 Task: Look for Airbnb properties in Obala, Cameroon from 6th December, 2023 to 10th December, 2023 for 6 adults, 2 children.6 bedrooms having 6 beds and 6 bathrooms. Property type can be house. Amenities needed are: wifi, TV, free parkinig on premises, gym, breakfast. Look for 4 properties as per requirement.
Action: Mouse moved to (520, 121)
Screenshot: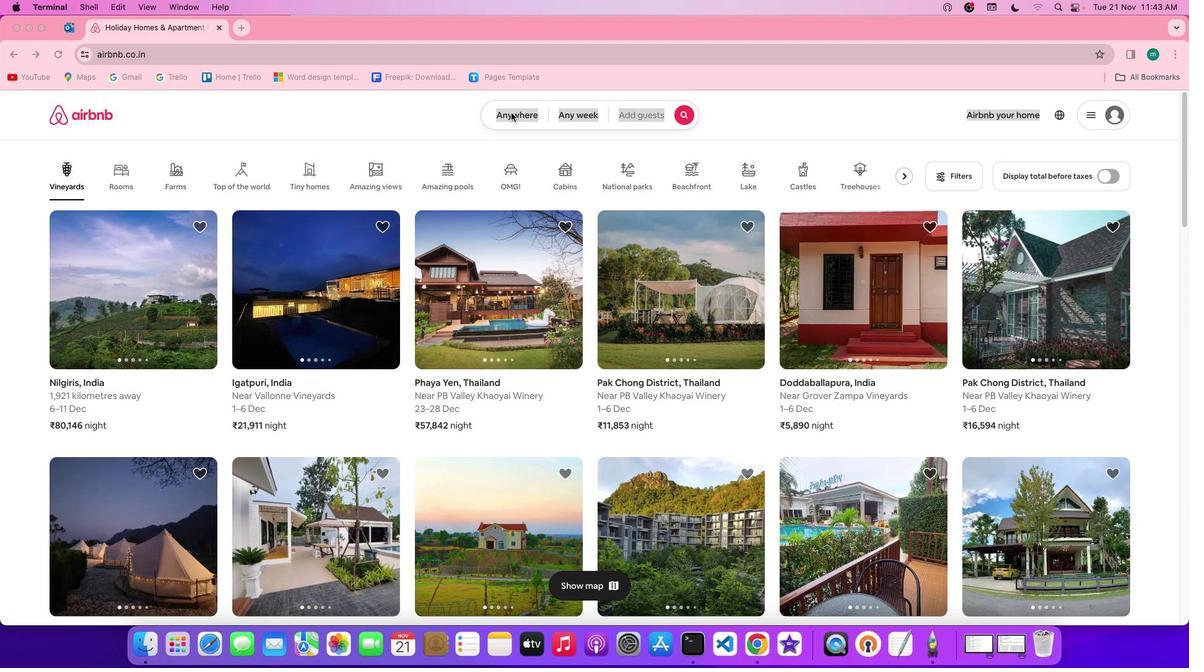 
Action: Mouse pressed left at (520, 121)
Screenshot: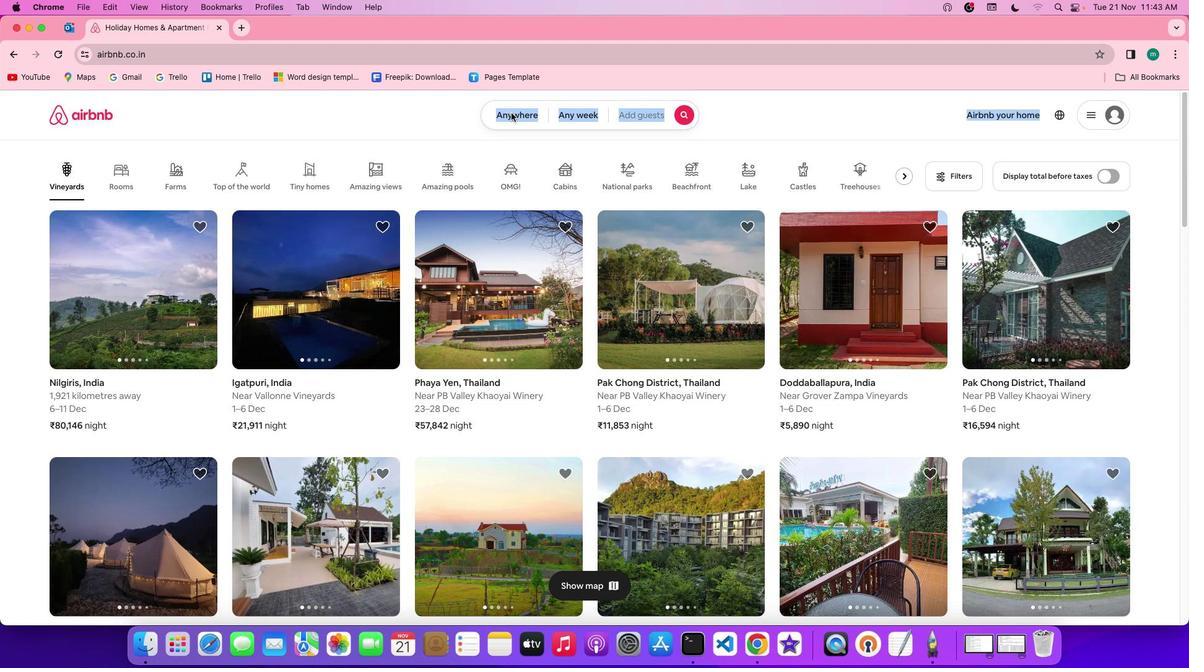 
Action: Mouse pressed left at (520, 121)
Screenshot: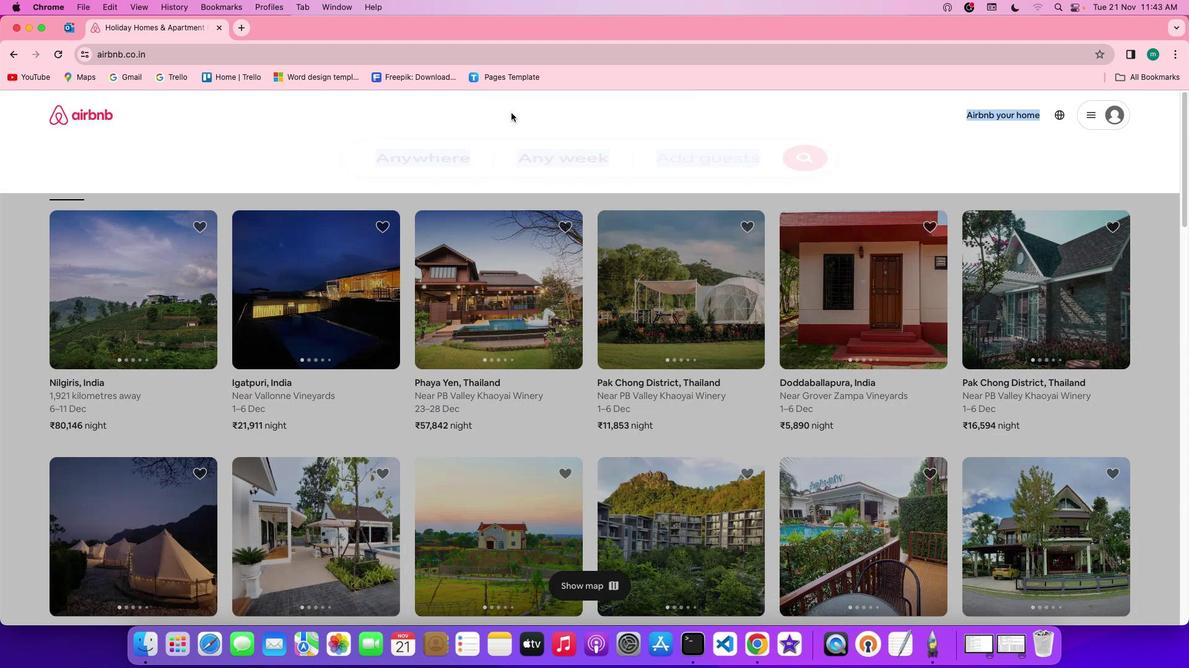
Action: Mouse moved to (452, 175)
Screenshot: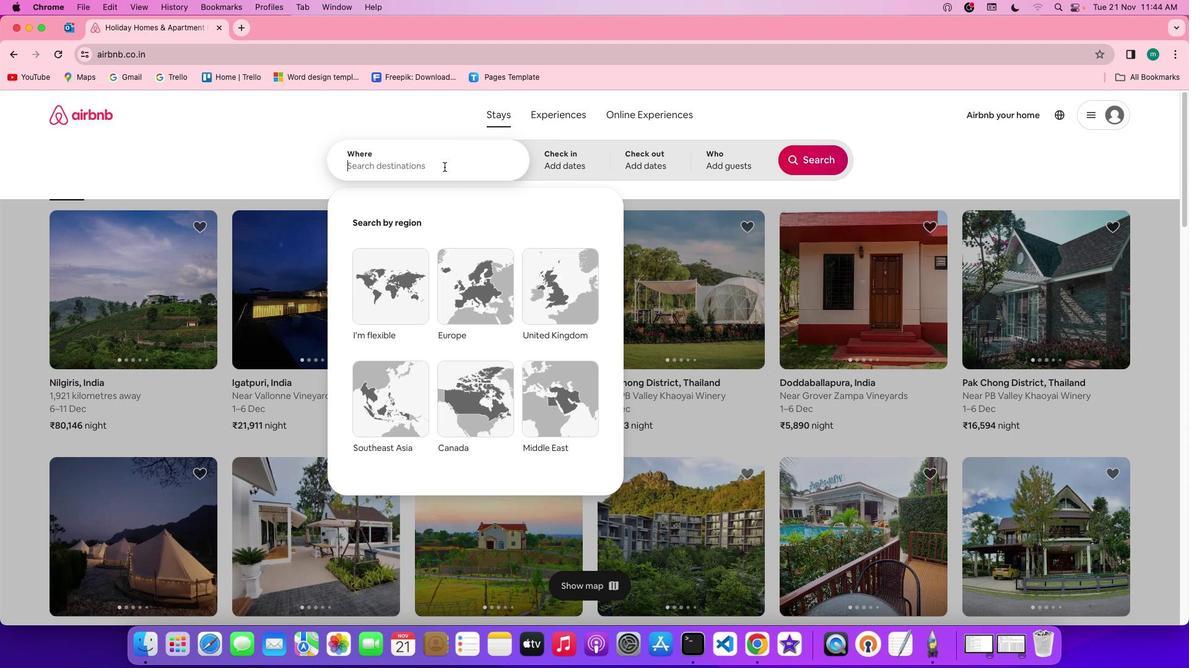 
Action: Mouse pressed left at (452, 175)
Screenshot: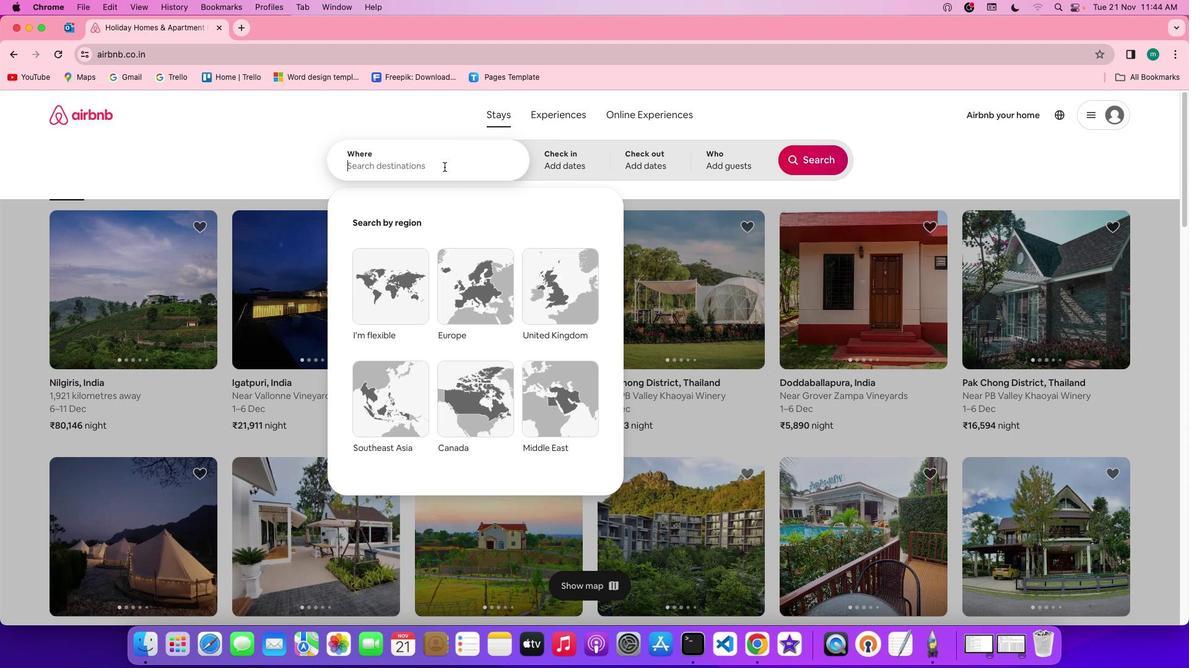 
Action: Mouse moved to (455, 175)
Screenshot: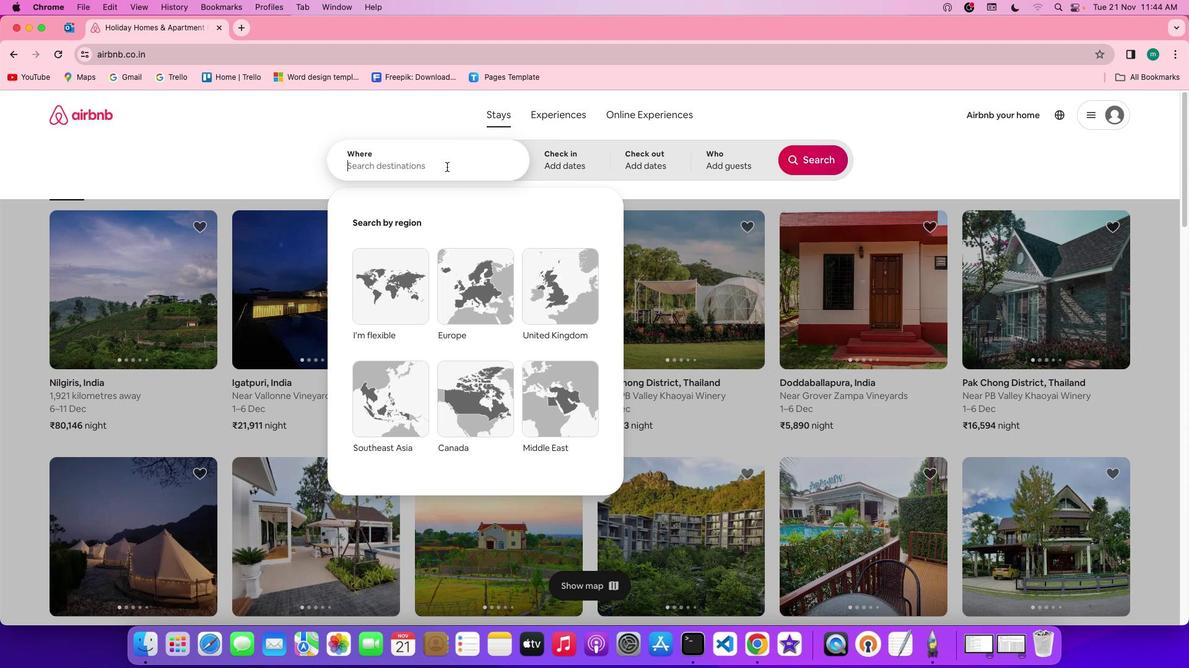 
Action: Key pressed Key.shift'O''b''a''l''a''.'Key.backspace','Key.spaceKey.shift'C''a''m''e''r''o''o''n'
Screenshot: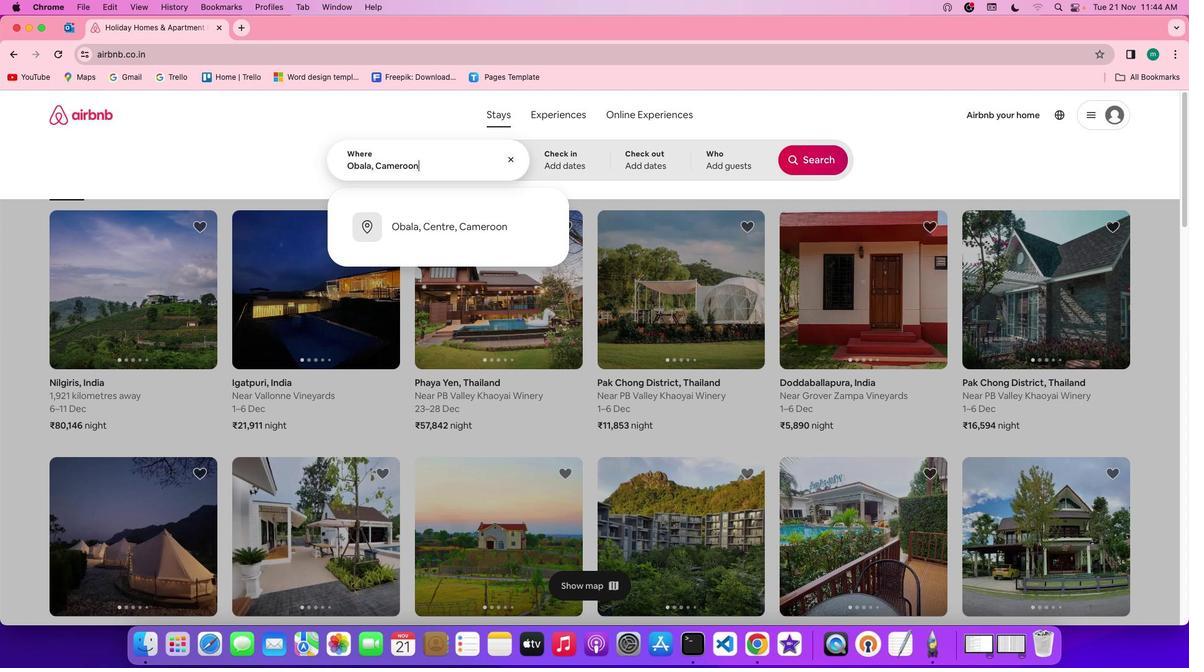 
Action: Mouse moved to (591, 182)
Screenshot: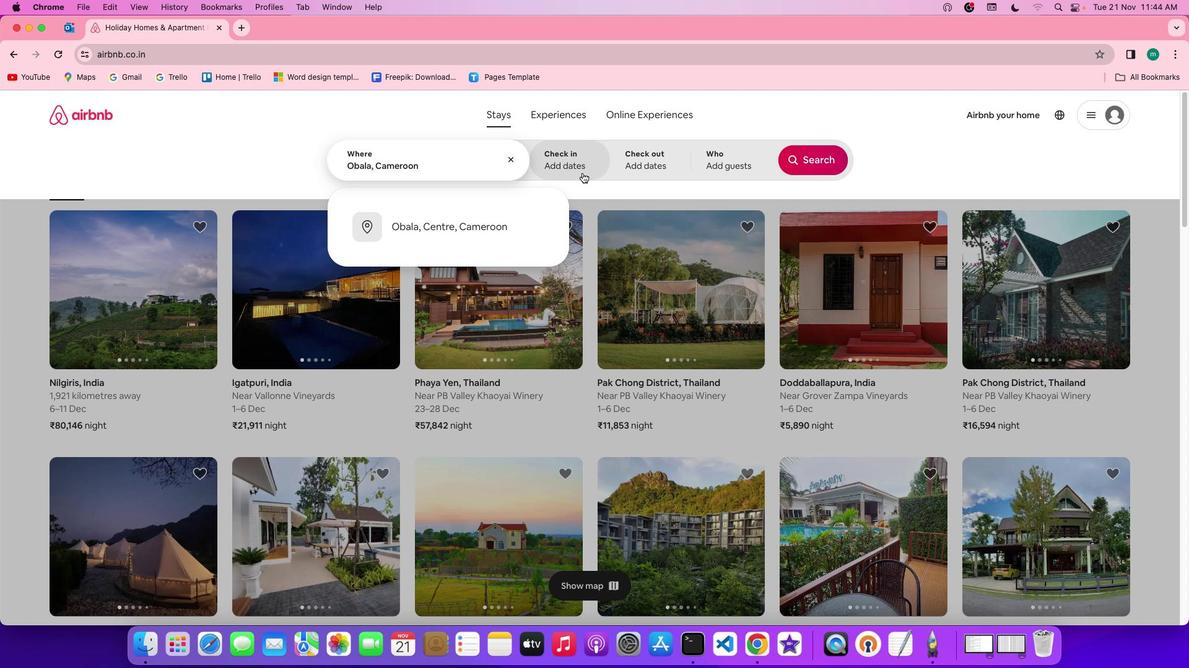 
Action: Mouse pressed left at (591, 182)
Screenshot: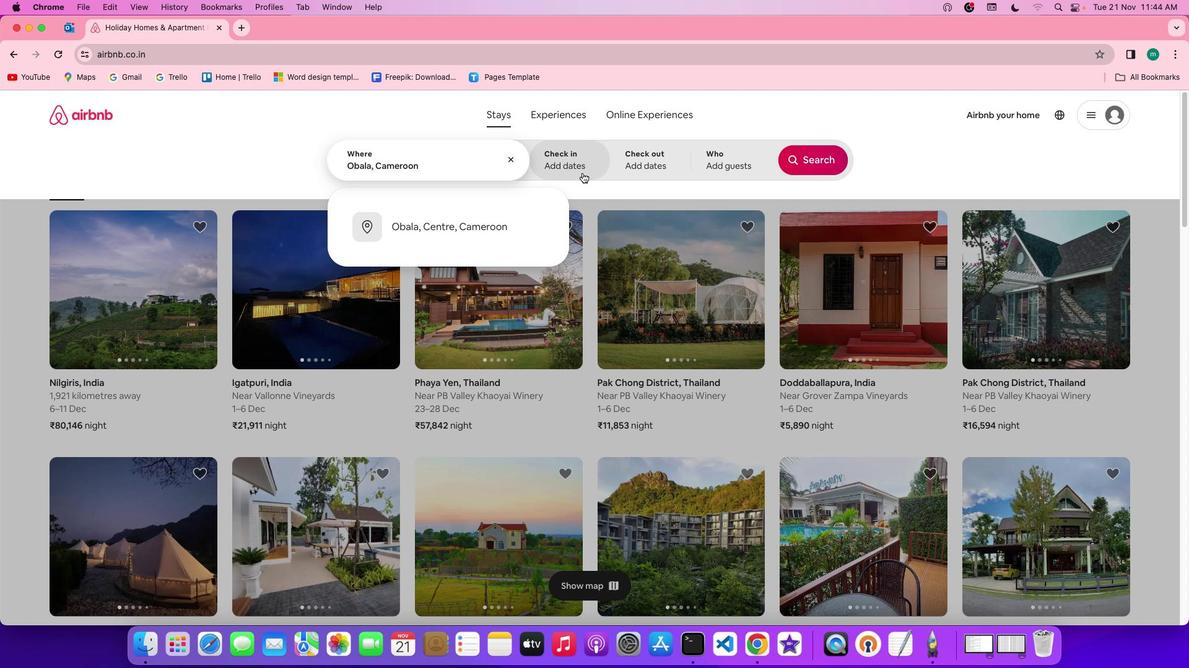 
Action: Mouse moved to (718, 355)
Screenshot: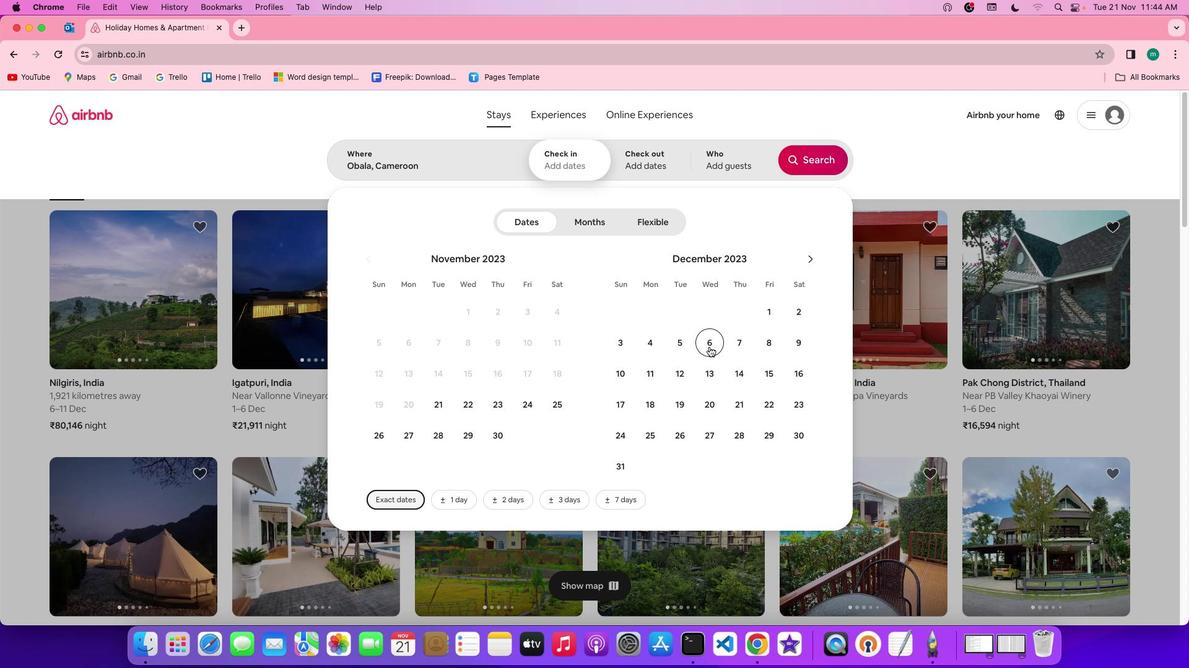 
Action: Mouse pressed left at (718, 355)
Screenshot: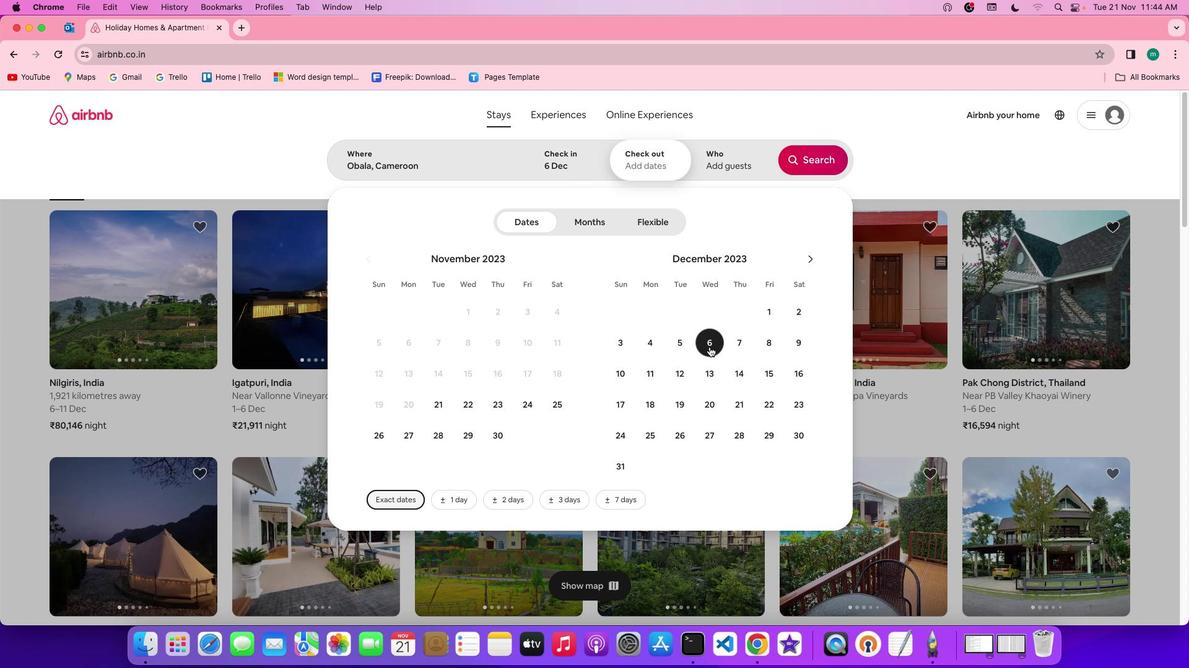 
Action: Mouse moved to (637, 381)
Screenshot: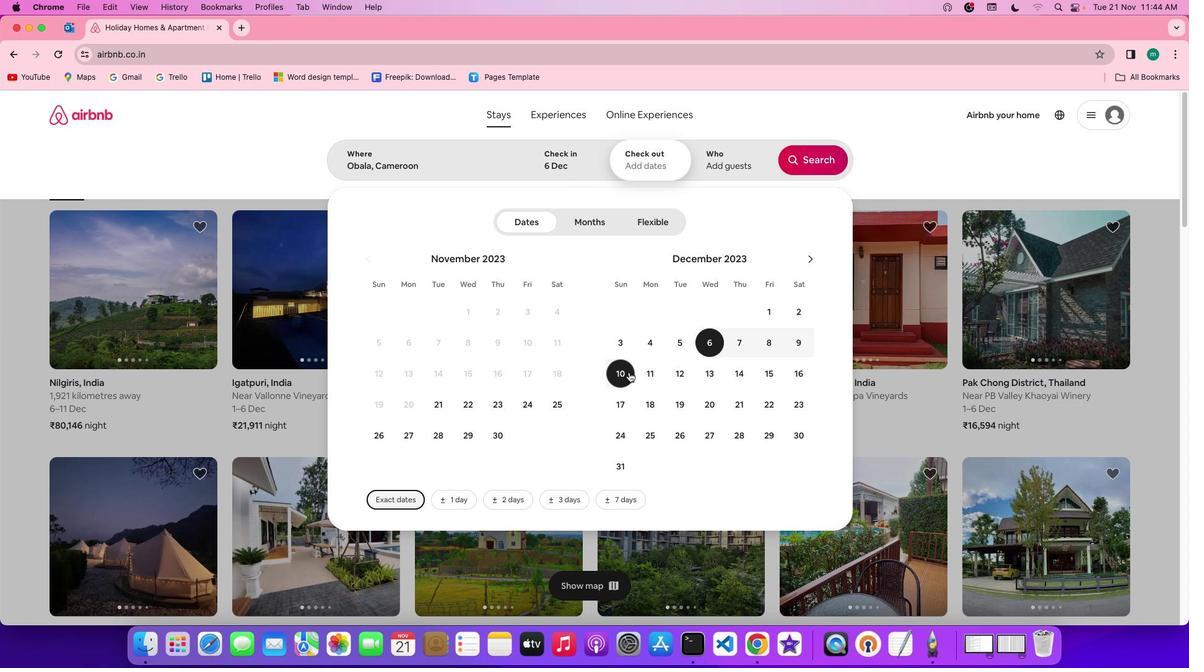 
Action: Mouse pressed left at (637, 381)
Screenshot: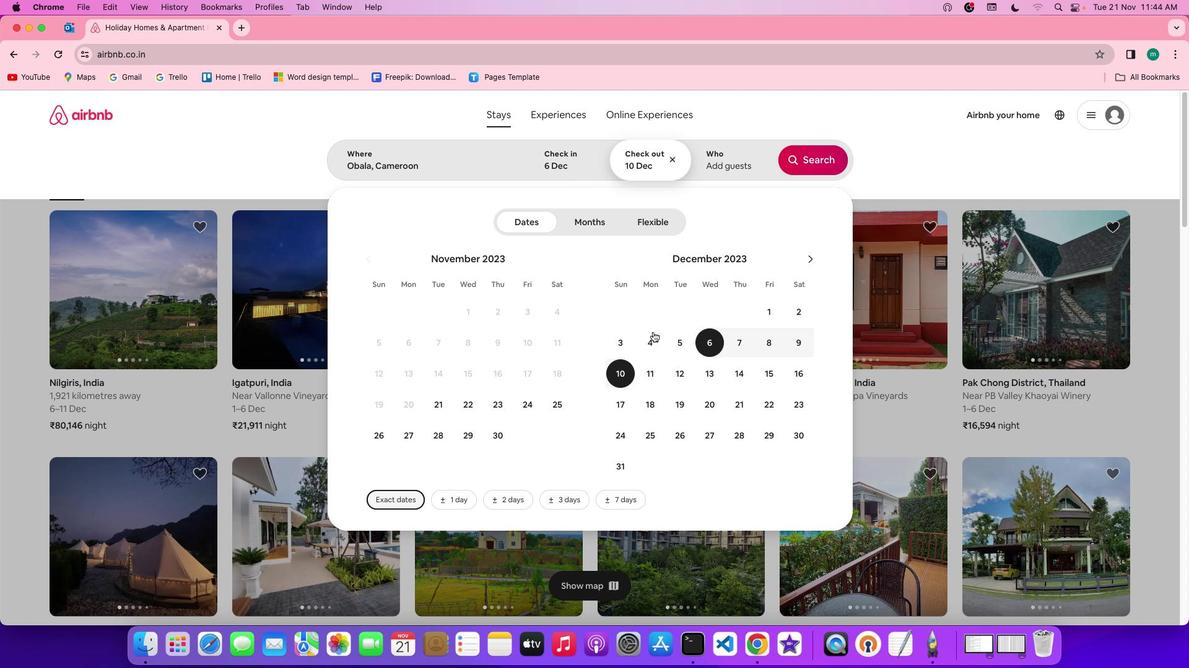 
Action: Mouse moved to (766, 166)
Screenshot: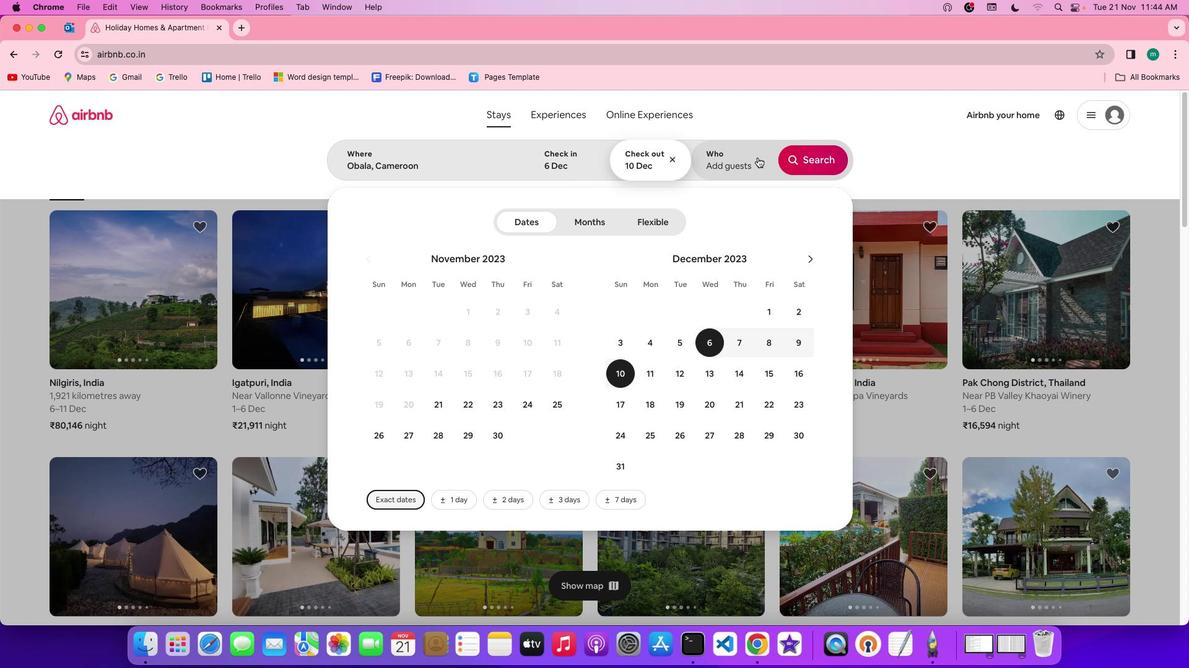 
Action: Mouse pressed left at (766, 166)
Screenshot: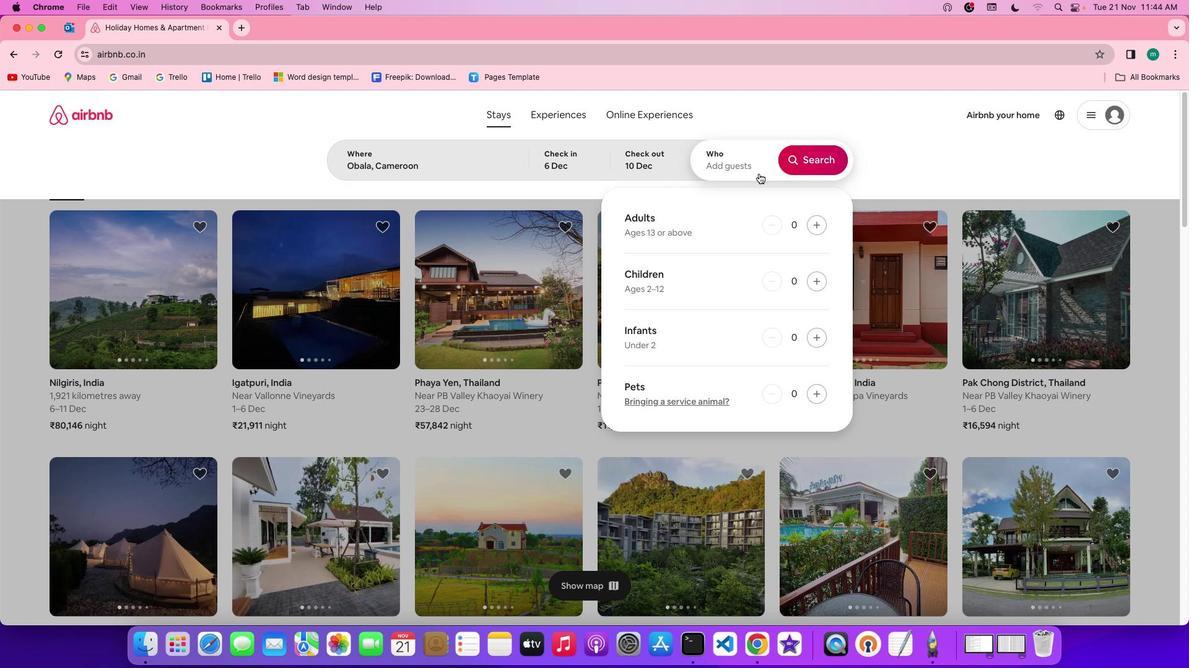 
Action: Mouse moved to (823, 230)
Screenshot: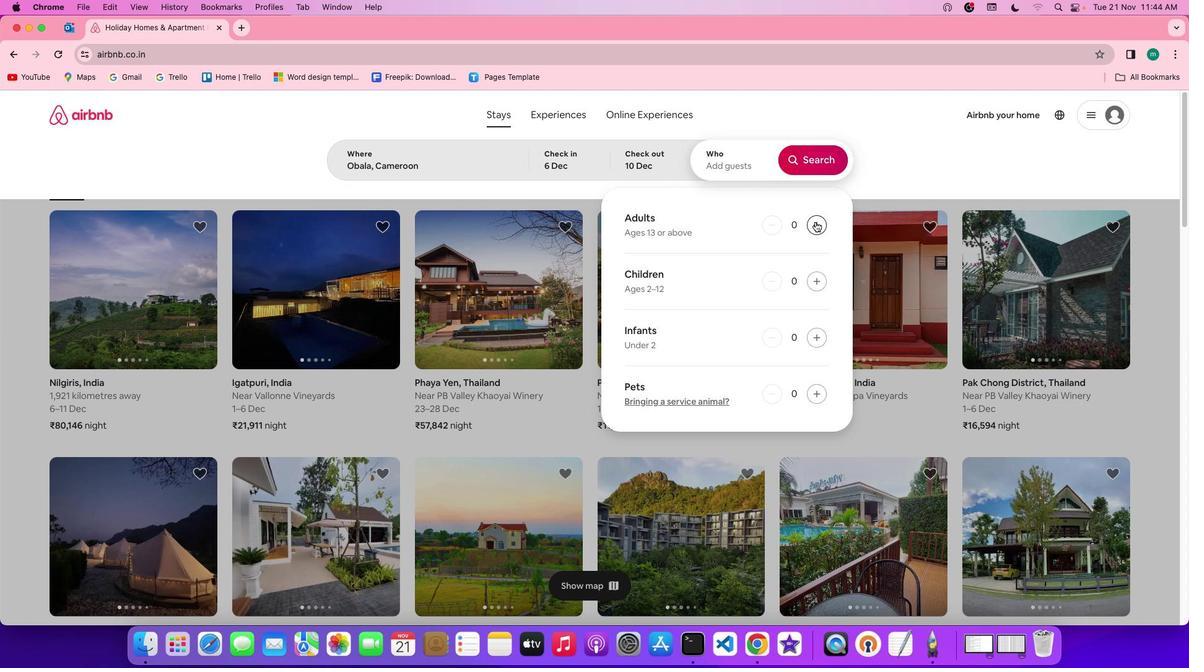 
Action: Mouse pressed left at (823, 230)
Screenshot: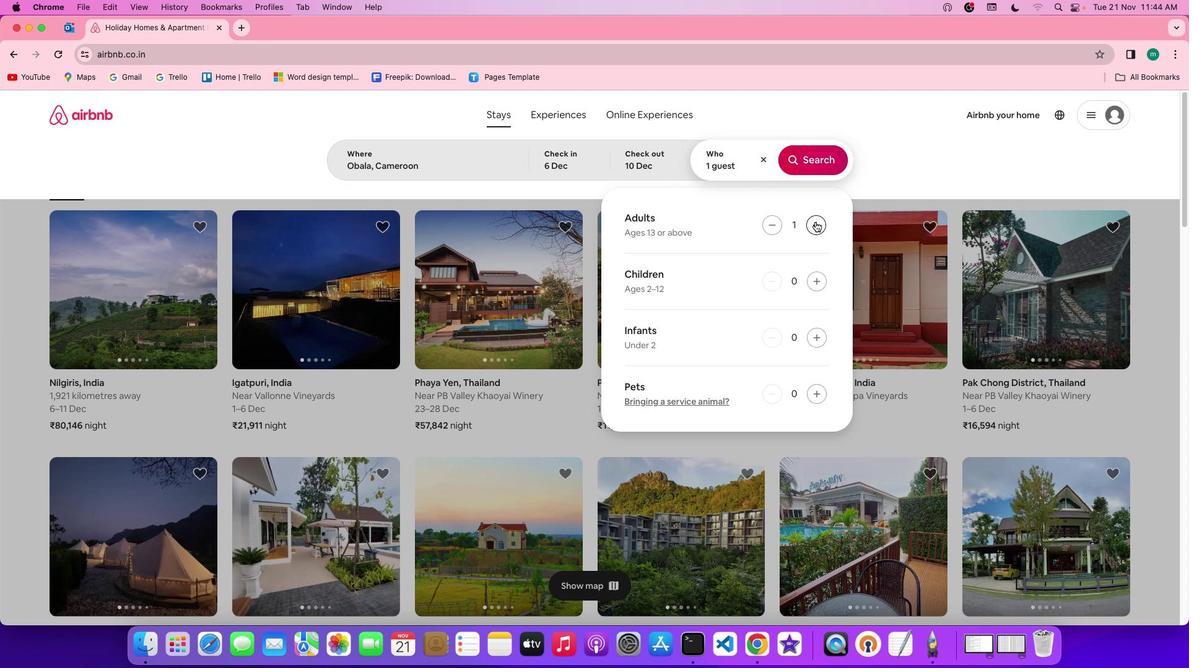 
Action: Mouse pressed left at (823, 230)
Screenshot: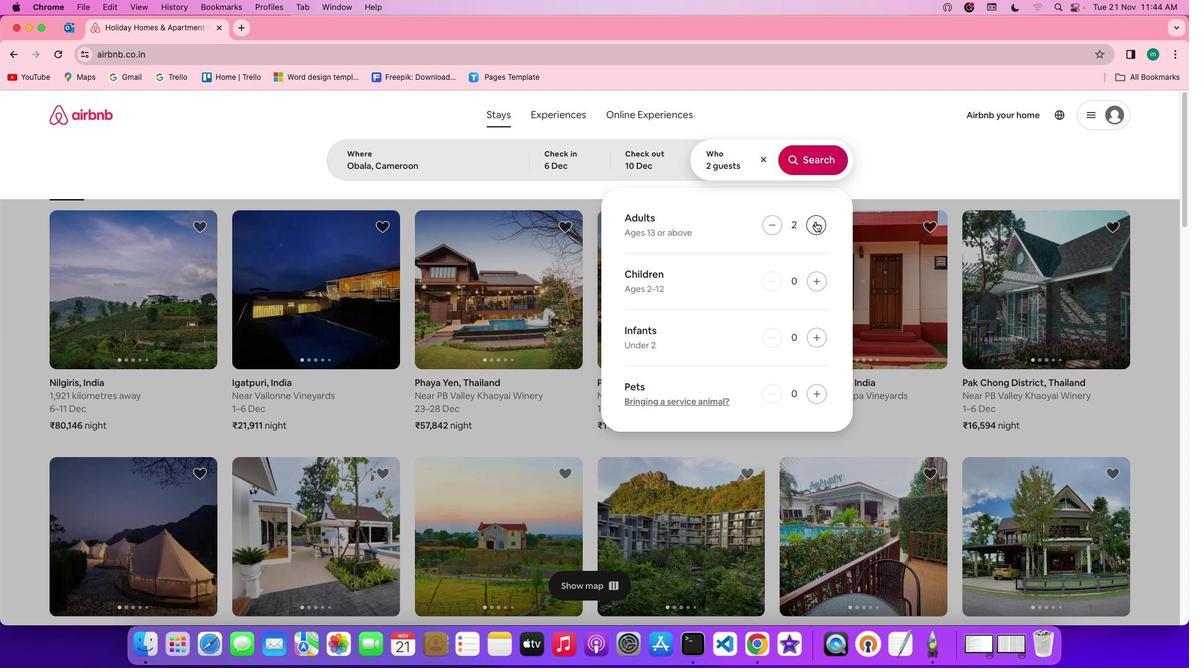 
Action: Mouse pressed left at (823, 230)
Screenshot: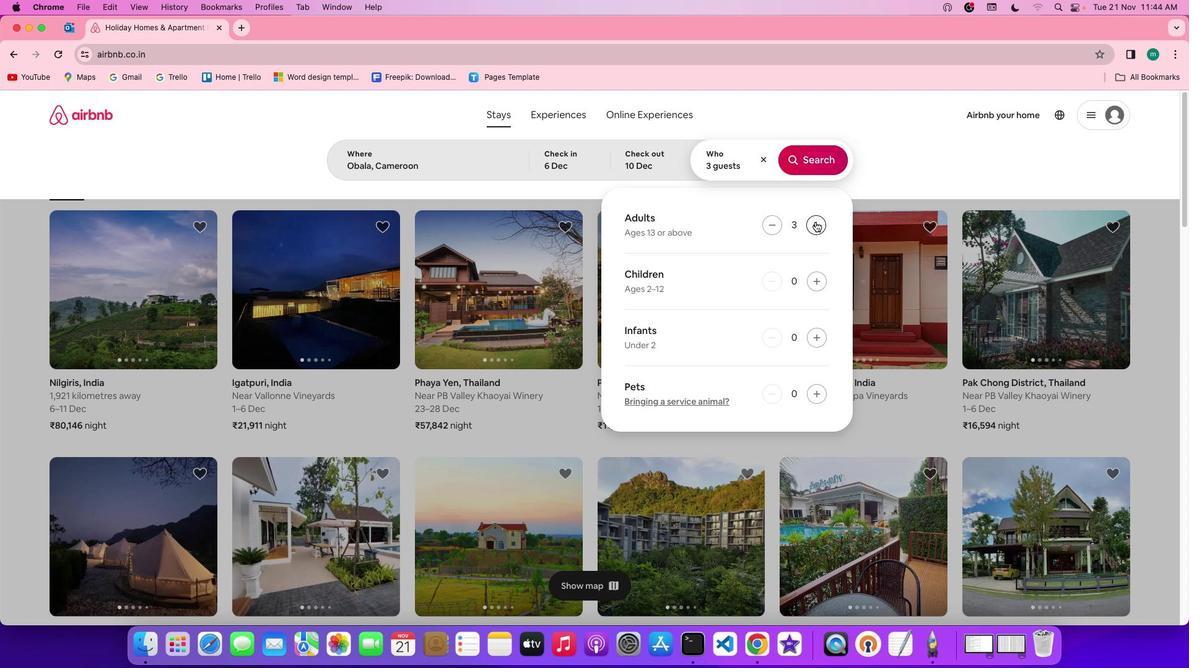
Action: Mouse pressed left at (823, 230)
Screenshot: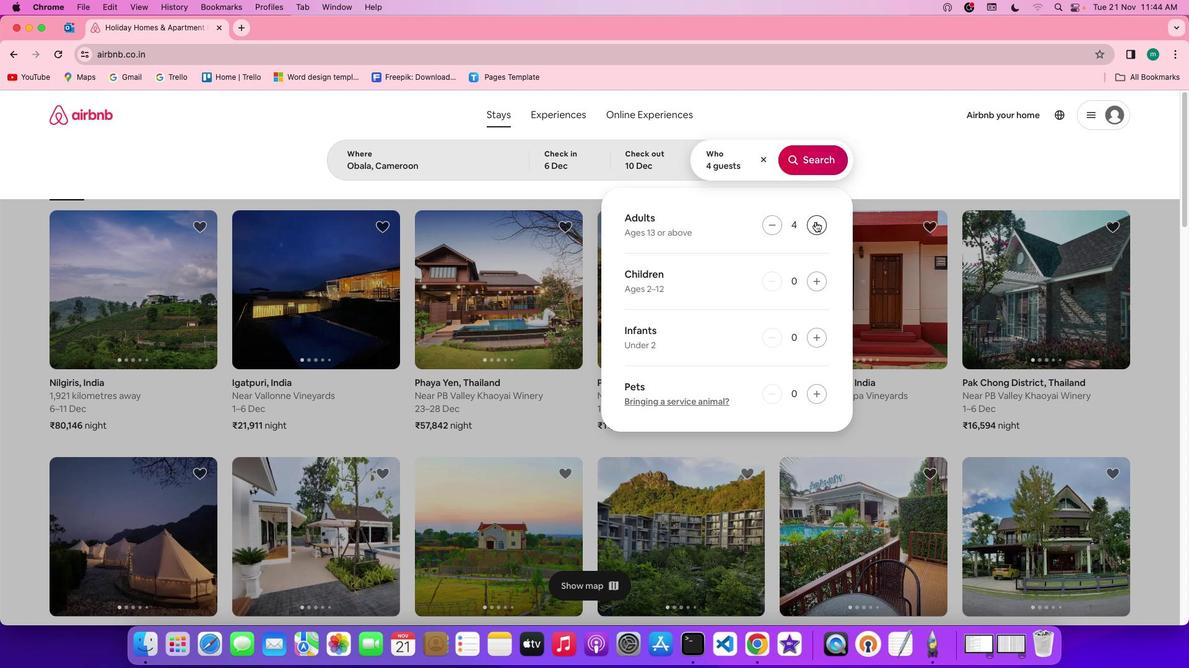 
Action: Mouse pressed left at (823, 230)
Screenshot: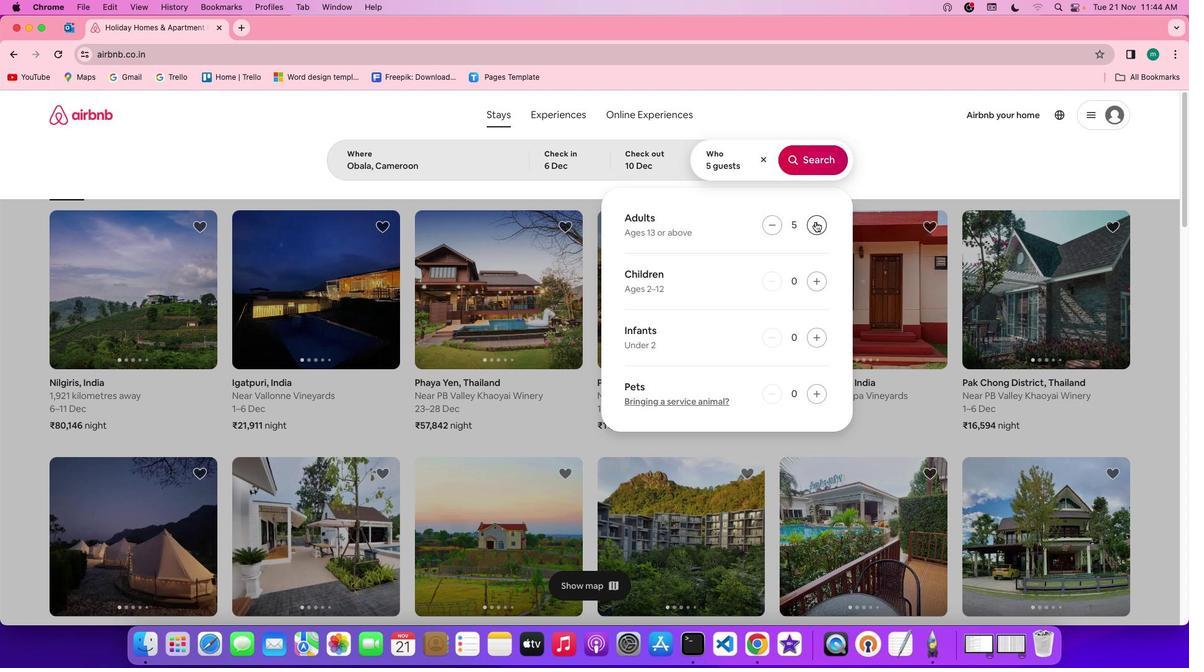 
Action: Mouse pressed left at (823, 230)
Screenshot: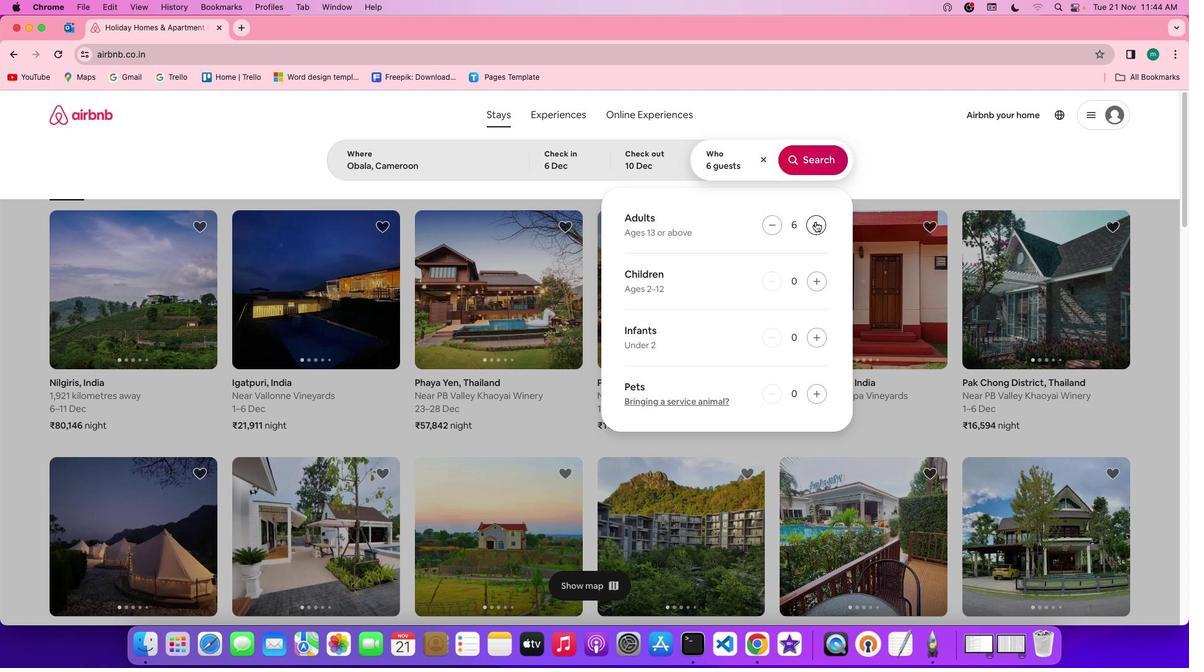 
Action: Mouse moved to (824, 292)
Screenshot: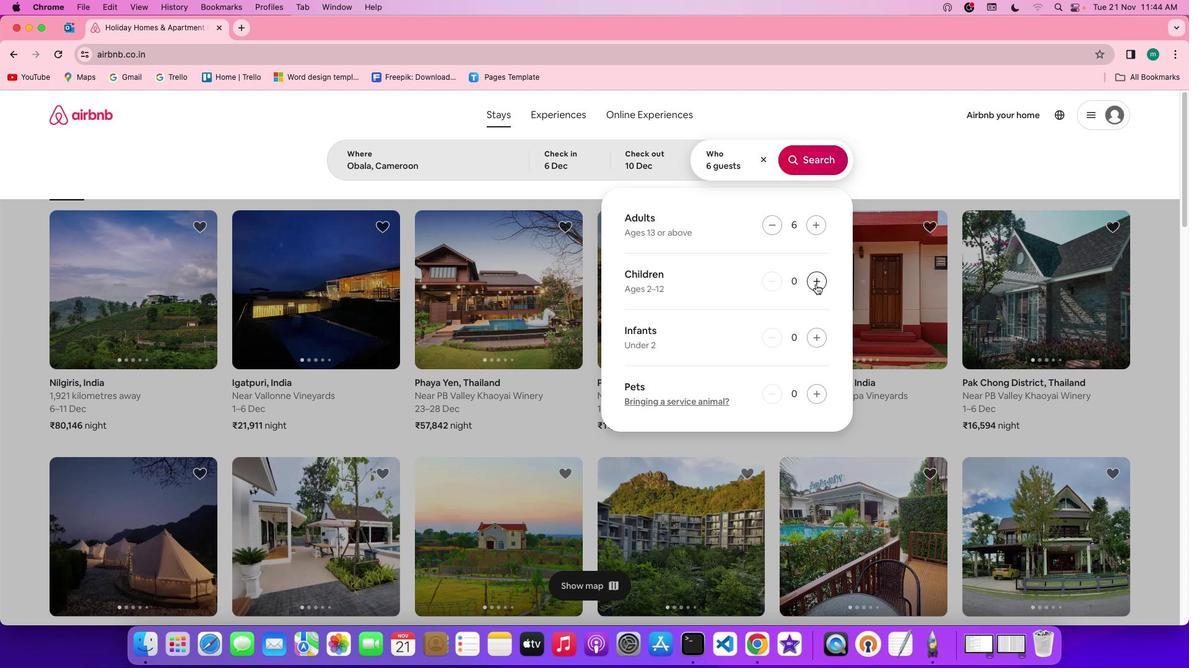 
Action: Mouse pressed left at (824, 292)
Screenshot: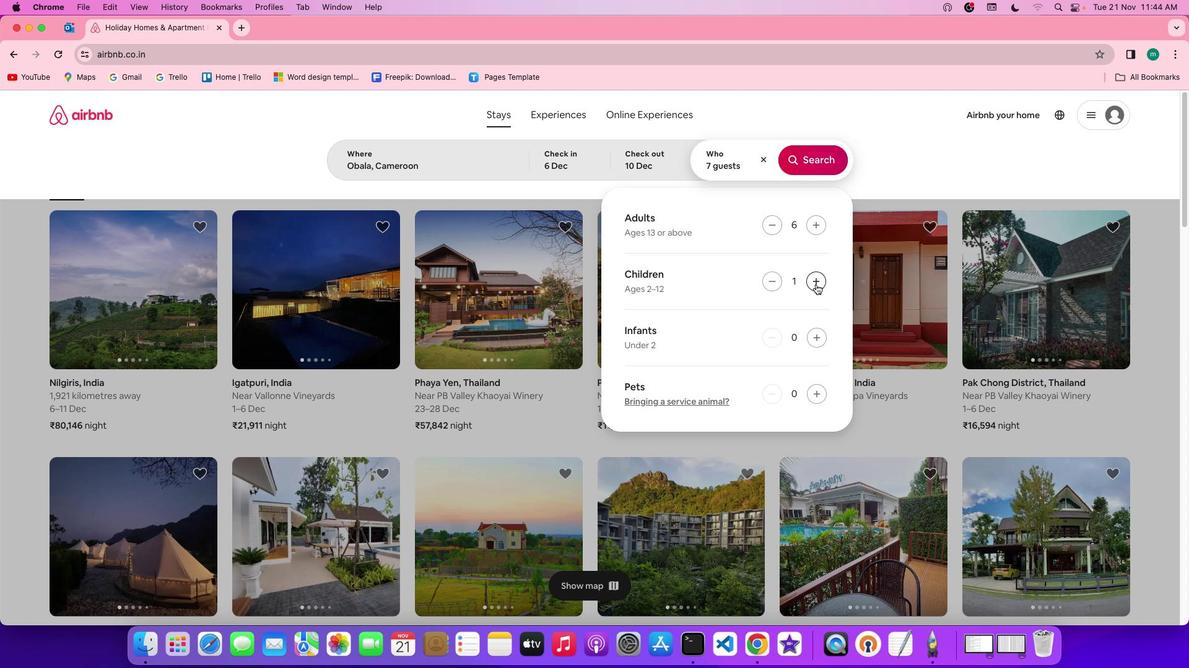 
Action: Mouse pressed left at (824, 292)
Screenshot: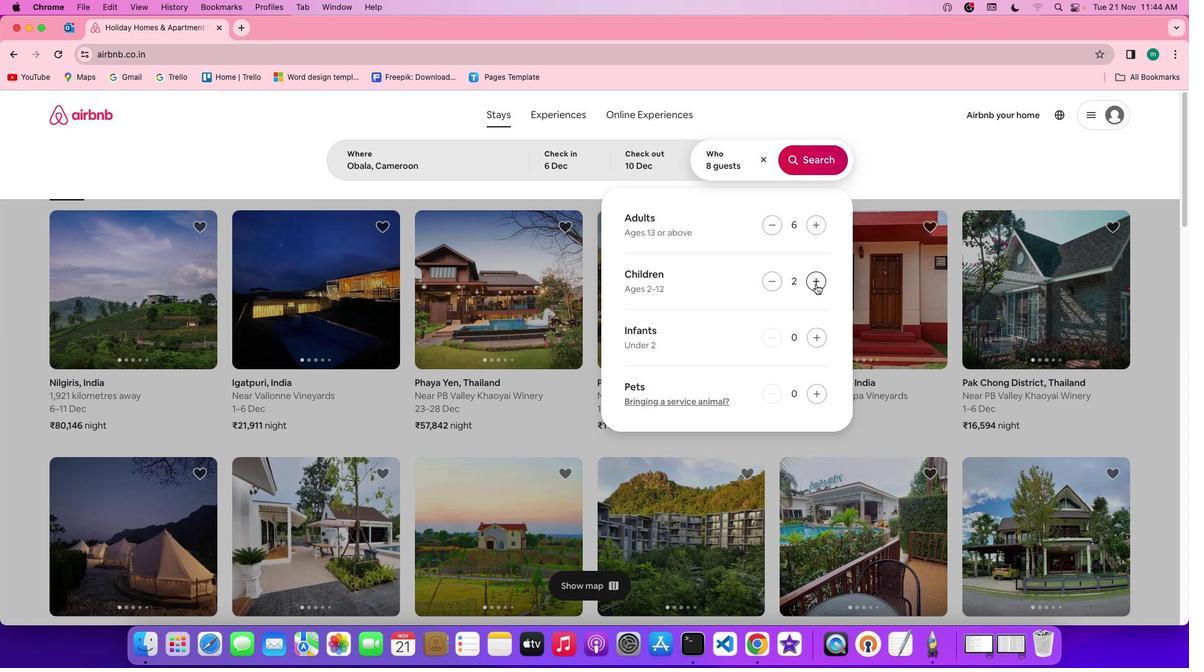 
Action: Mouse moved to (817, 177)
Screenshot: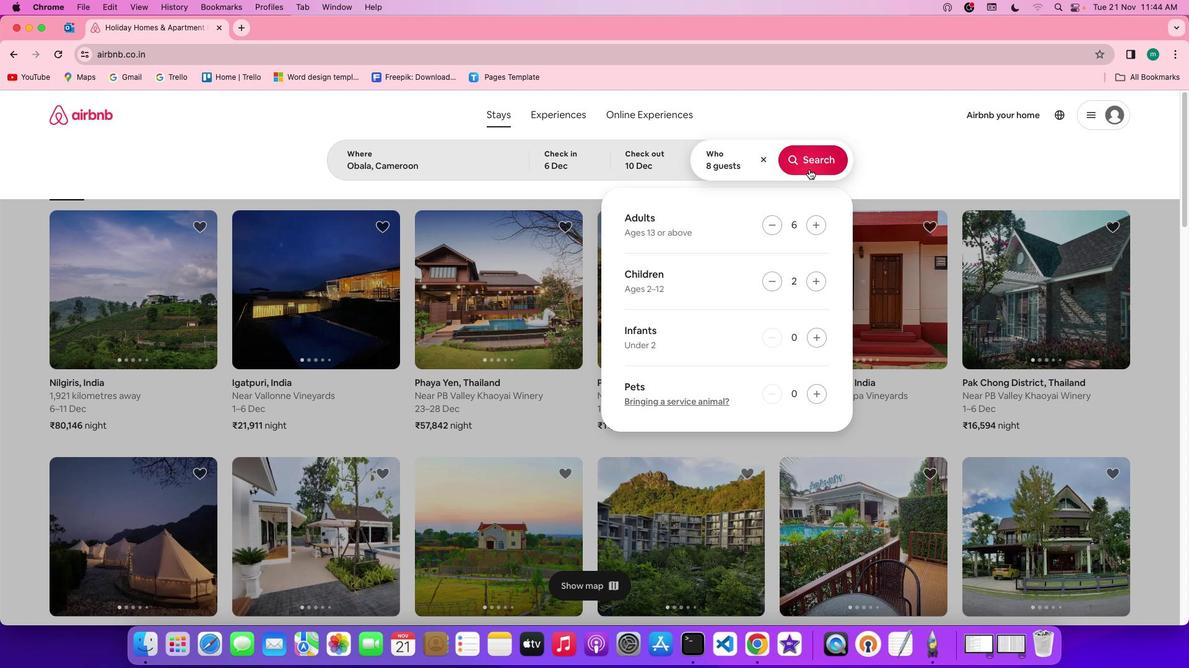 
Action: Mouse pressed left at (817, 177)
Screenshot: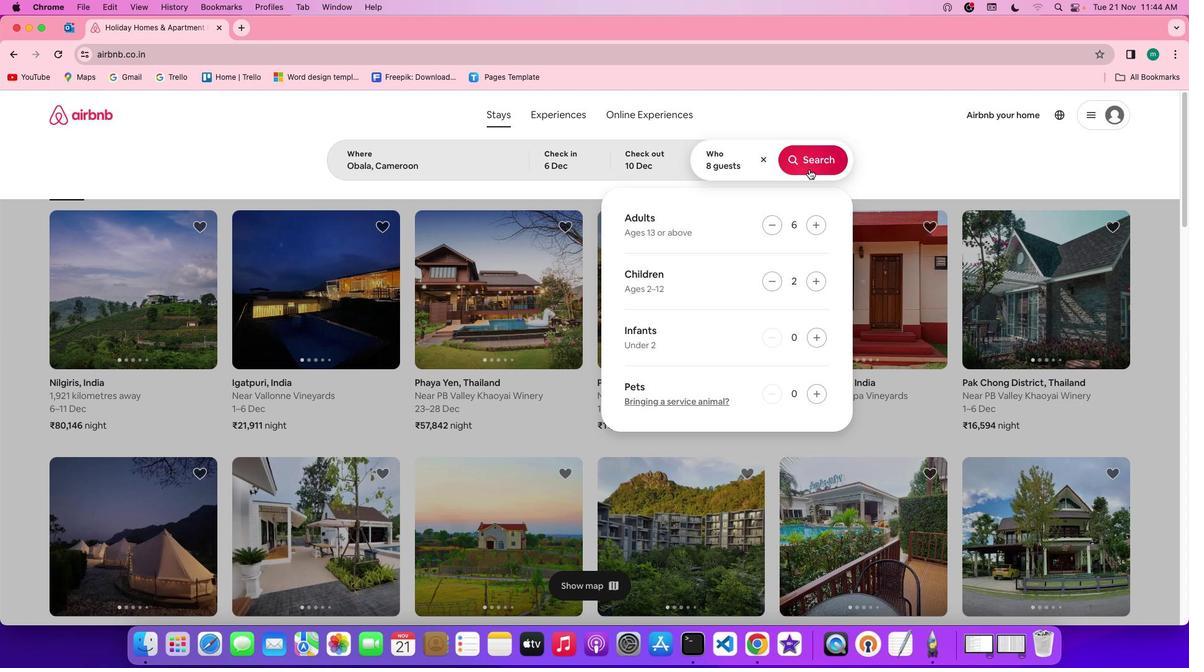 
Action: Mouse moved to (1001, 174)
Screenshot: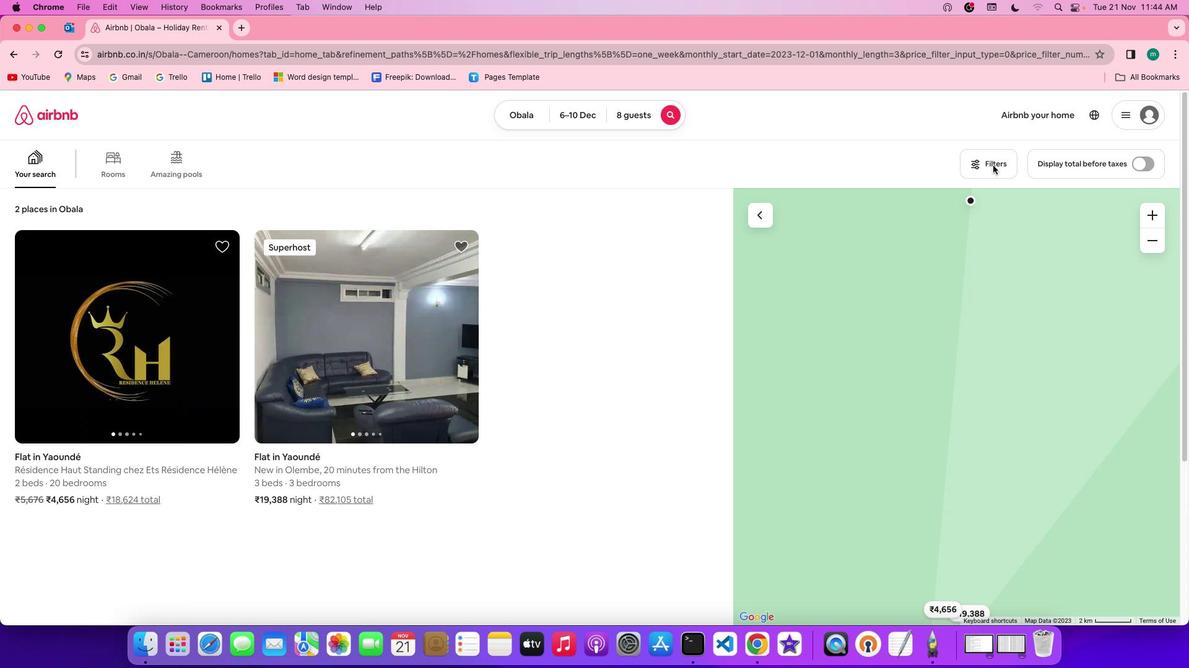 
Action: Mouse pressed left at (1001, 174)
Screenshot: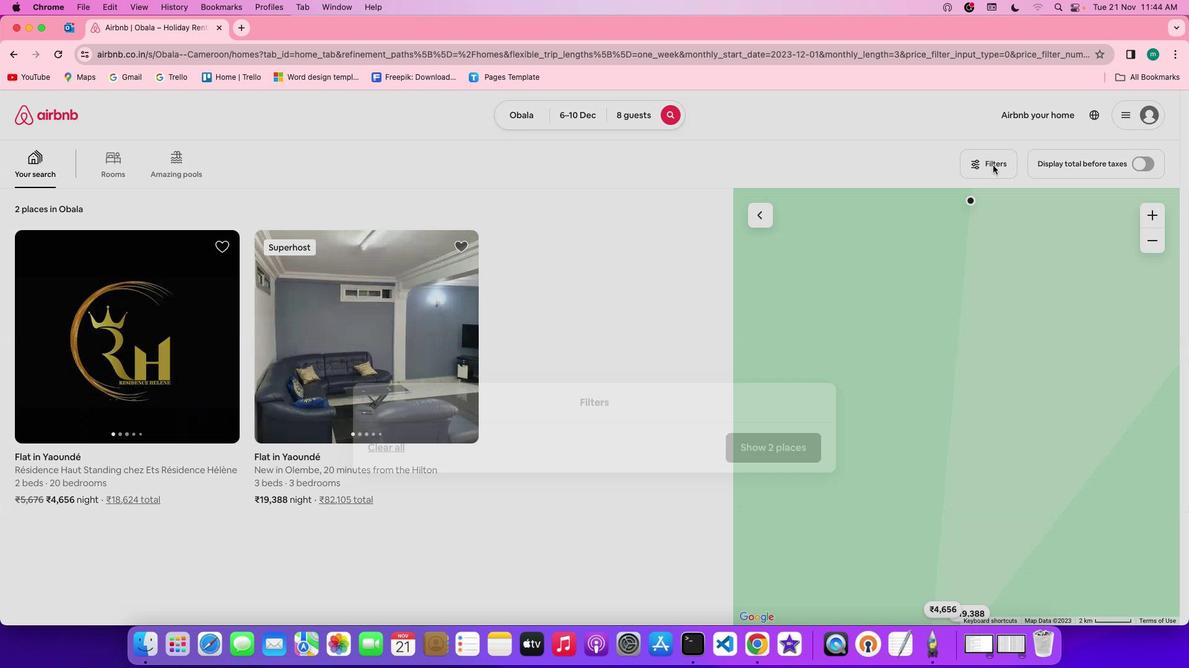 
Action: Mouse moved to (577, 363)
Screenshot: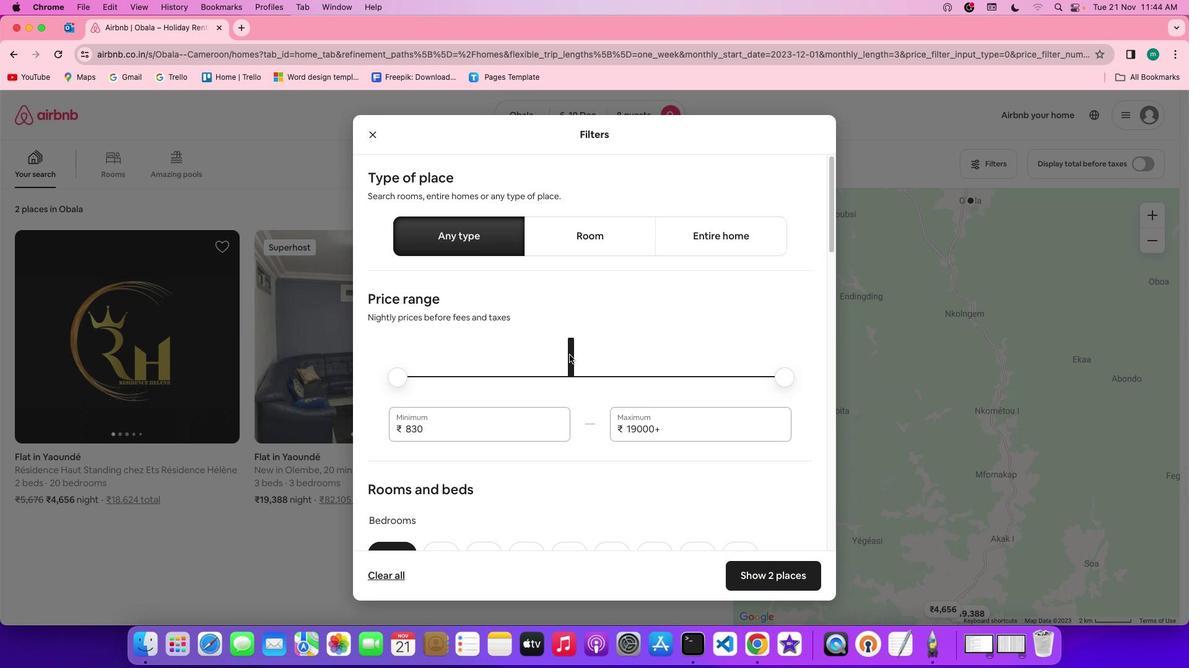 
Action: Mouse scrolled (577, 363) with delta (8, 8)
Screenshot: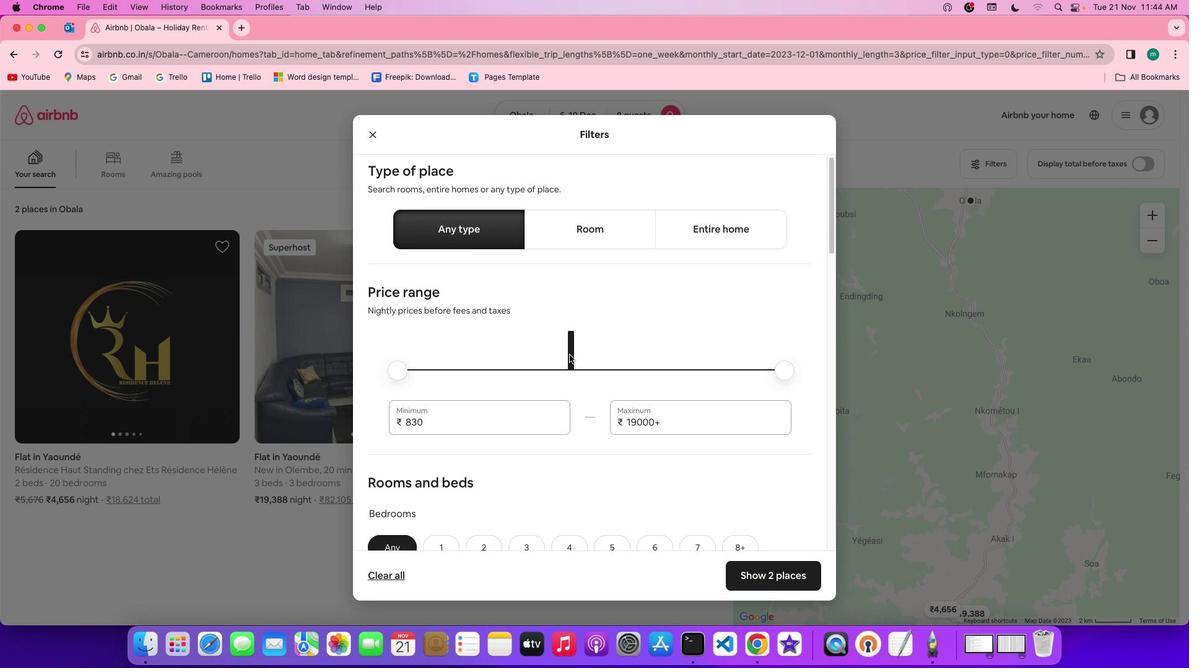 
Action: Mouse scrolled (577, 363) with delta (8, 8)
Screenshot: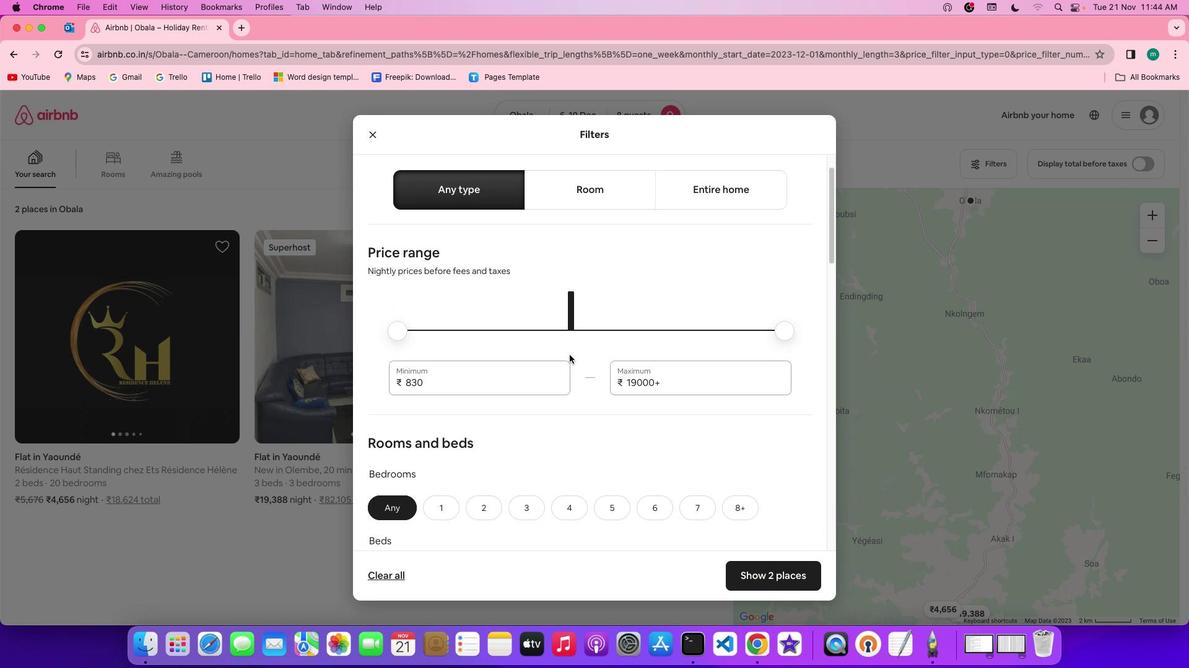 
Action: Mouse scrolled (577, 363) with delta (8, 8)
Screenshot: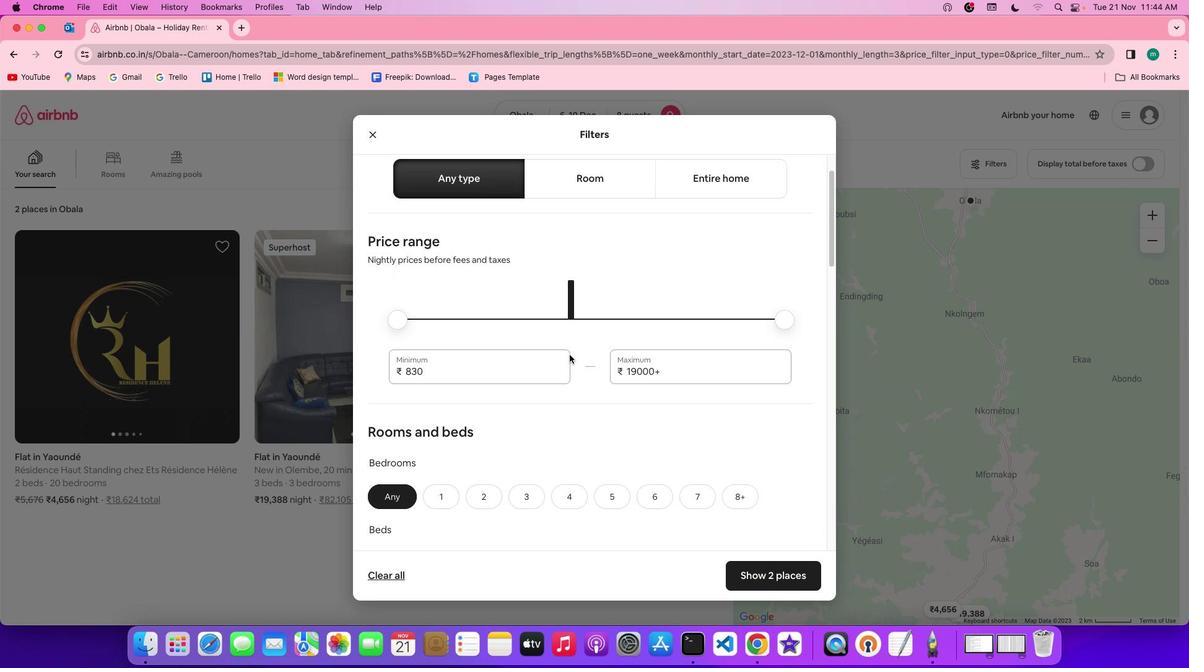 
Action: Mouse scrolled (577, 363) with delta (8, 8)
Screenshot: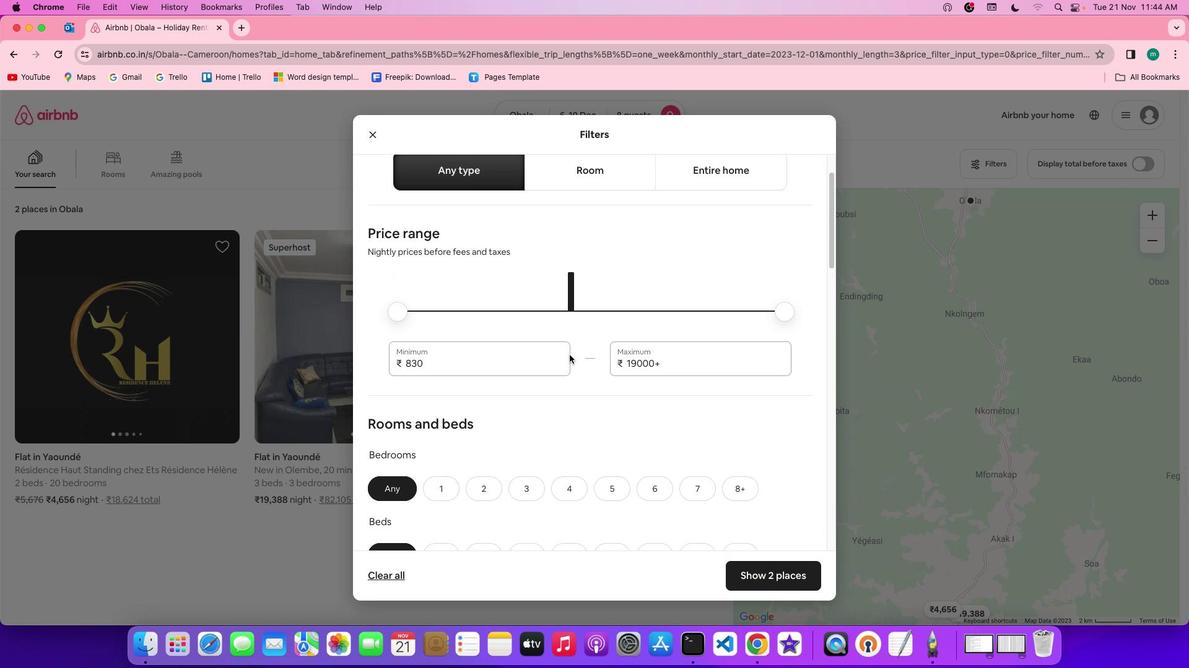 
Action: Mouse scrolled (577, 363) with delta (8, 8)
Screenshot: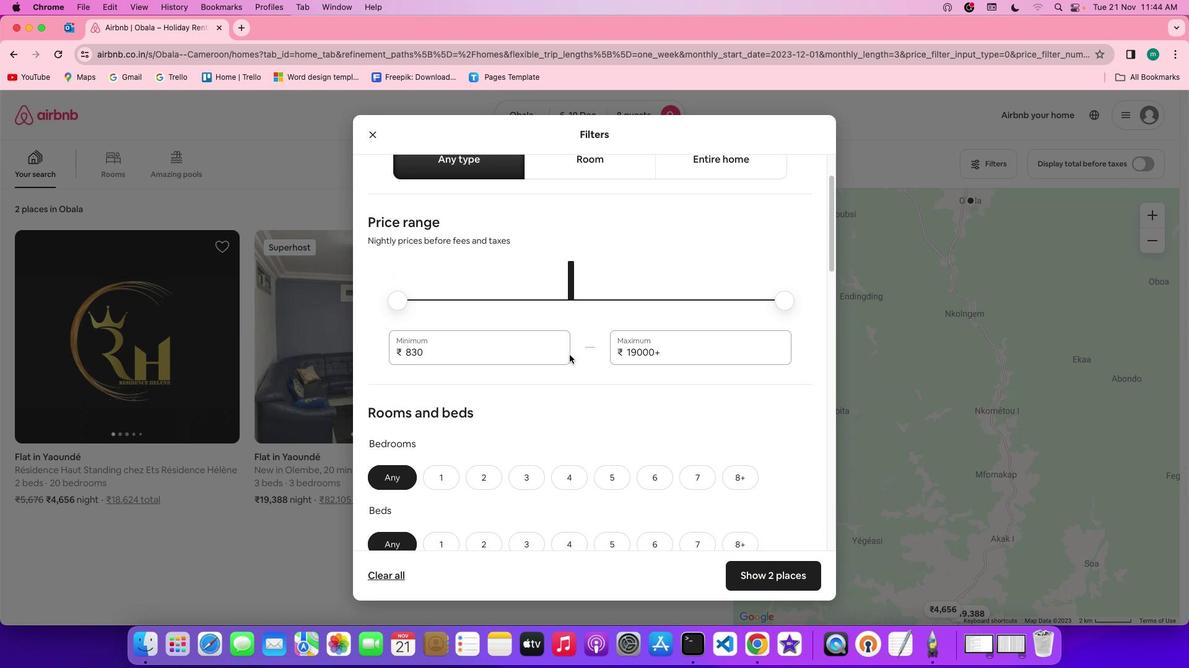
Action: Mouse scrolled (577, 363) with delta (8, 8)
Screenshot: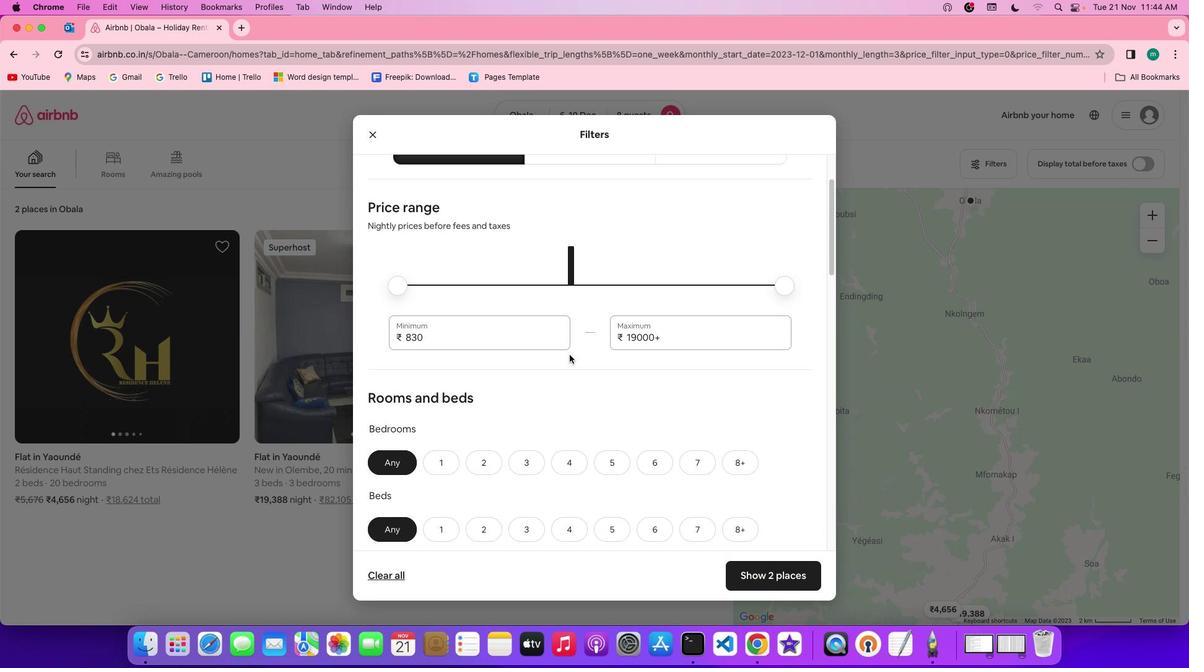 
Action: Mouse scrolled (577, 363) with delta (8, 8)
Screenshot: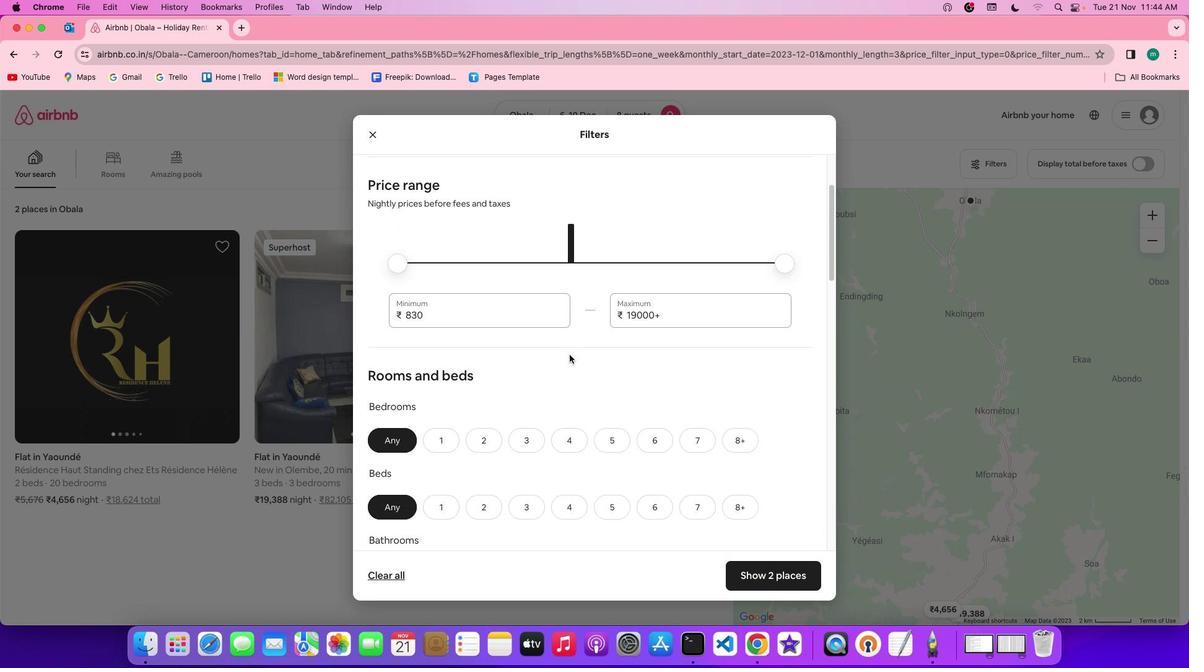
Action: Mouse scrolled (577, 363) with delta (8, 8)
Screenshot: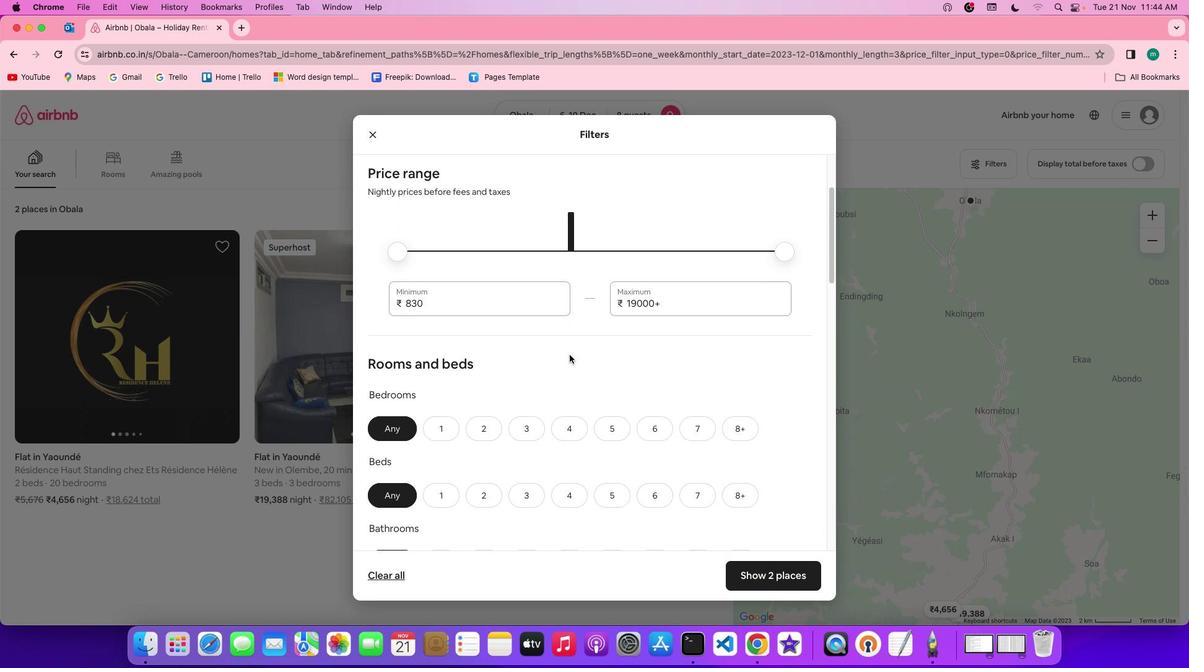 
Action: Mouse scrolled (577, 363) with delta (8, 8)
Screenshot: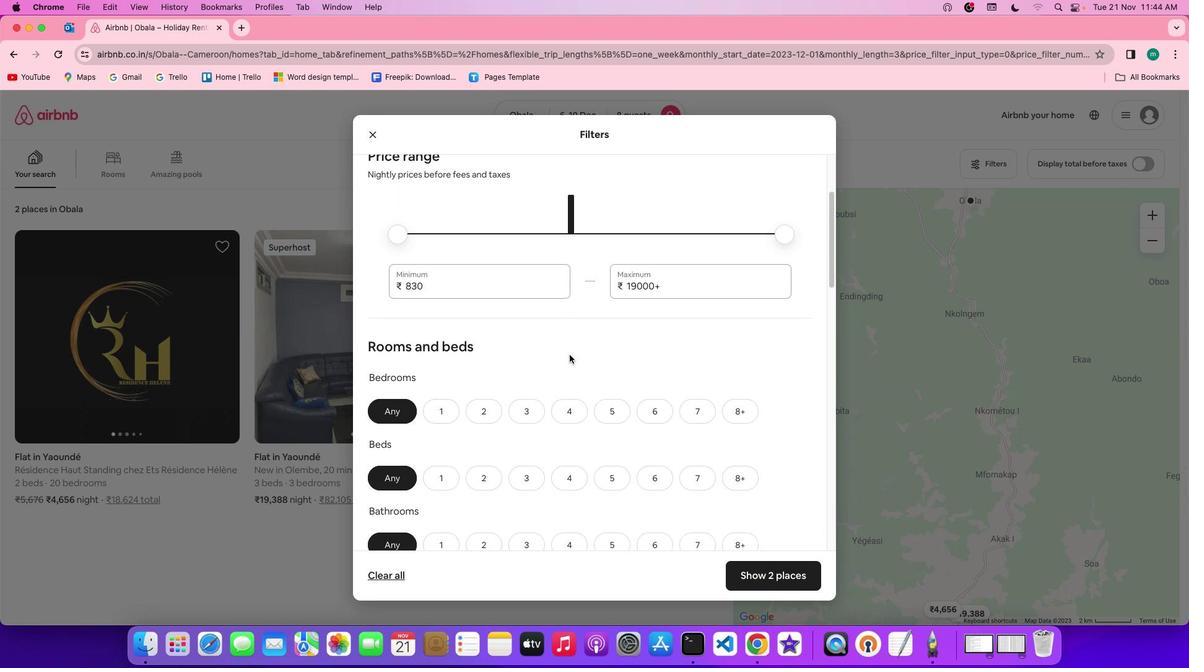 
Action: Mouse scrolled (577, 363) with delta (8, 8)
Screenshot: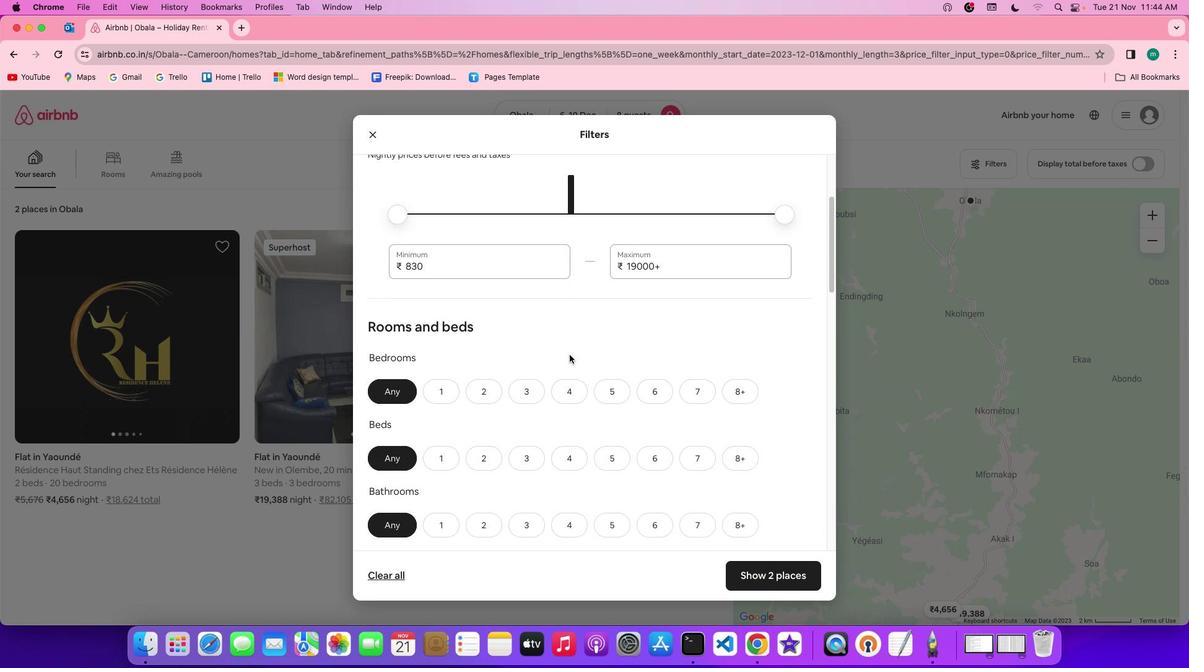 
Action: Mouse moved to (673, 367)
Screenshot: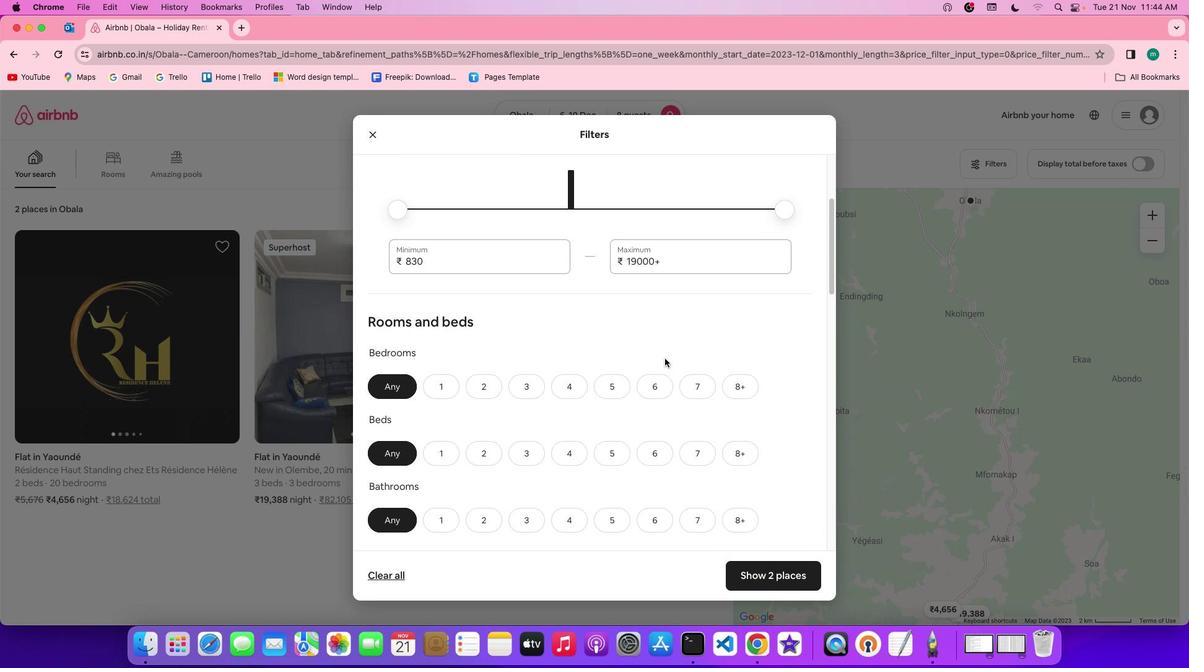 
Action: Mouse scrolled (673, 367) with delta (8, 8)
Screenshot: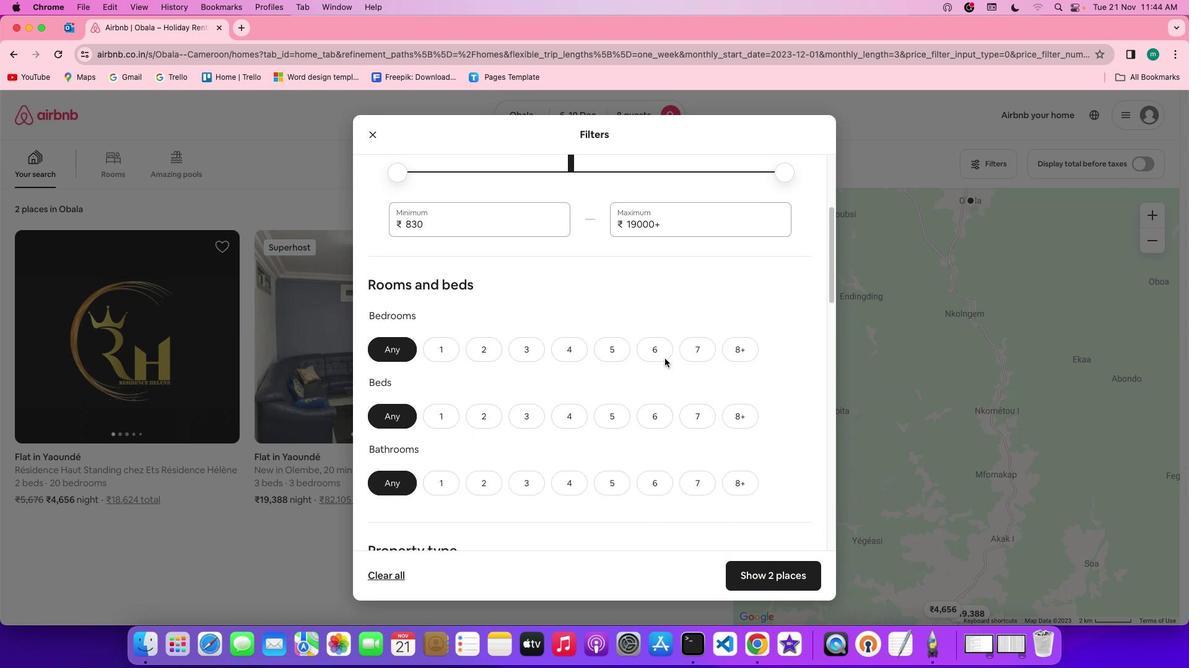 
Action: Mouse scrolled (673, 367) with delta (8, 8)
Screenshot: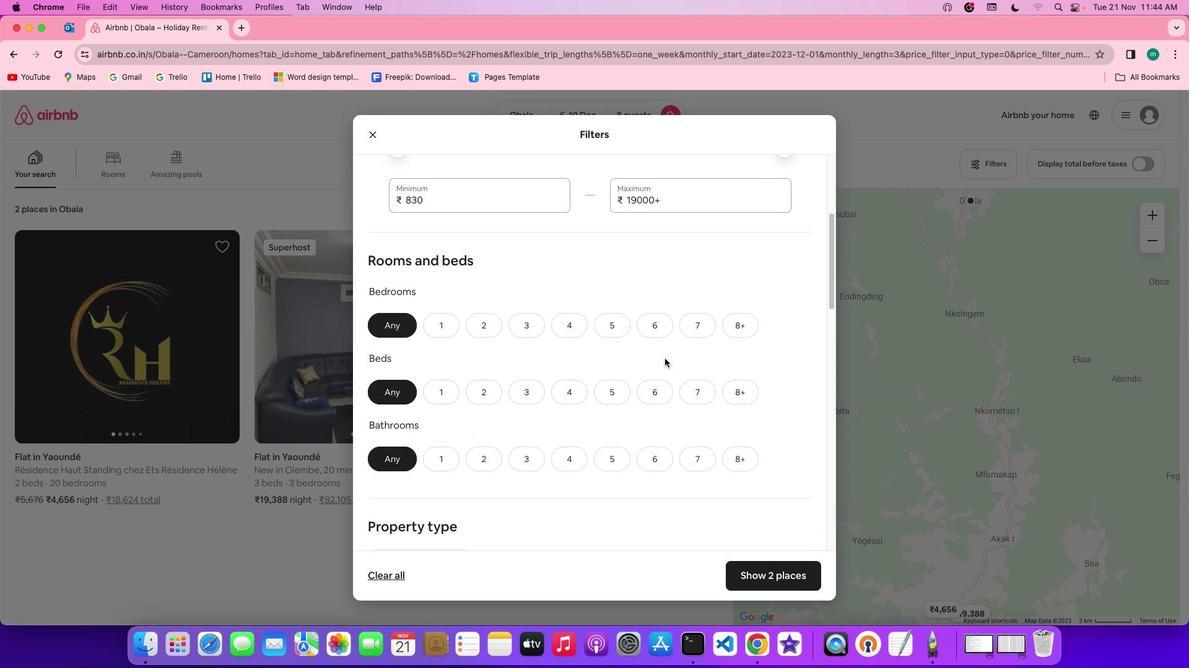 
Action: Mouse scrolled (673, 367) with delta (8, 7)
Screenshot: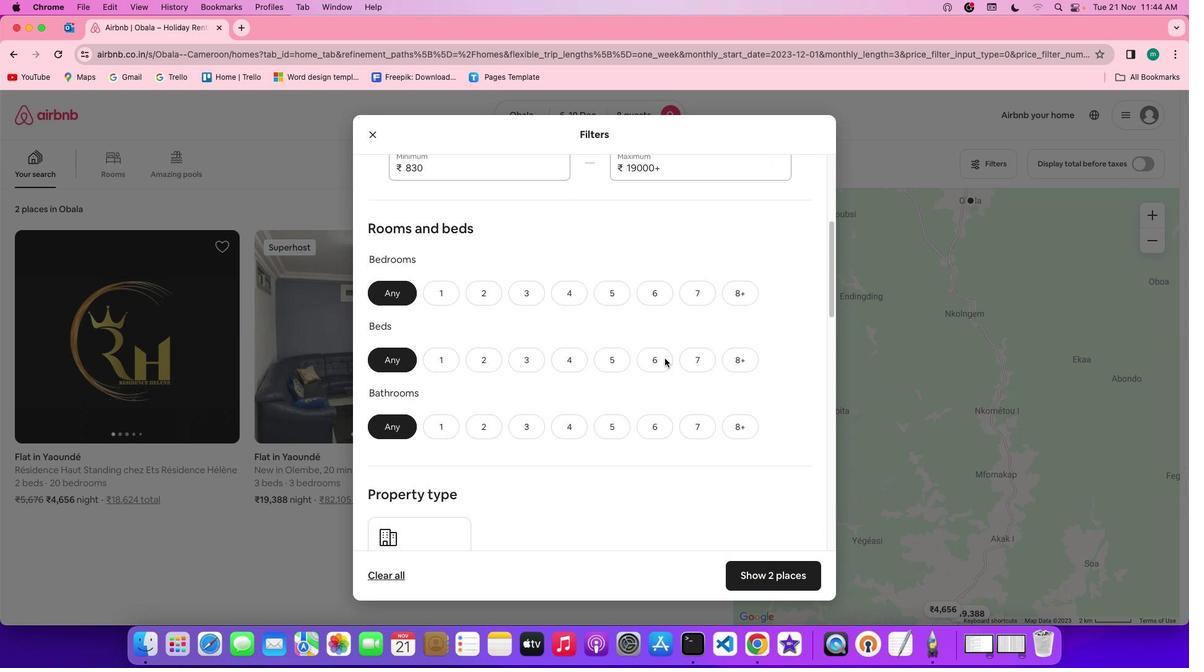 
Action: Mouse moved to (662, 292)
Screenshot: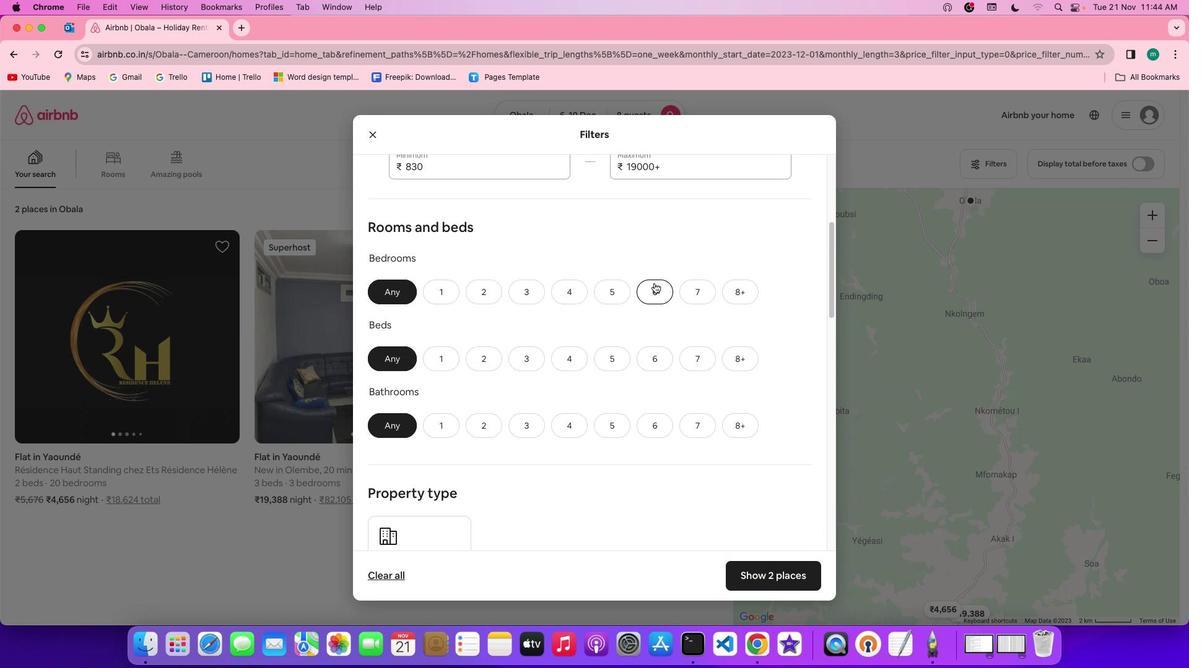 
Action: Mouse pressed left at (662, 292)
Screenshot: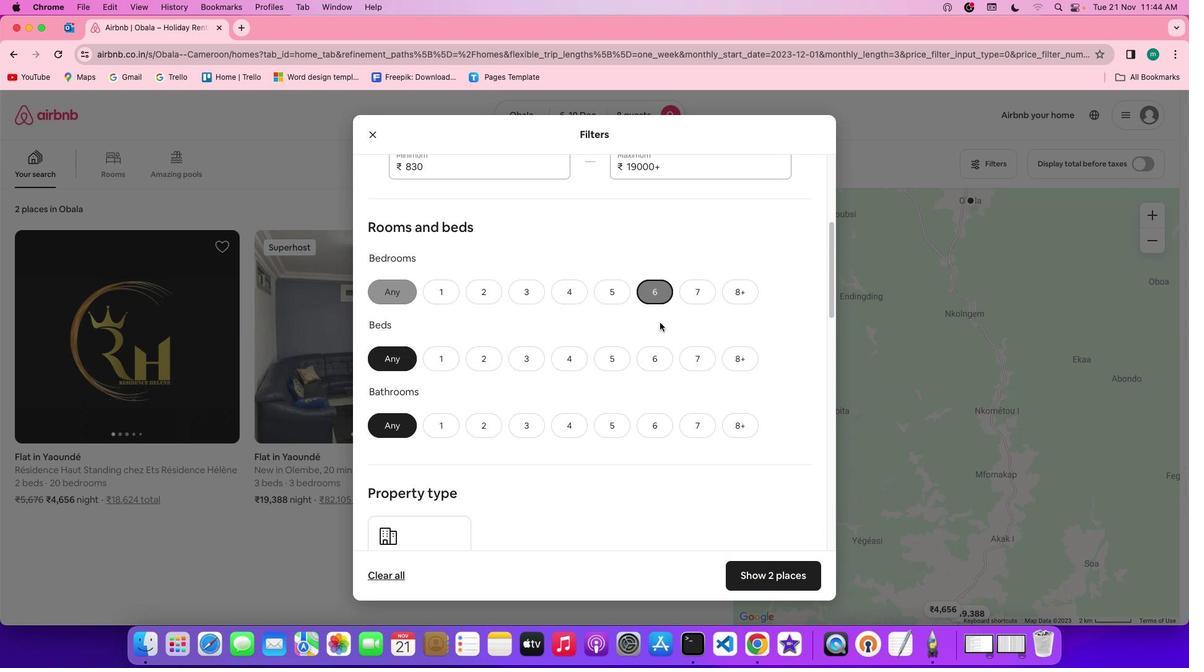 
Action: Mouse moved to (664, 369)
Screenshot: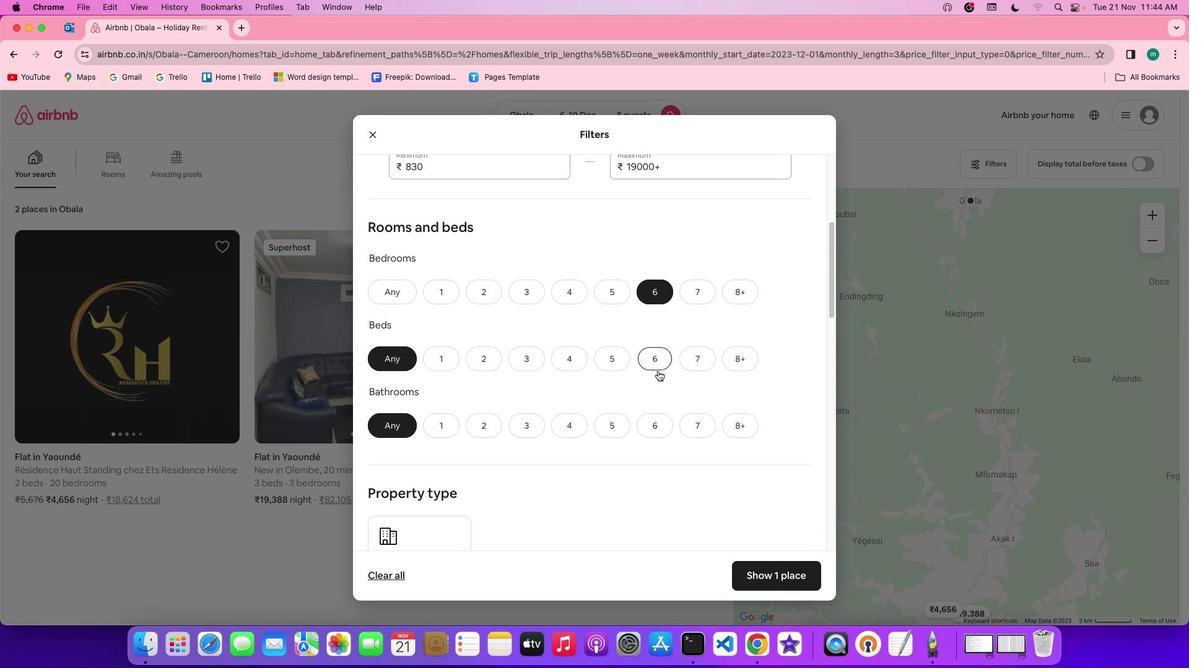 
Action: Mouse pressed left at (664, 369)
Screenshot: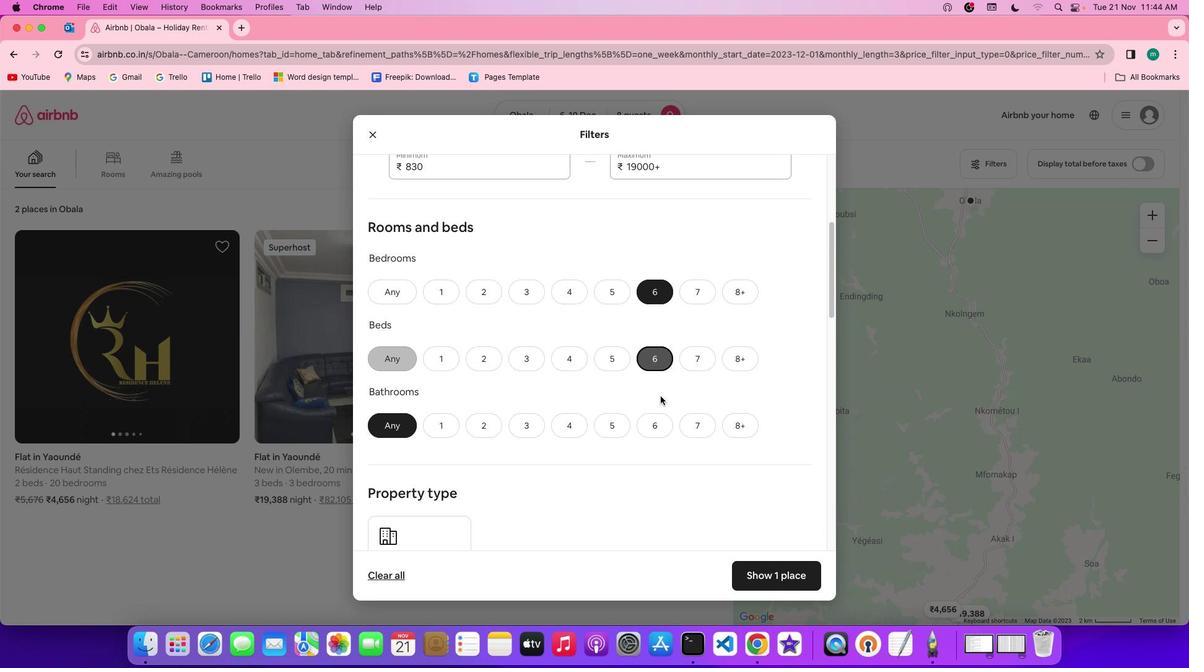 
Action: Mouse moved to (666, 425)
Screenshot: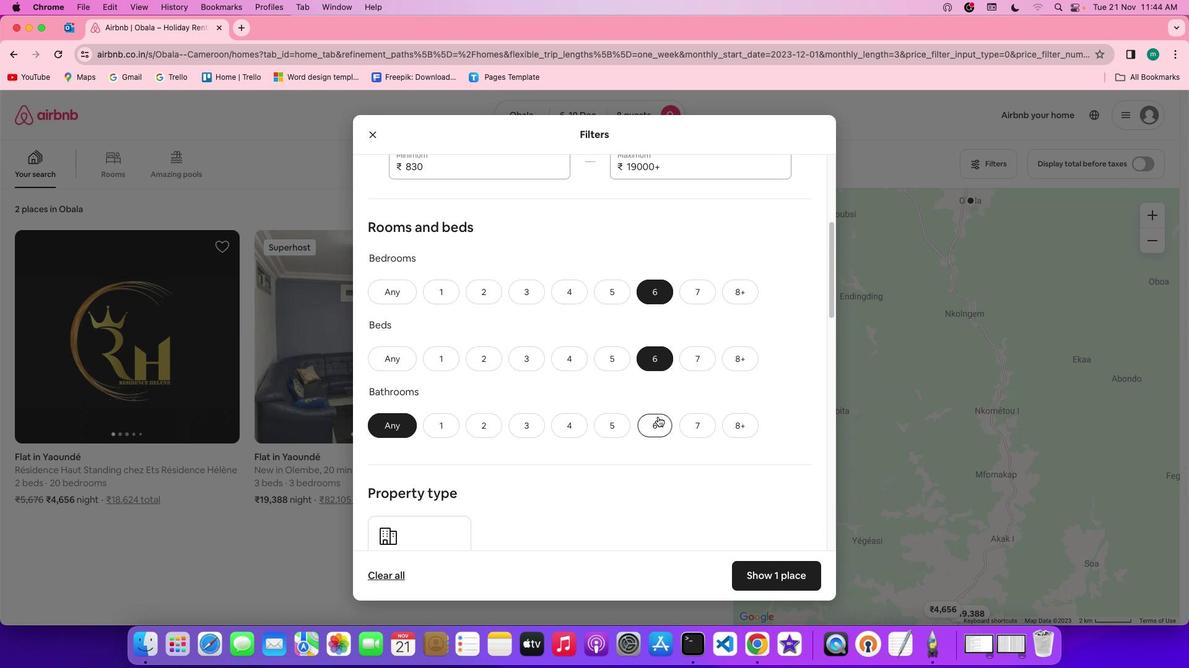
Action: Mouse pressed left at (666, 425)
Screenshot: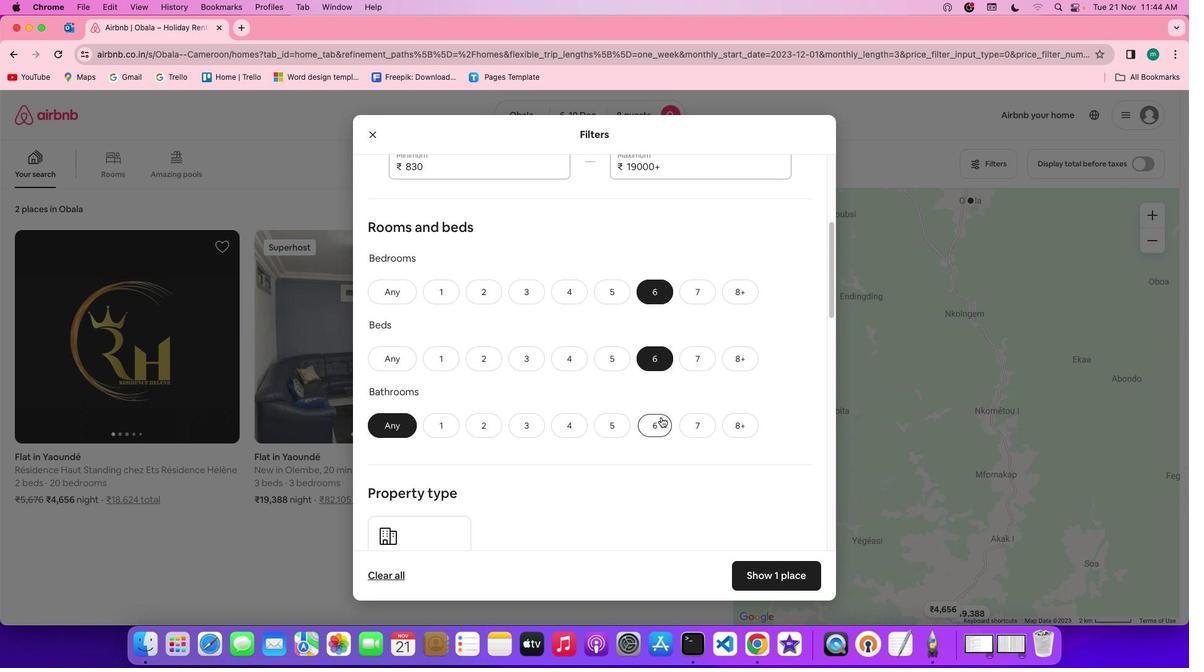 
Action: Mouse moved to (719, 411)
Screenshot: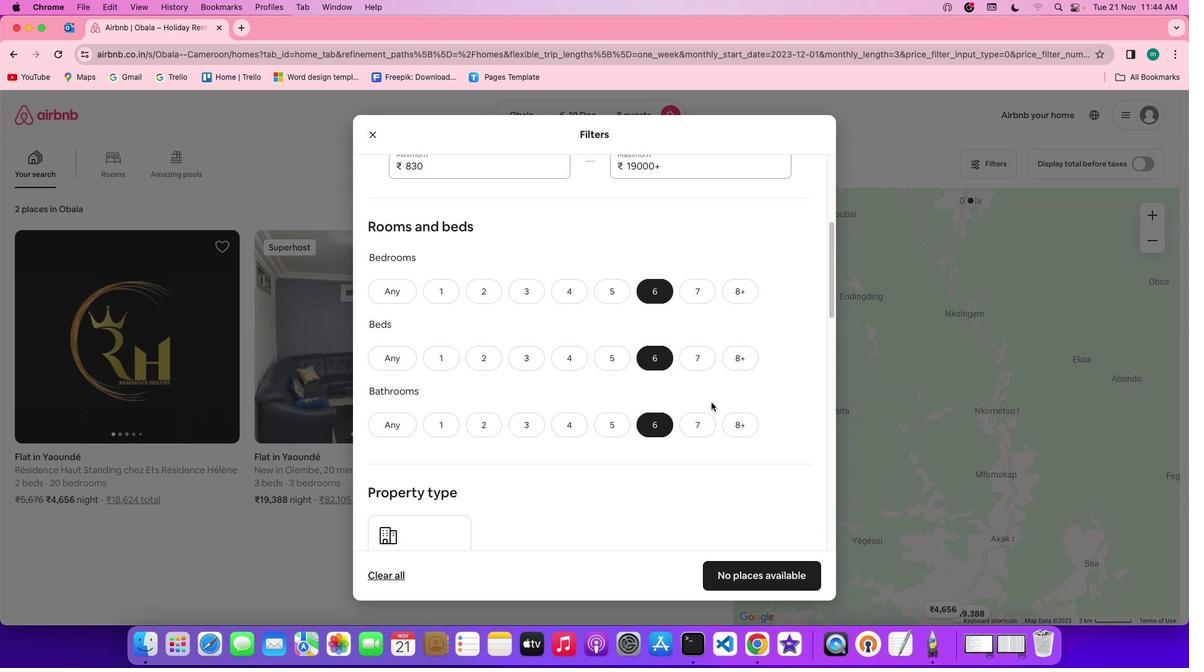 
Action: Mouse scrolled (719, 411) with delta (8, 8)
Screenshot: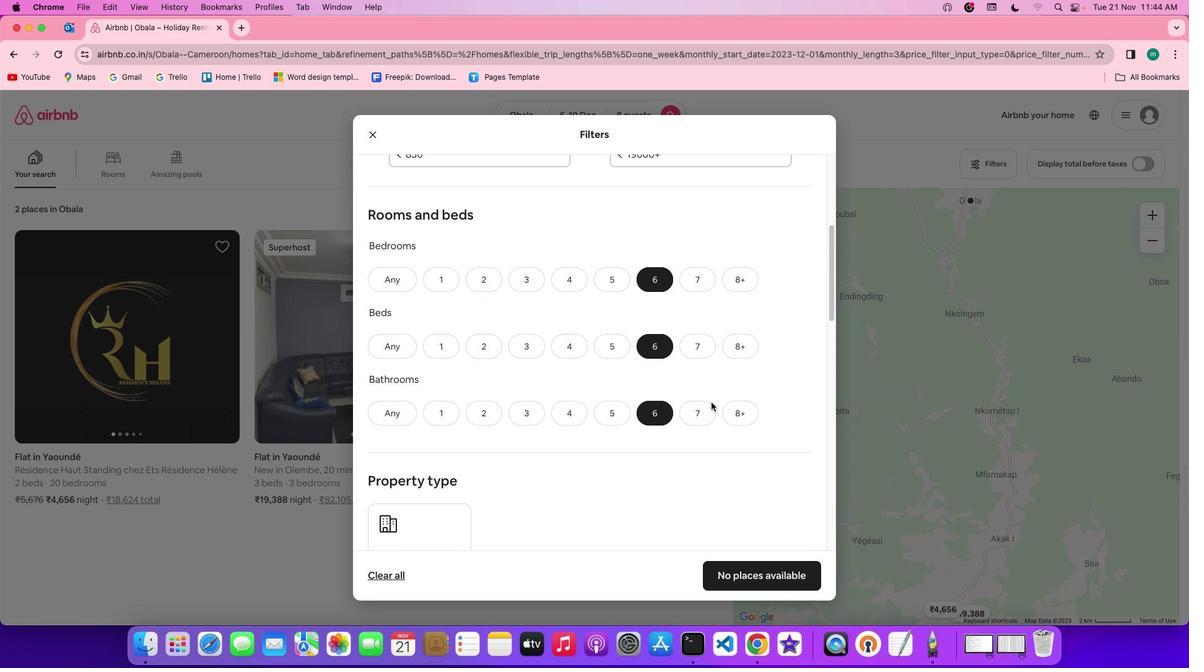 
Action: Mouse scrolled (719, 411) with delta (8, 8)
Screenshot: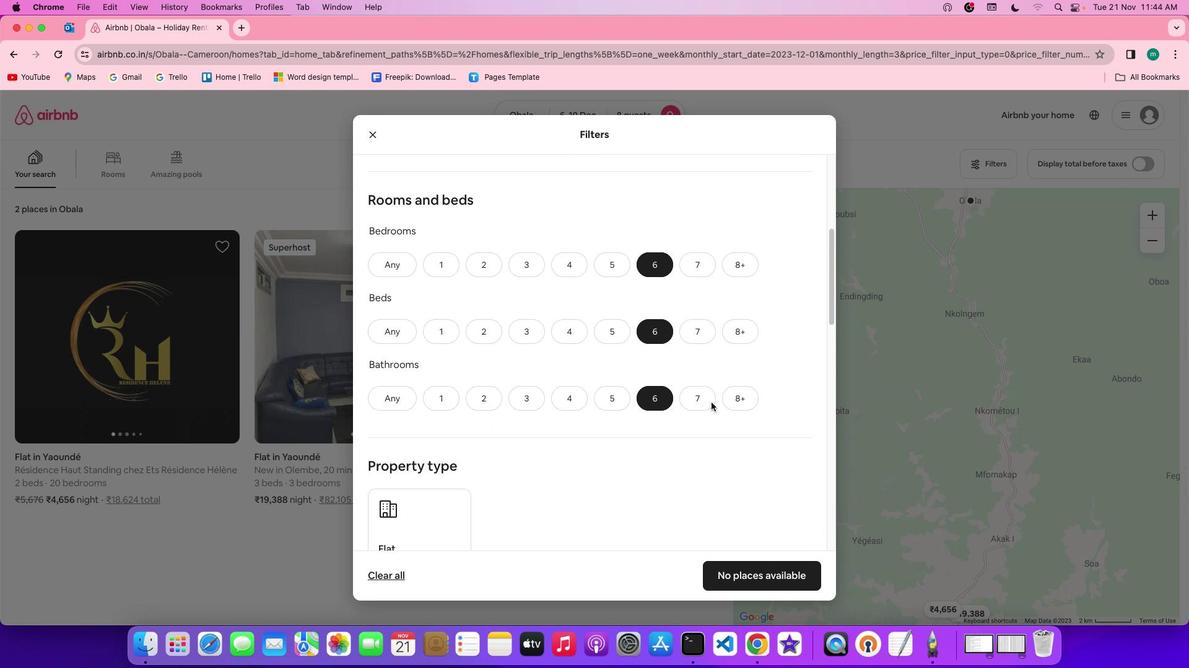 
Action: Mouse scrolled (719, 411) with delta (8, 8)
Screenshot: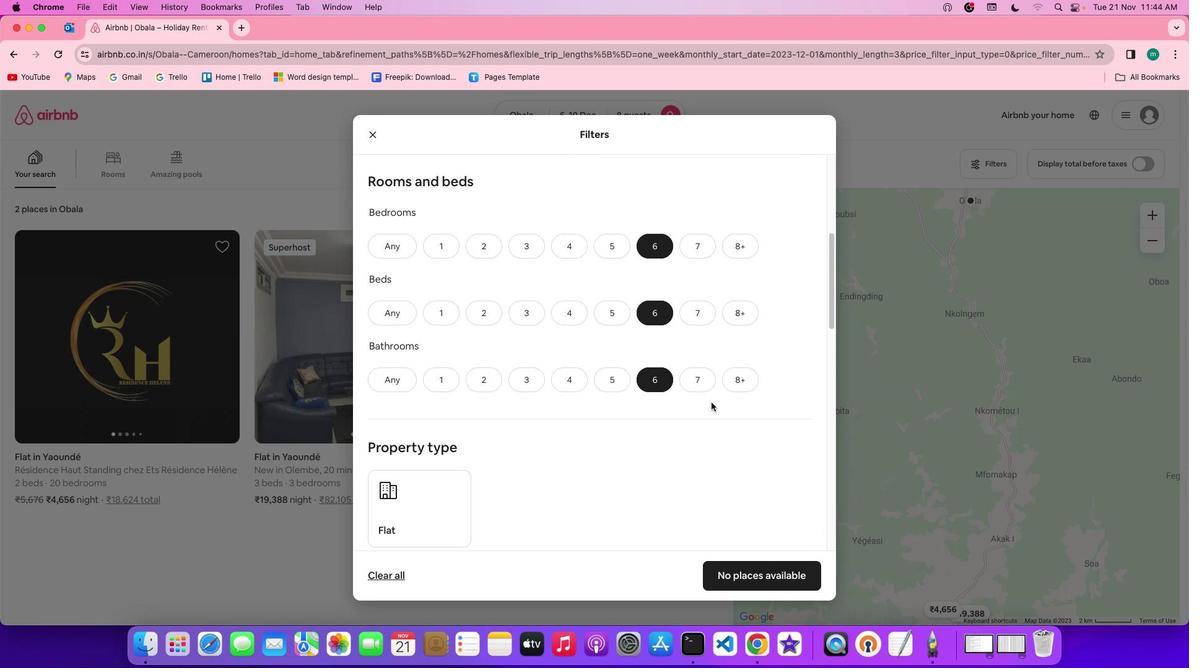 
Action: Mouse scrolled (719, 411) with delta (8, 8)
Screenshot: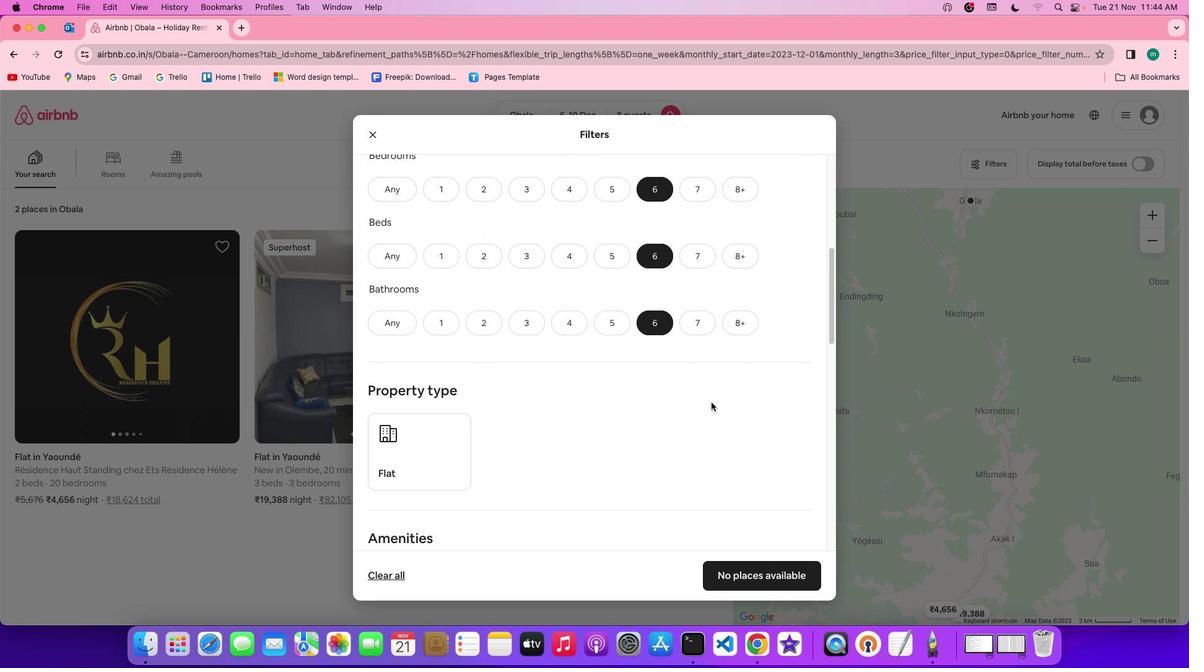 
Action: Mouse scrolled (719, 411) with delta (8, 8)
Screenshot: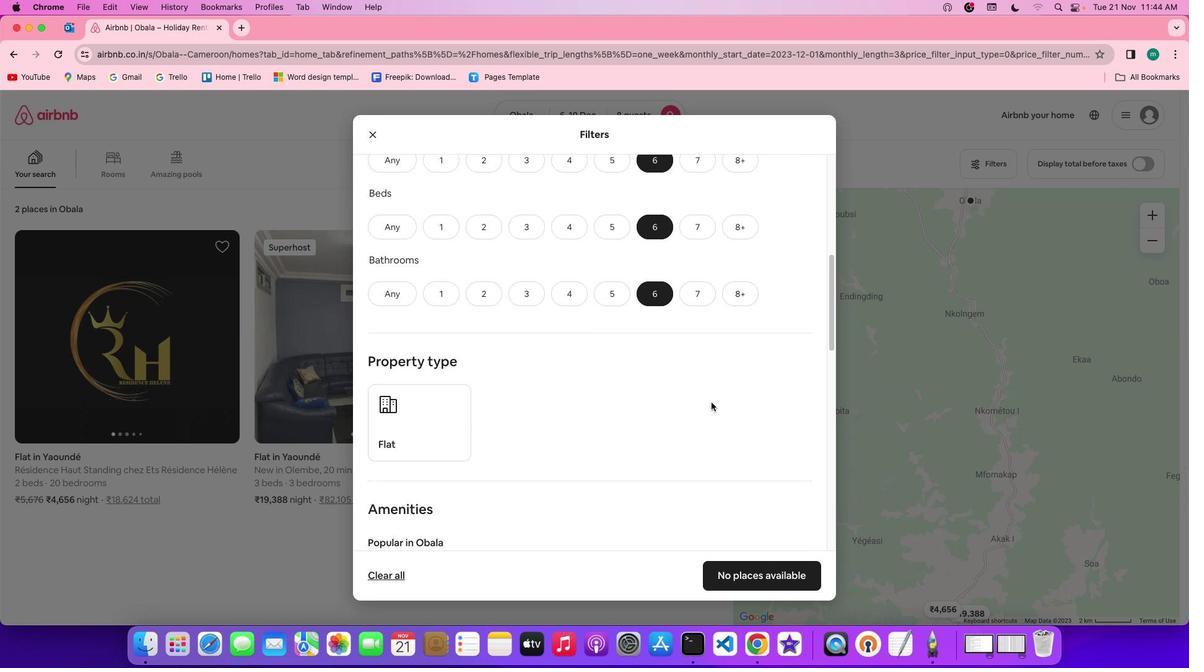 
Action: Mouse scrolled (719, 411) with delta (8, 7)
Screenshot: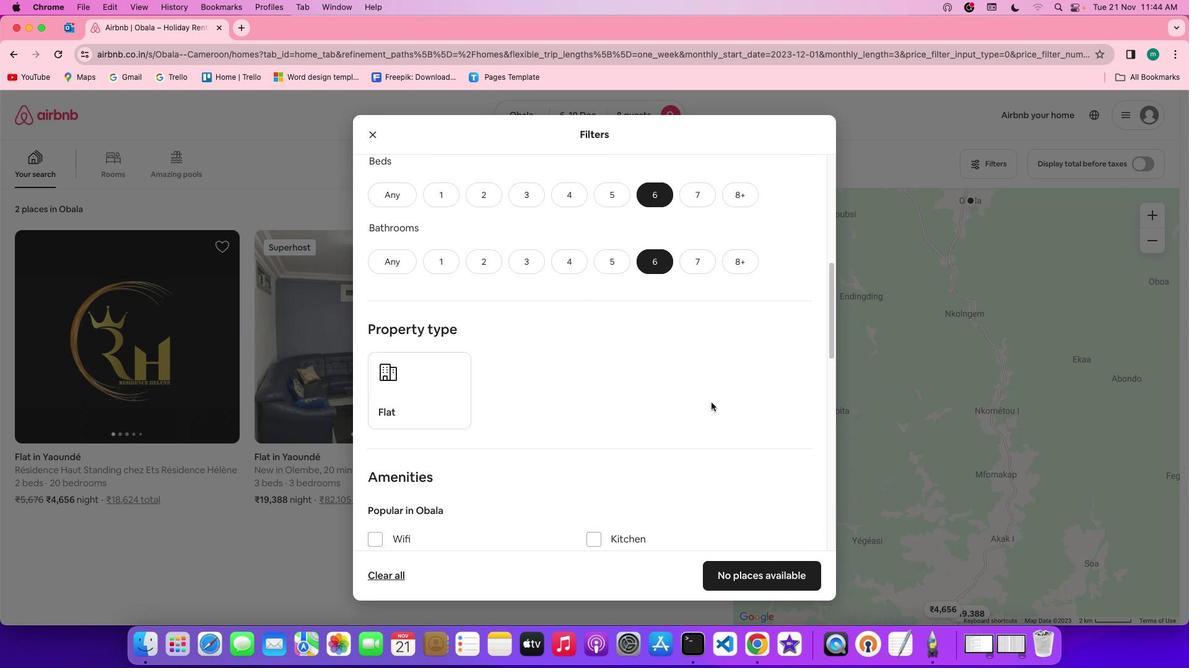 
Action: Mouse scrolled (719, 411) with delta (8, 6)
Screenshot: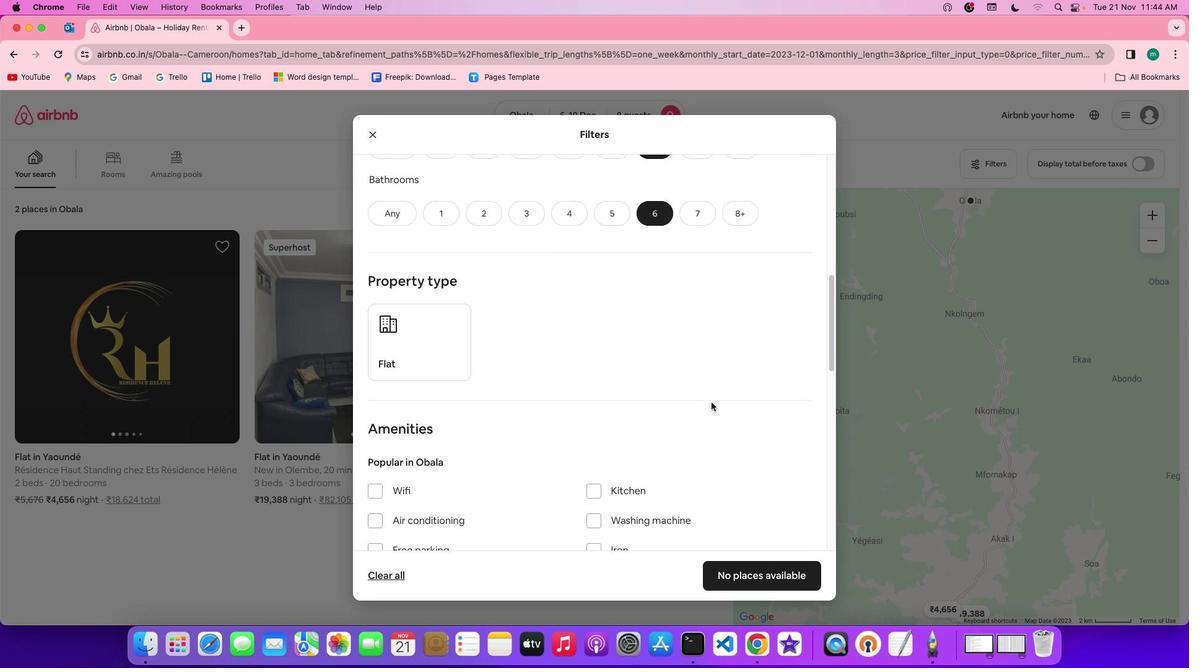 
Action: Mouse scrolled (719, 411) with delta (8, 8)
Screenshot: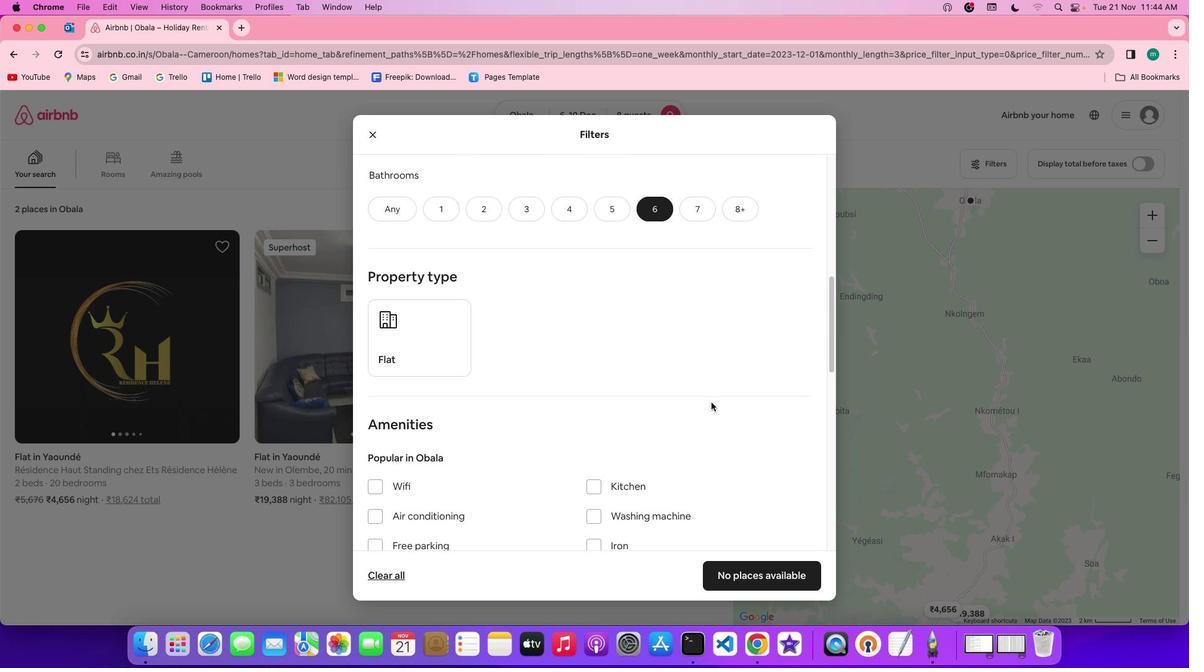 
Action: Mouse scrolled (719, 411) with delta (8, 8)
Screenshot: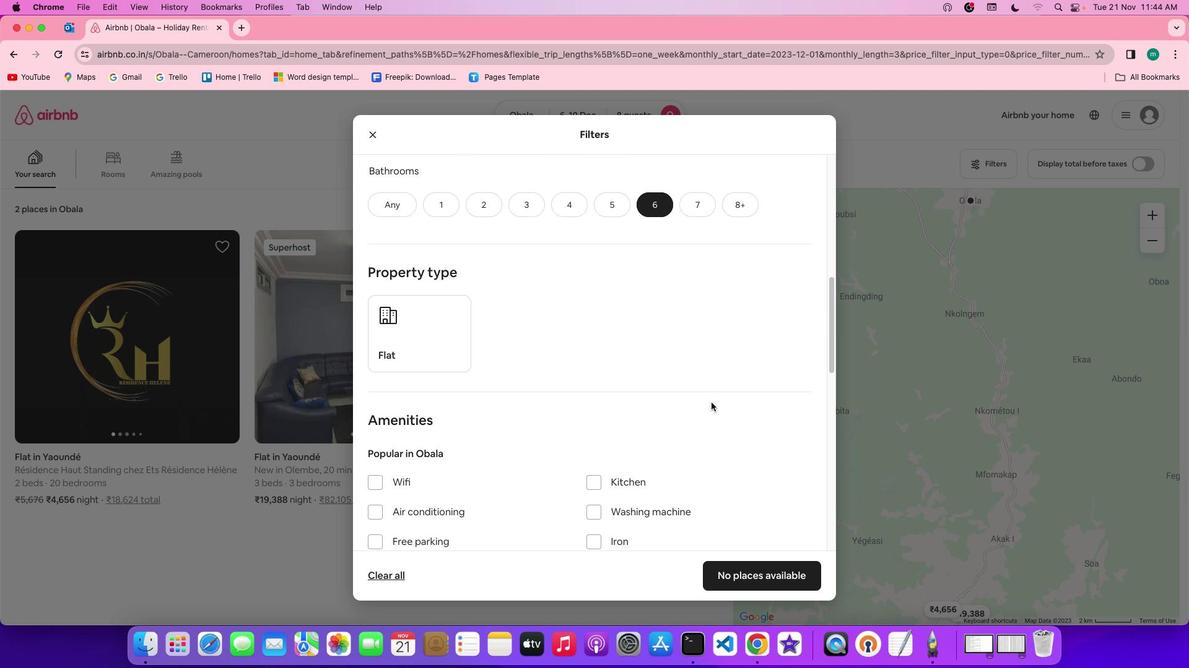 
Action: Mouse scrolled (719, 411) with delta (8, 8)
Screenshot: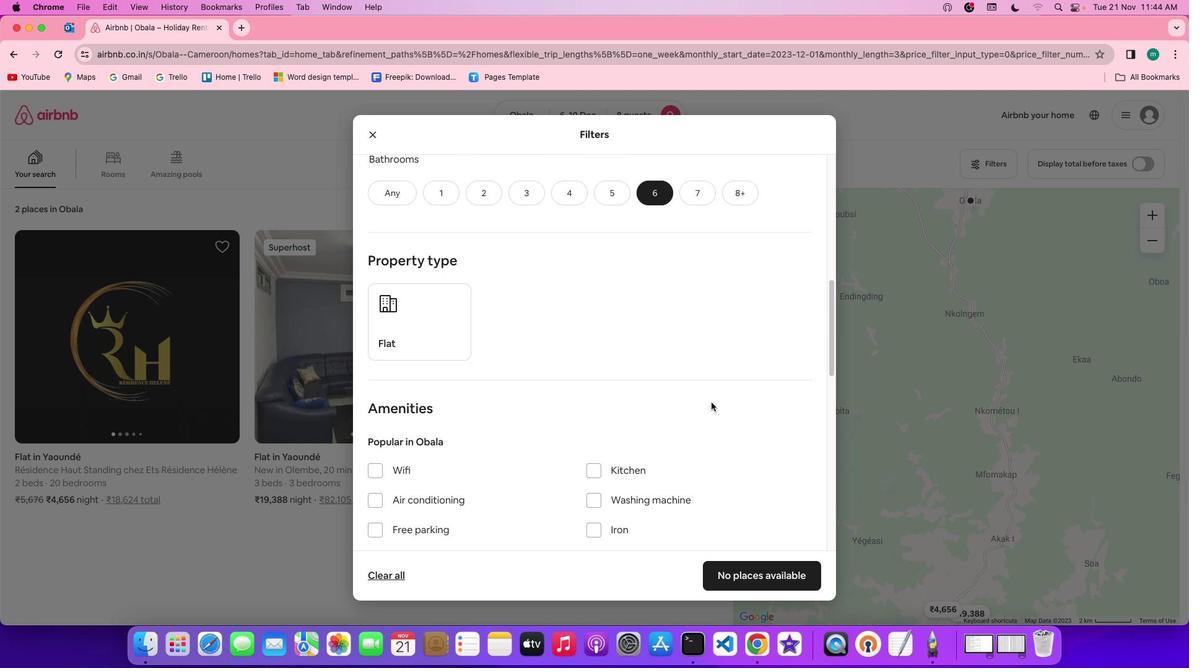 
Action: Mouse scrolled (719, 411) with delta (8, 8)
Screenshot: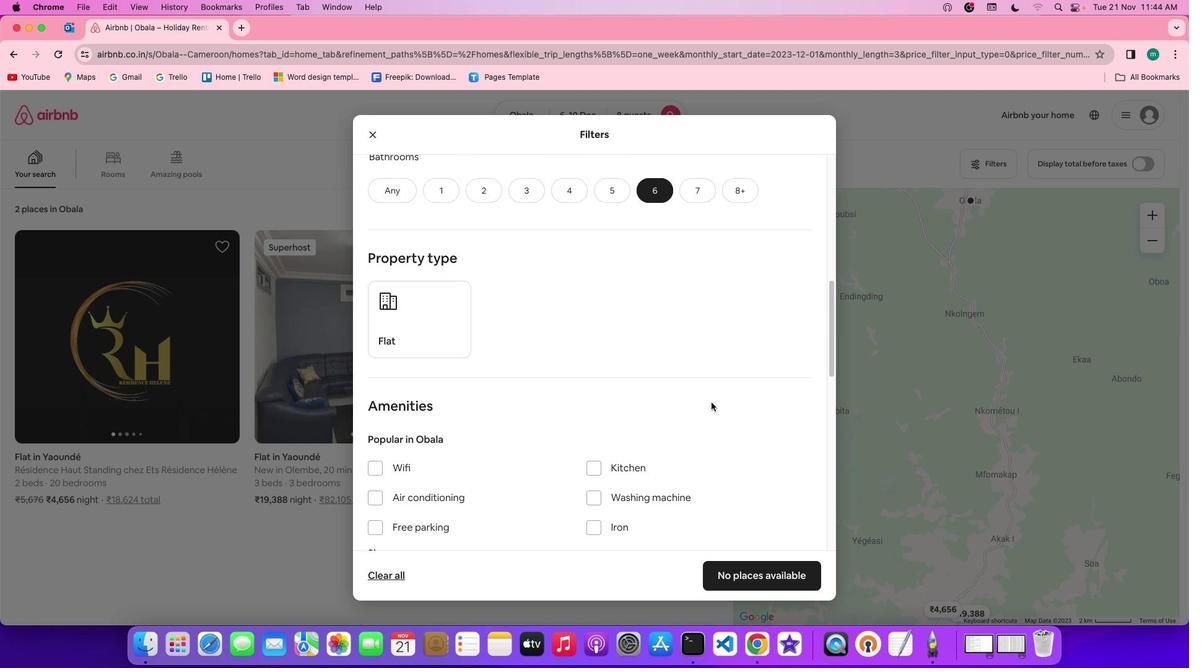 
Action: Mouse moved to (719, 409)
Screenshot: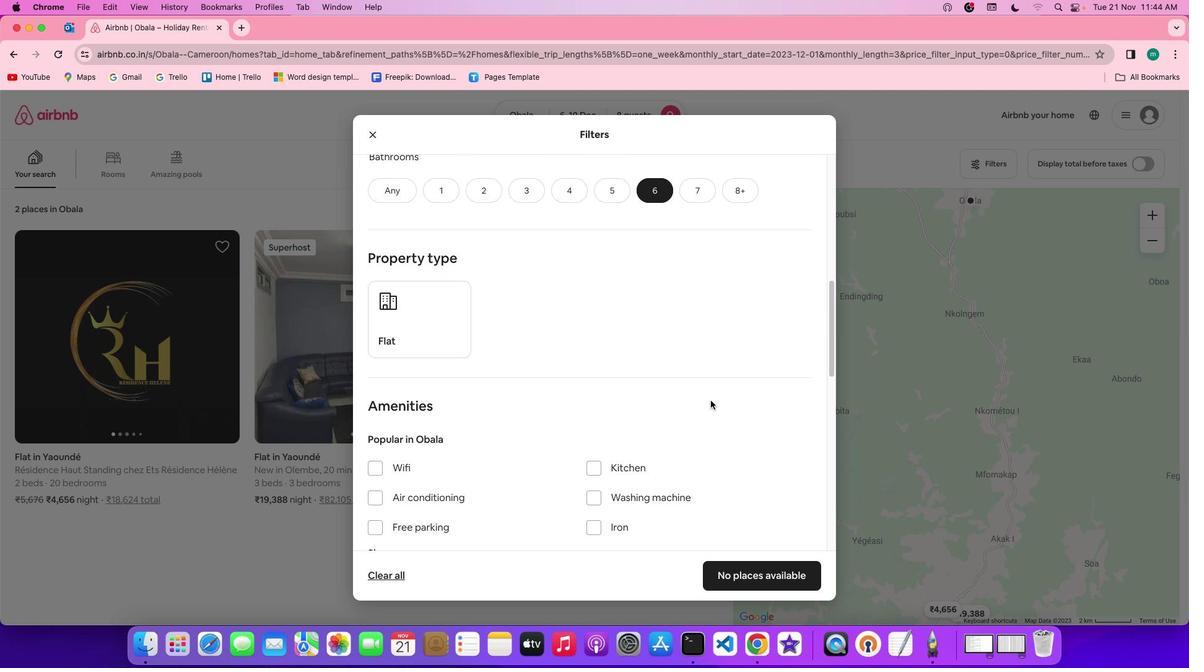 
Action: Mouse scrolled (719, 409) with delta (8, 8)
Screenshot: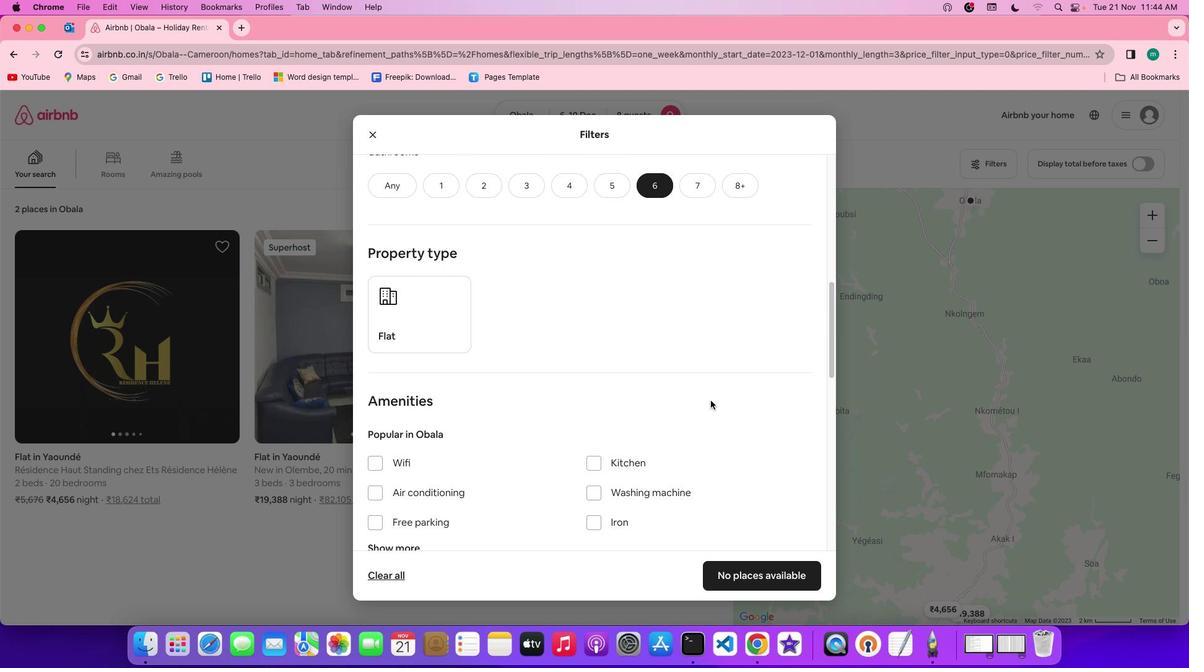 
Action: Mouse scrolled (719, 409) with delta (8, 8)
Screenshot: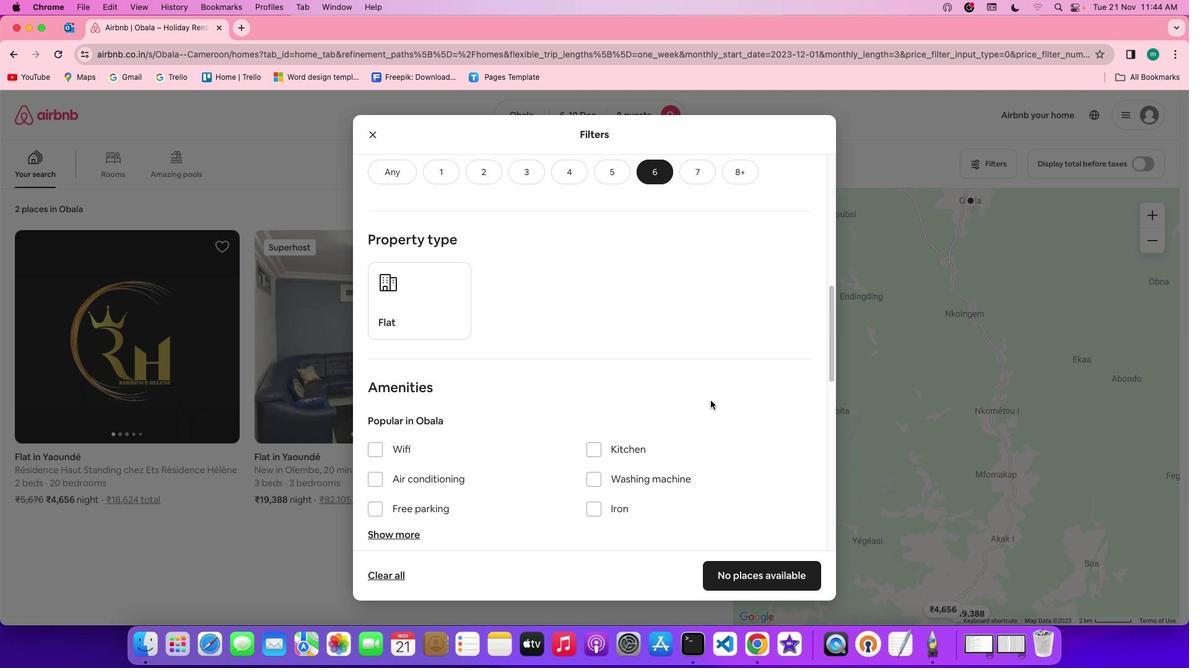 
Action: Mouse scrolled (719, 409) with delta (8, 8)
Screenshot: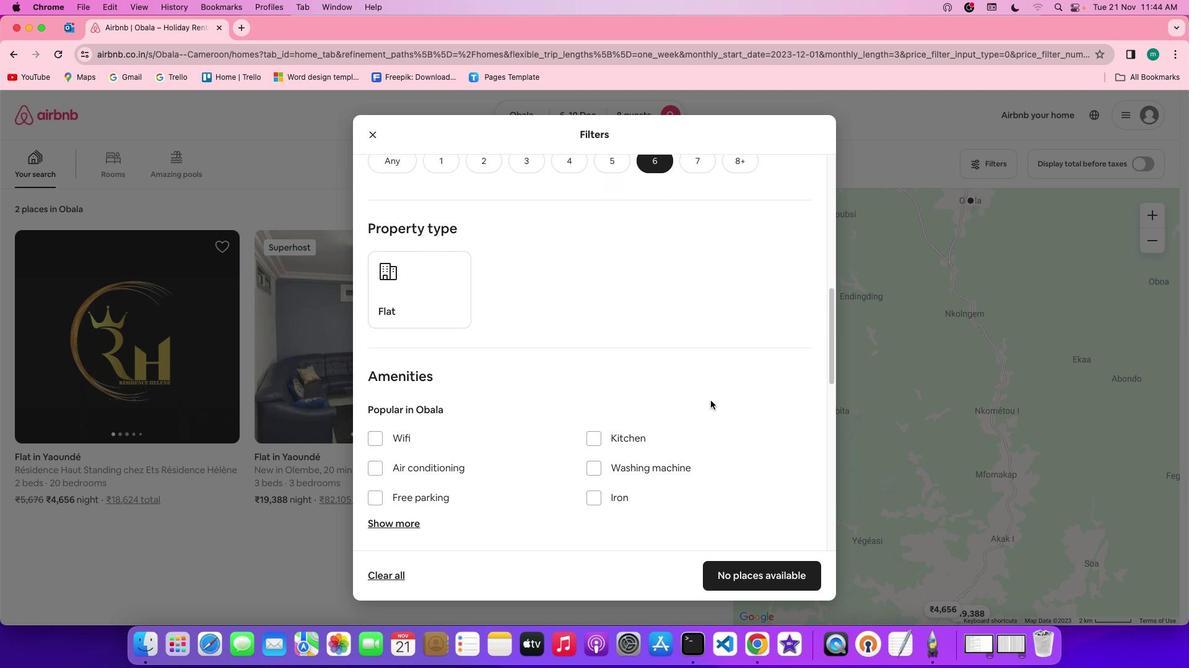
Action: Mouse scrolled (719, 409) with delta (8, 8)
Screenshot: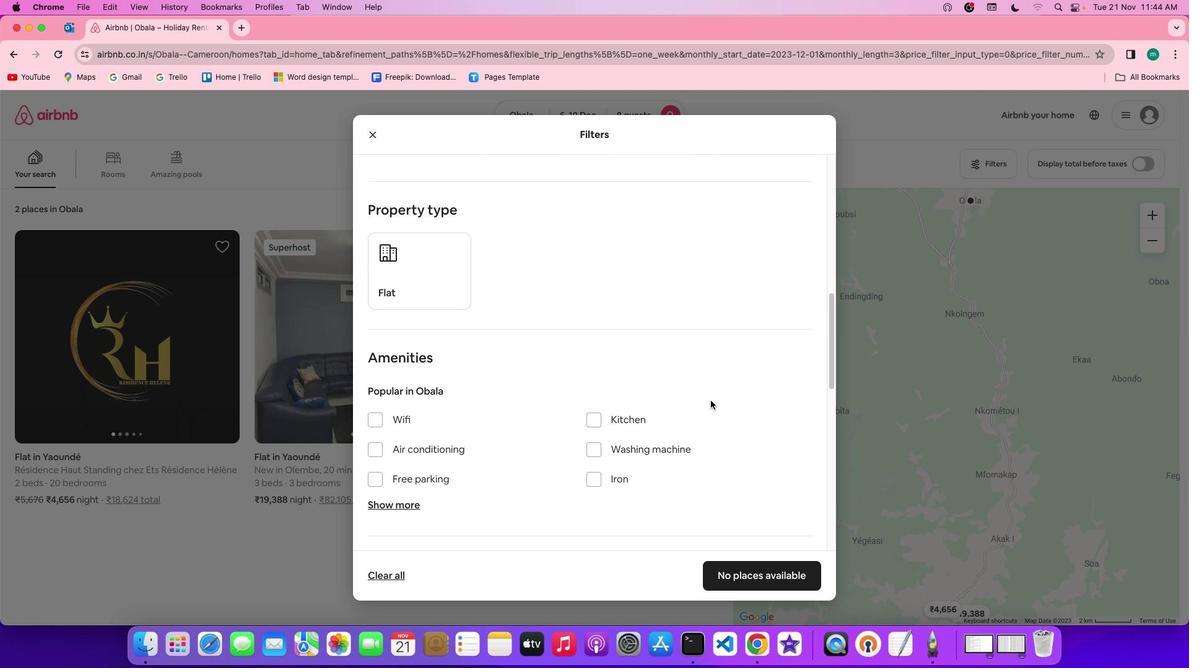 
Action: Mouse scrolled (719, 409) with delta (8, 8)
Screenshot: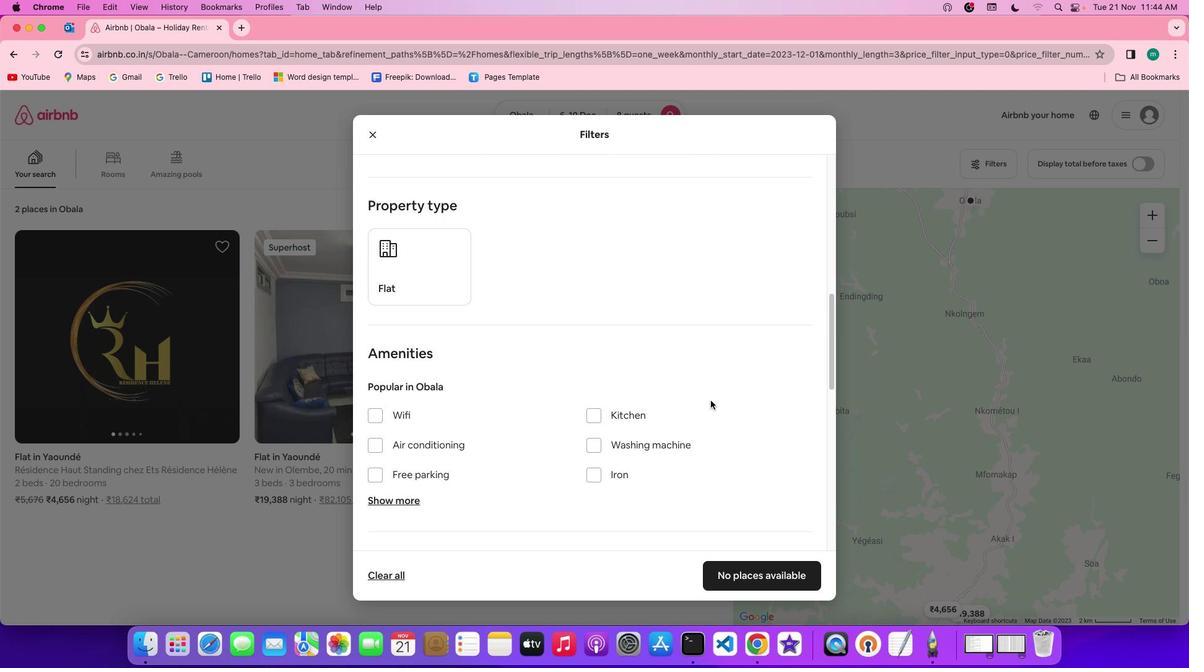 
Action: Mouse scrolled (719, 409) with delta (8, 8)
Screenshot: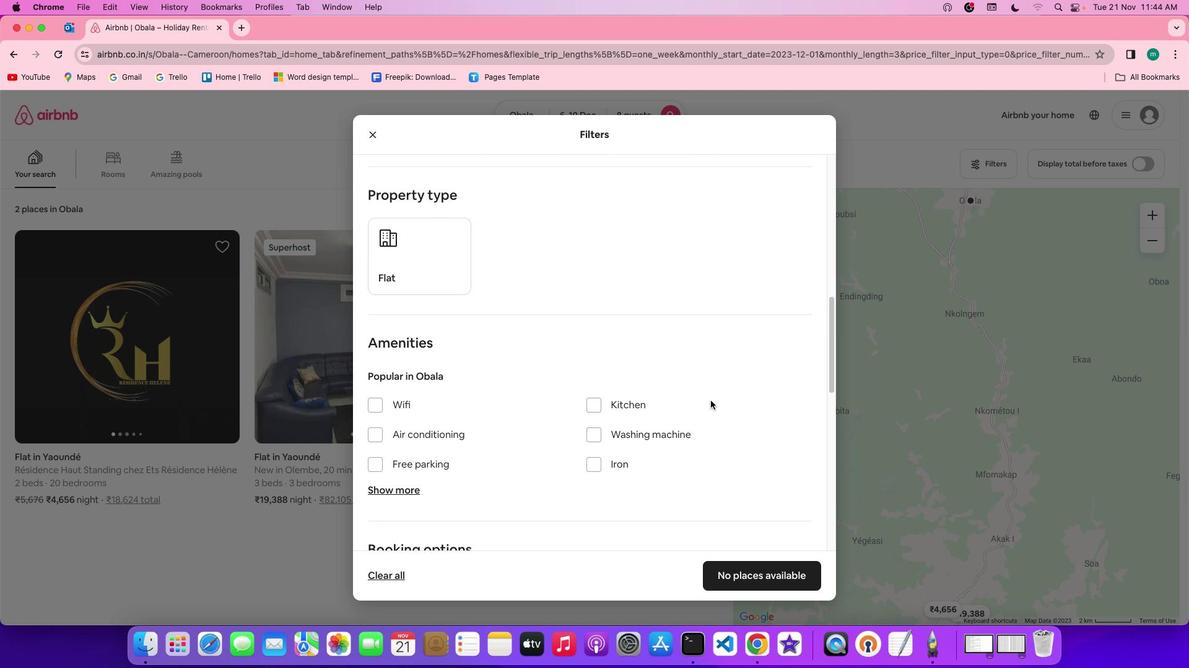 
Action: Mouse scrolled (719, 409) with delta (8, 8)
Screenshot: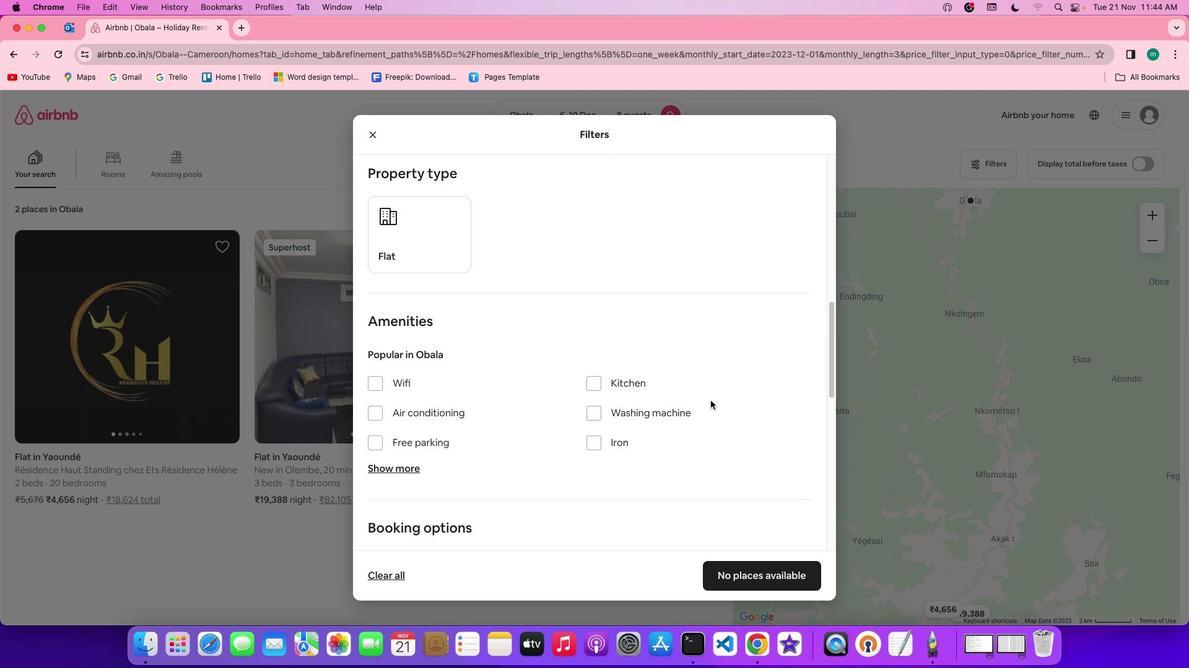 
Action: Mouse scrolled (719, 409) with delta (8, 8)
Screenshot: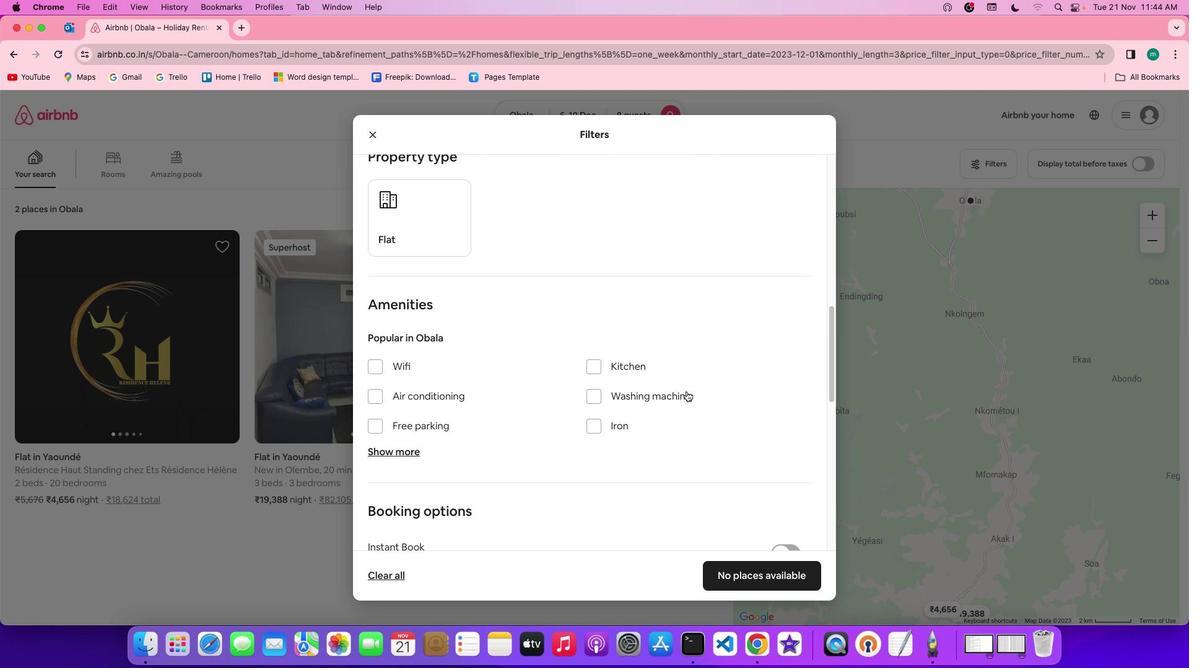 
Action: Mouse moved to (390, 374)
Screenshot: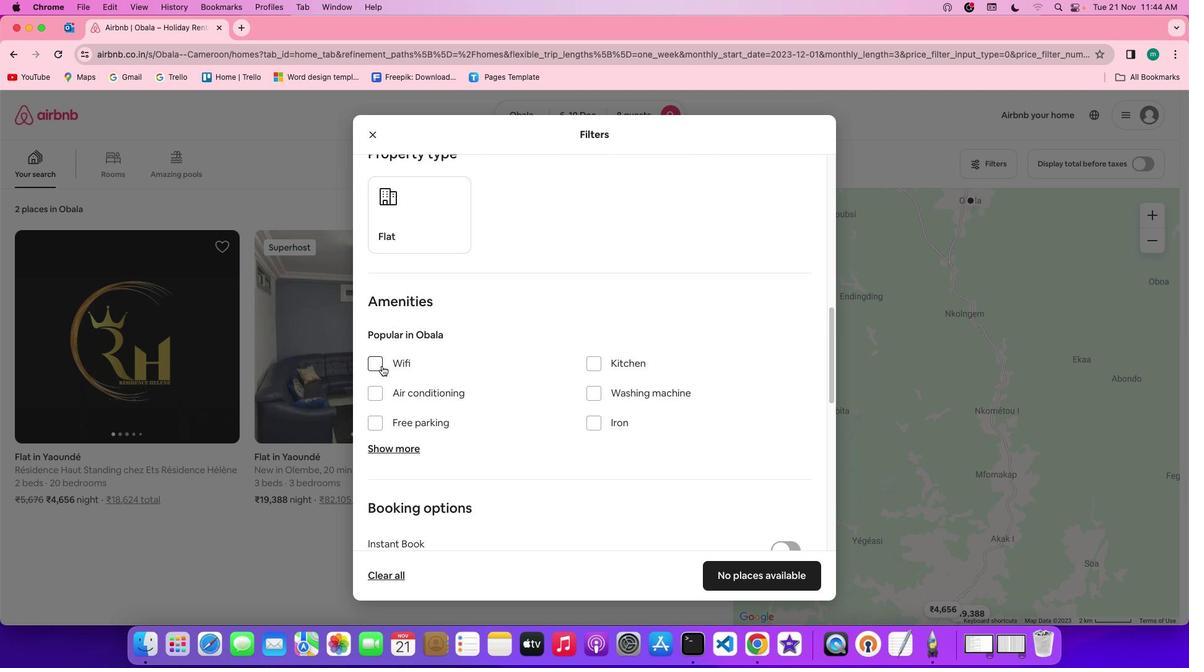 
Action: Mouse pressed left at (390, 374)
Screenshot: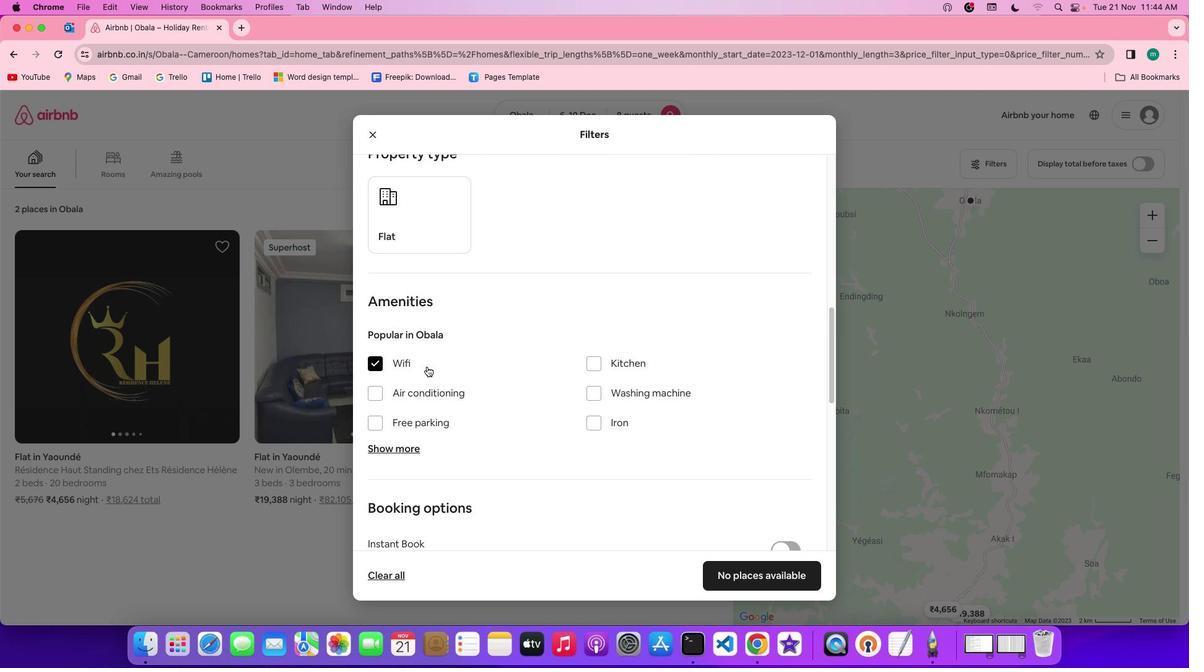 
Action: Mouse moved to (504, 383)
Screenshot: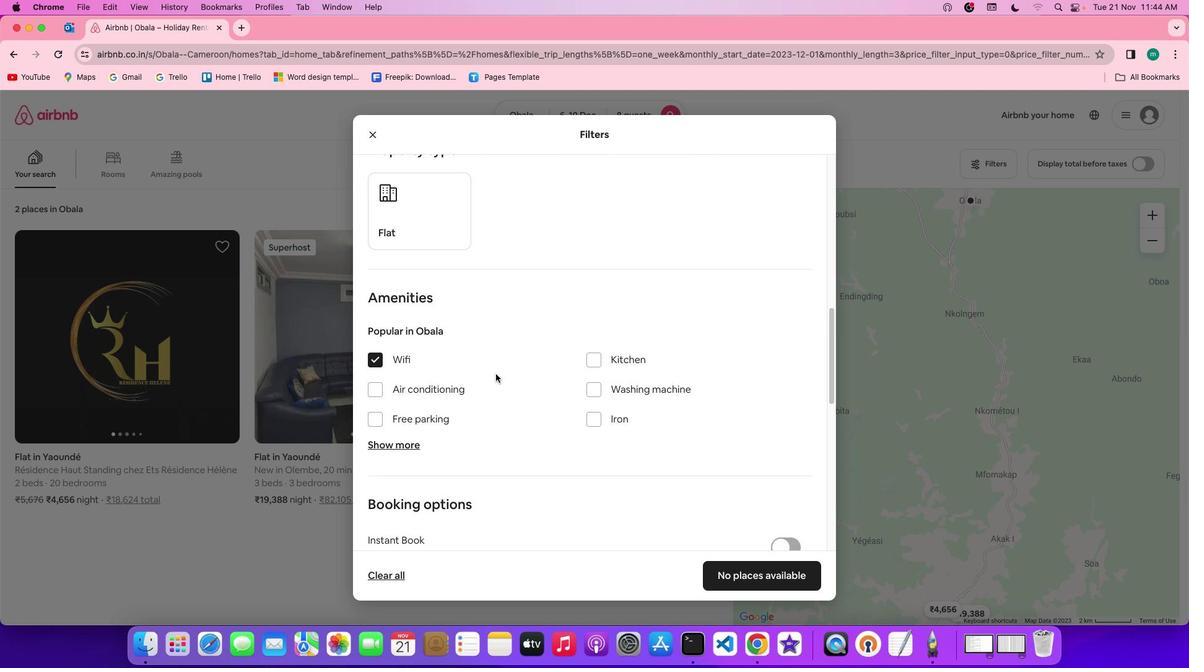 
Action: Mouse scrolled (504, 383) with delta (8, 9)
Screenshot: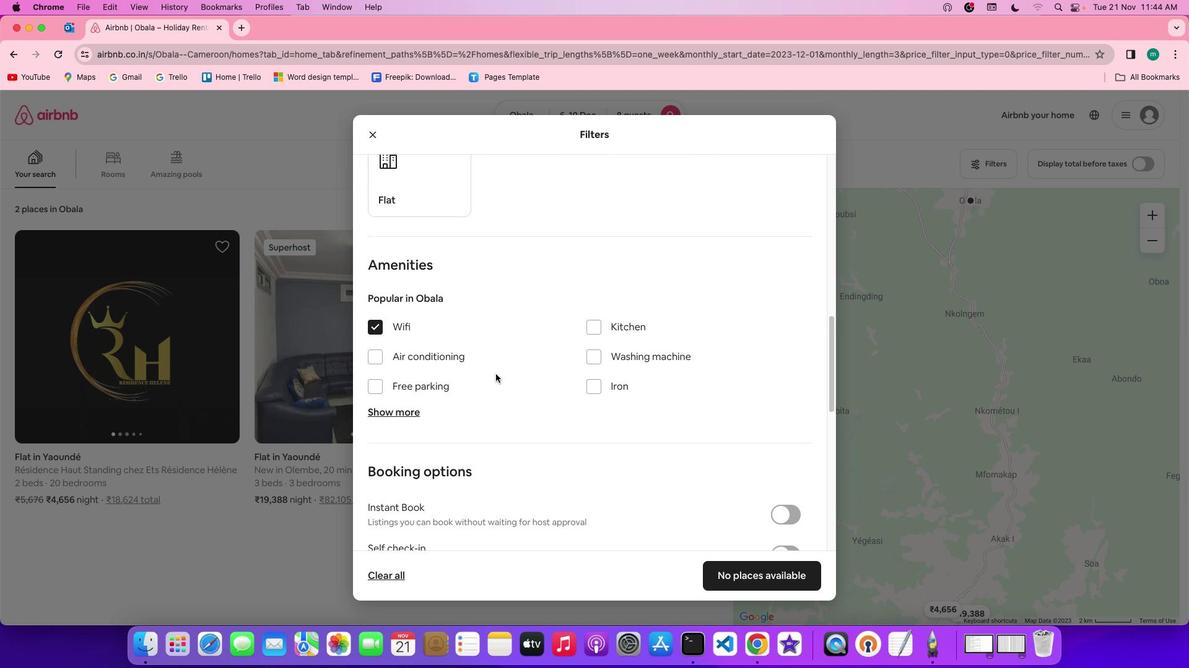 
Action: Mouse scrolled (504, 383) with delta (8, 8)
Screenshot: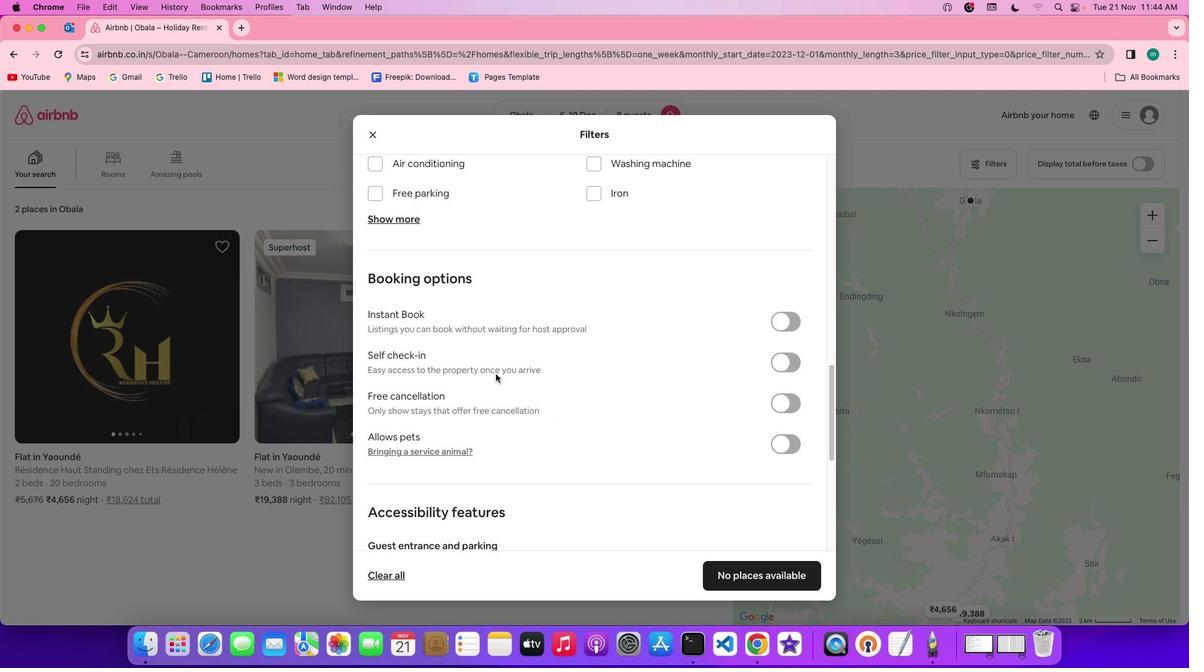 
Action: Mouse scrolled (504, 383) with delta (8, 7)
Screenshot: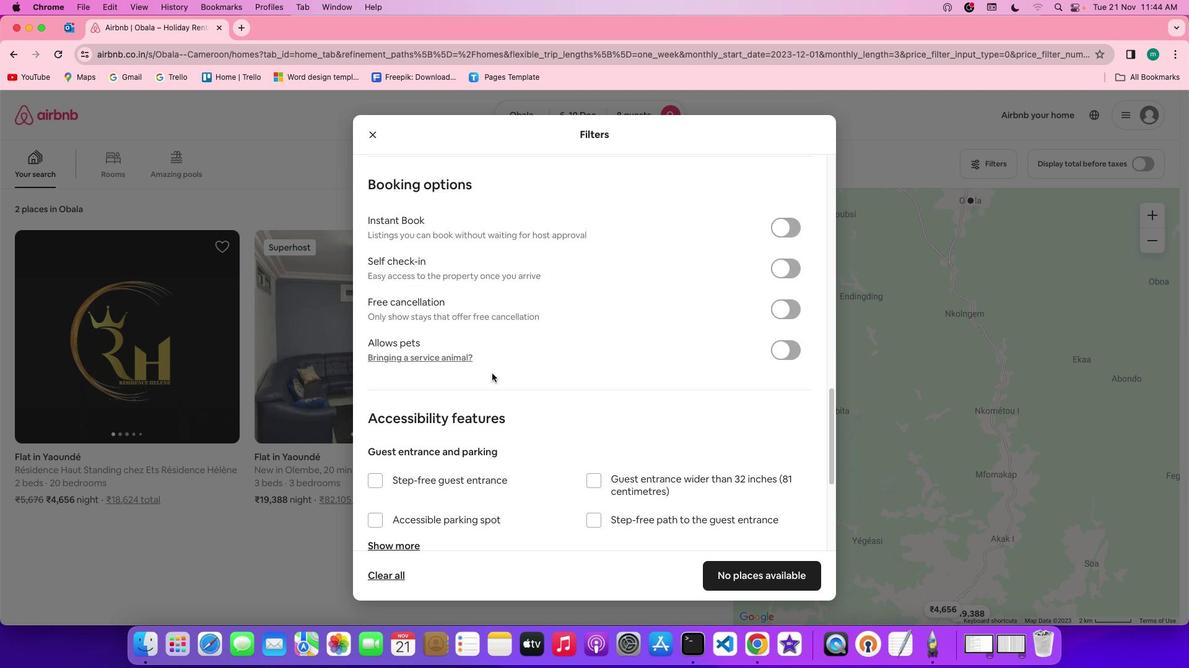 
Action: Mouse scrolled (504, 383) with delta (8, 5)
Screenshot: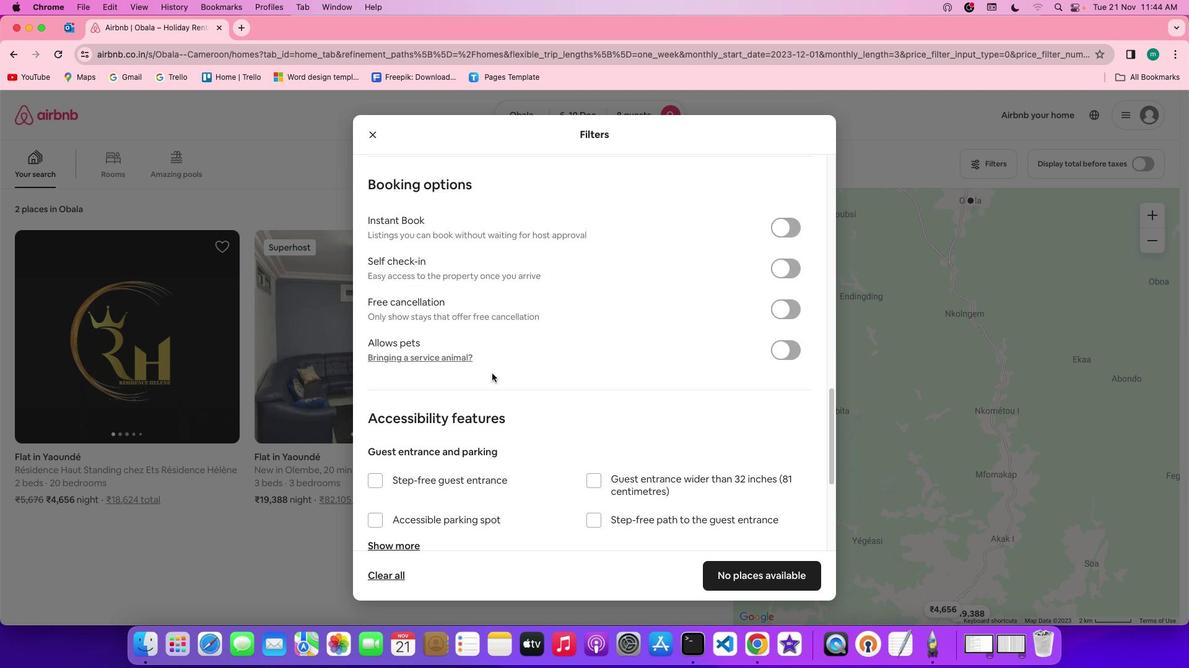 
Action: Mouse scrolled (504, 383) with delta (8, 5)
Screenshot: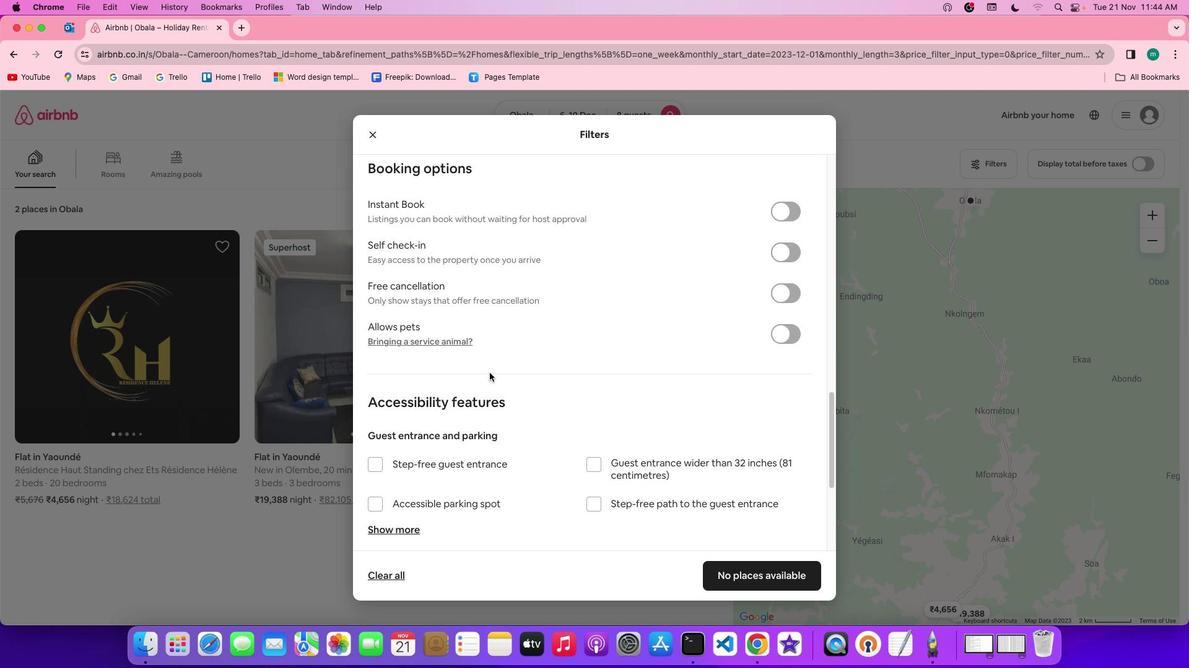 
Action: Mouse moved to (396, 299)
Screenshot: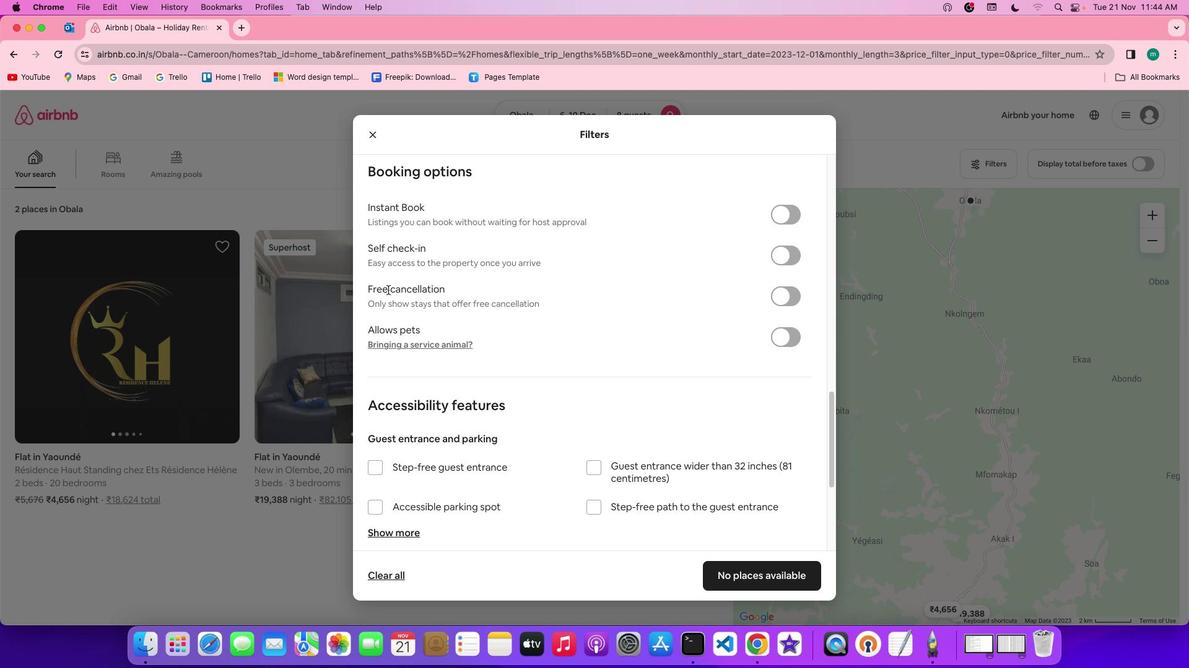 
Action: Mouse scrolled (396, 299) with delta (8, 9)
Screenshot: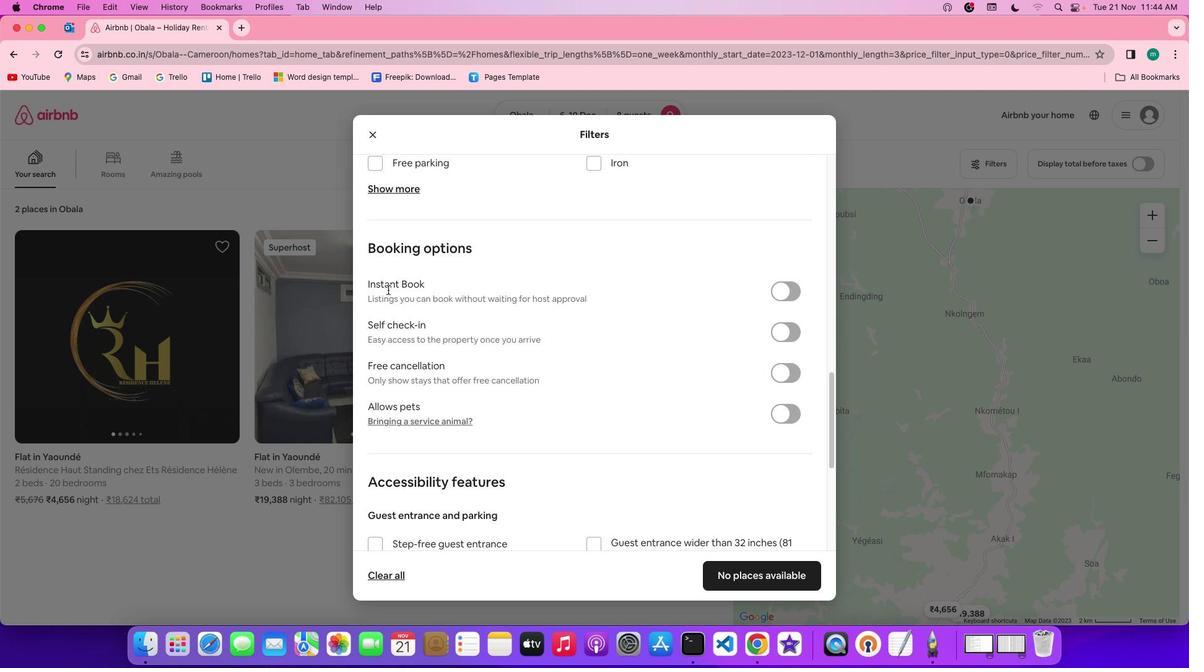 
Action: Mouse scrolled (396, 299) with delta (8, 9)
Screenshot: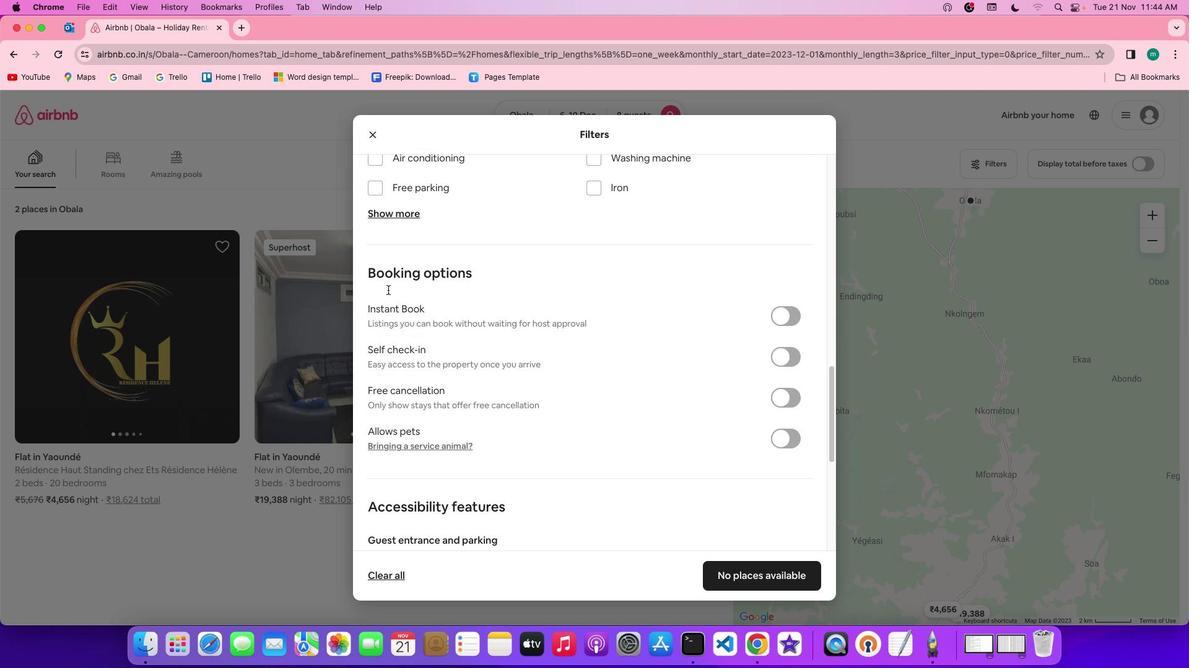 
Action: Mouse scrolled (396, 299) with delta (8, 10)
Screenshot: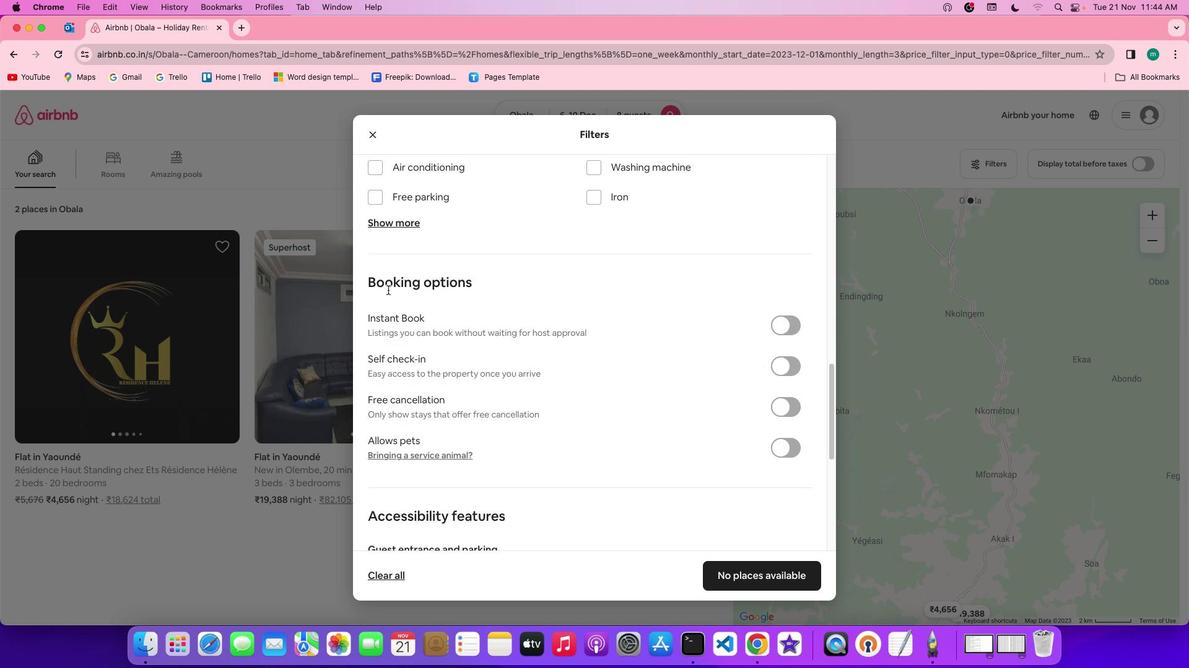 
Action: Mouse scrolled (396, 299) with delta (8, 9)
Screenshot: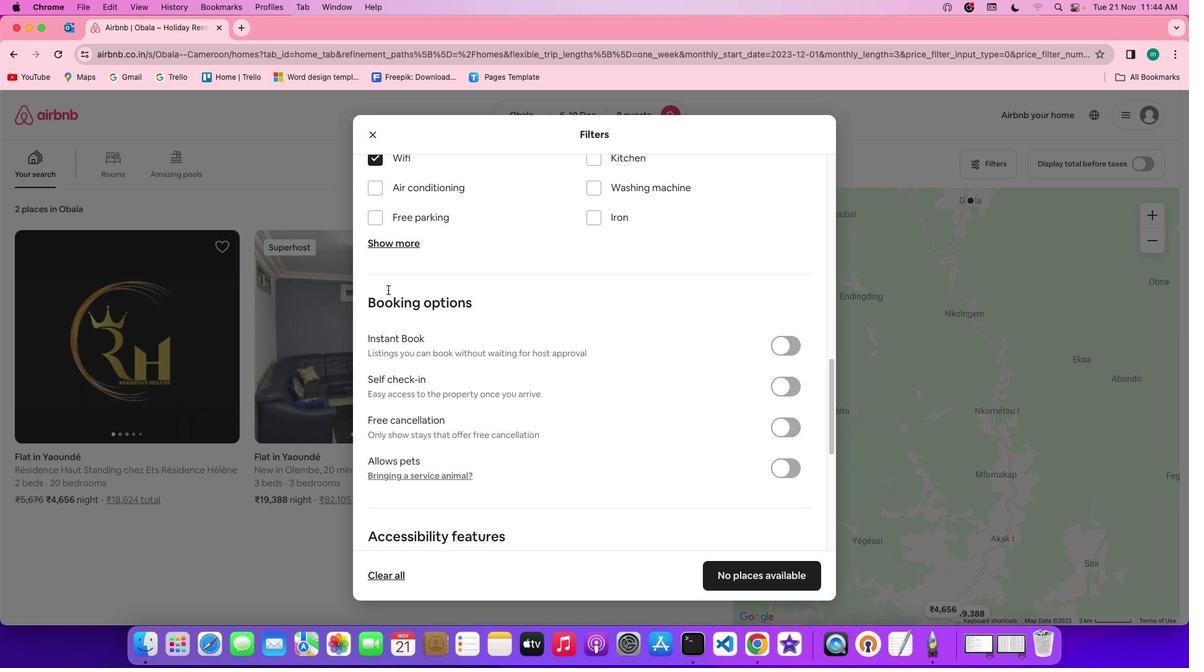 
Action: Mouse scrolled (396, 299) with delta (8, 9)
Screenshot: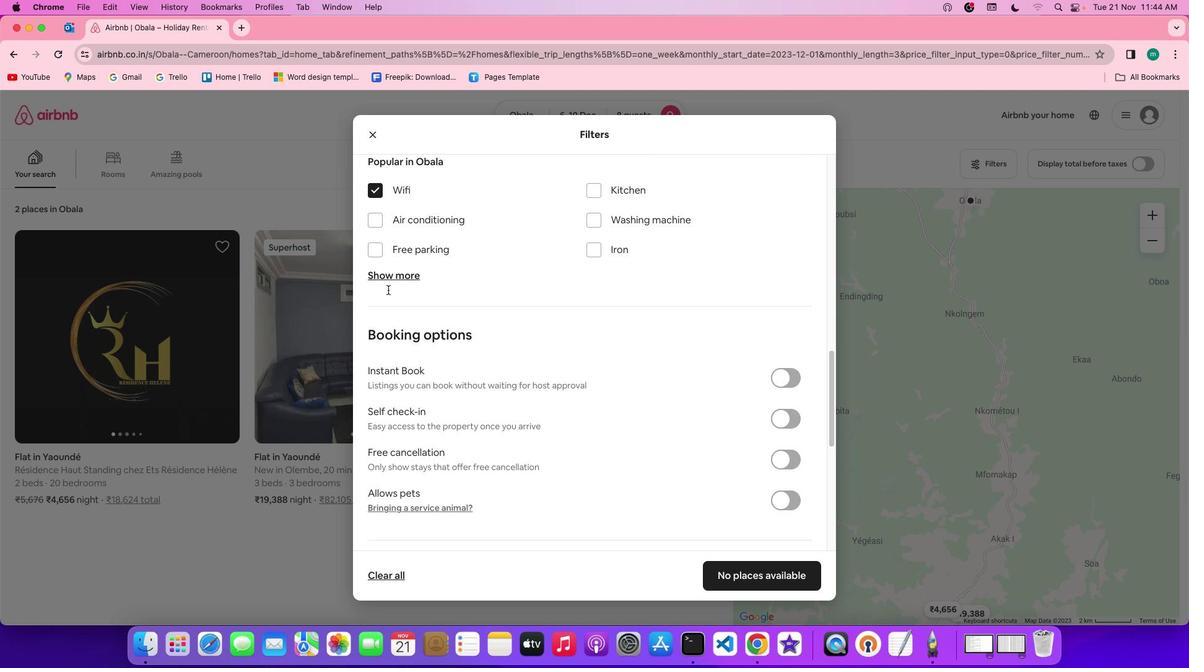 
Action: Mouse scrolled (396, 299) with delta (8, 9)
Screenshot: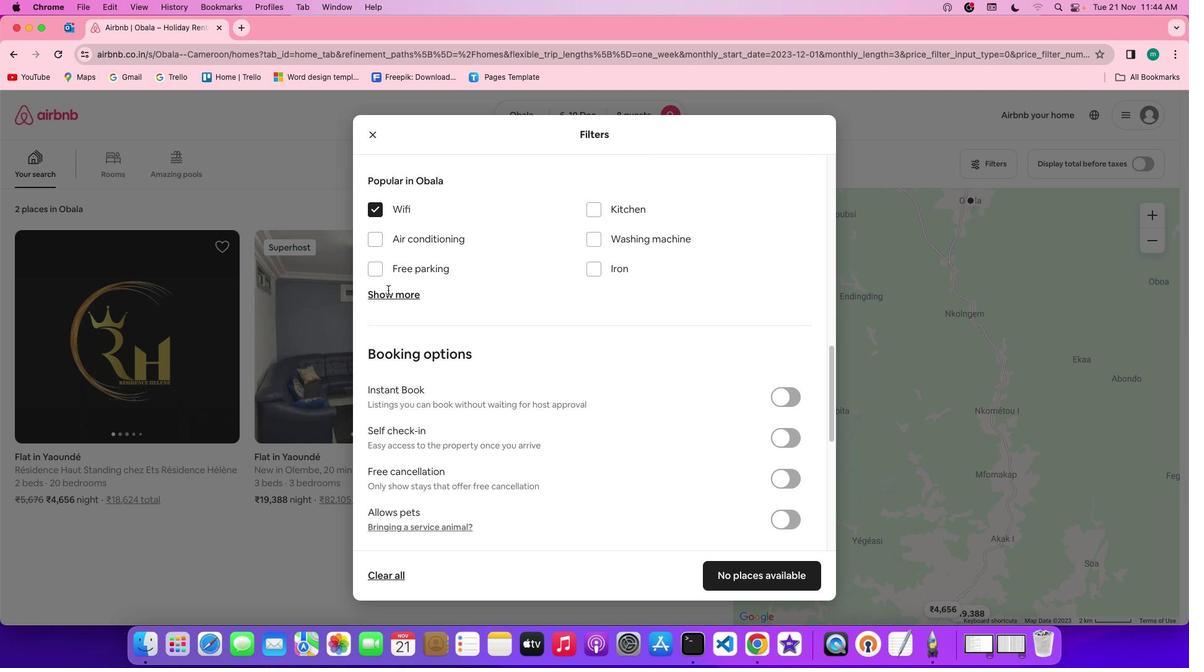 
Action: Mouse moved to (398, 300)
Screenshot: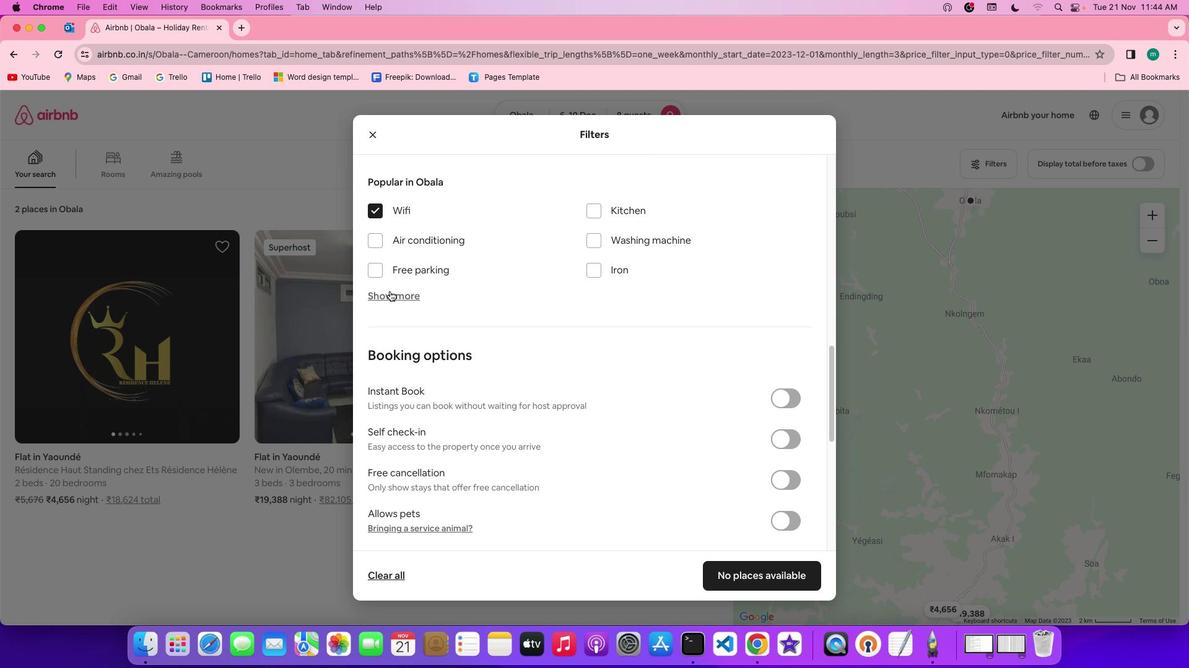 
Action: Mouse pressed left at (398, 300)
Screenshot: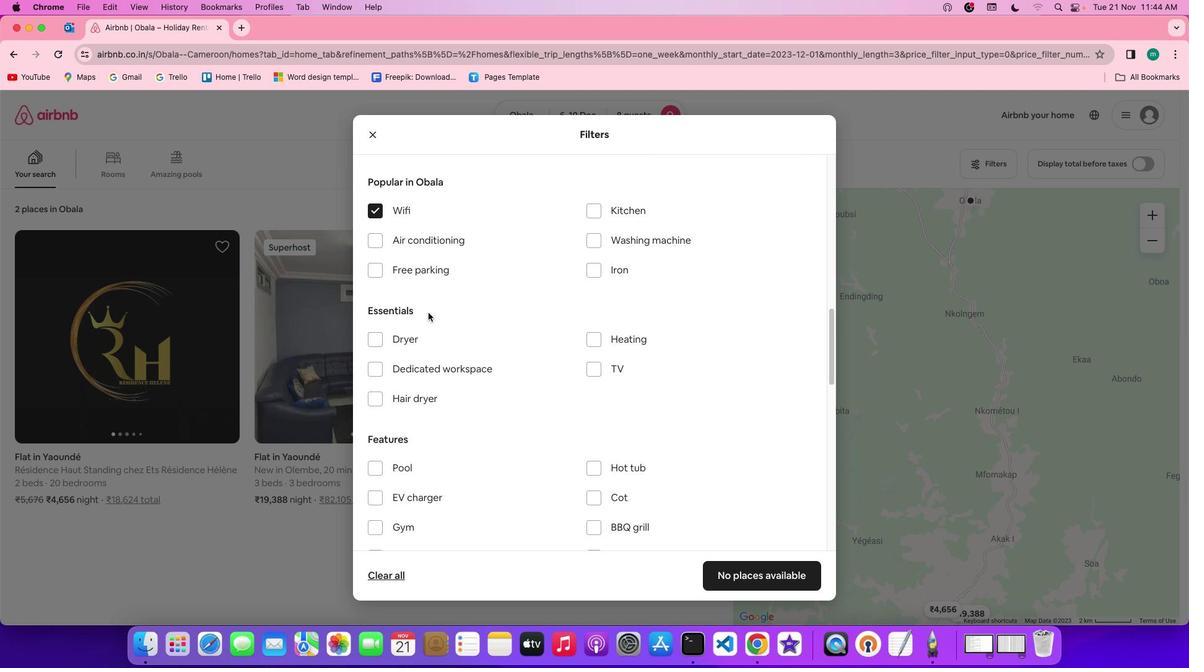 
Action: Mouse moved to (595, 380)
Screenshot: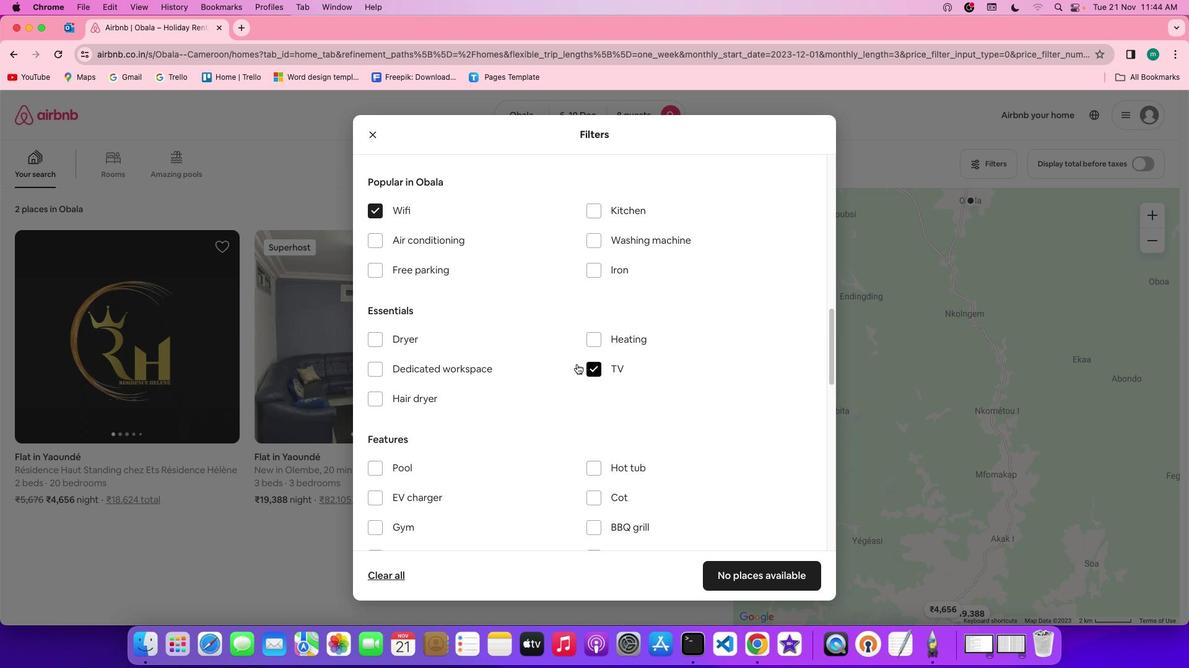 
Action: Mouse pressed left at (595, 380)
Screenshot: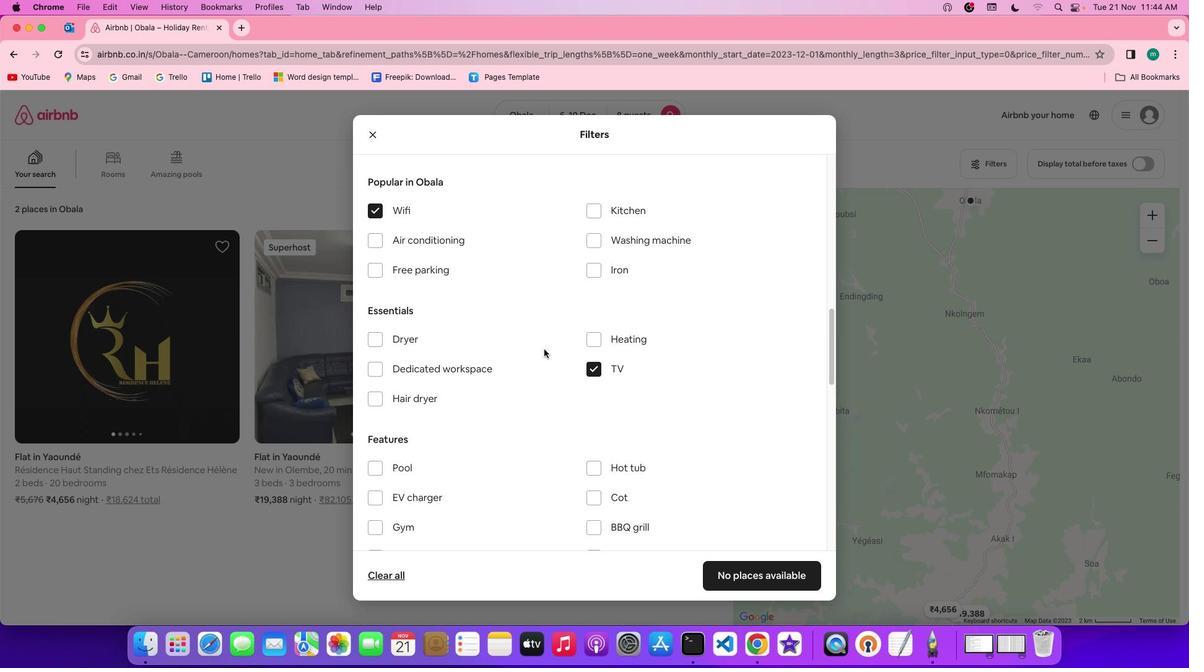 
Action: Mouse moved to (425, 278)
Screenshot: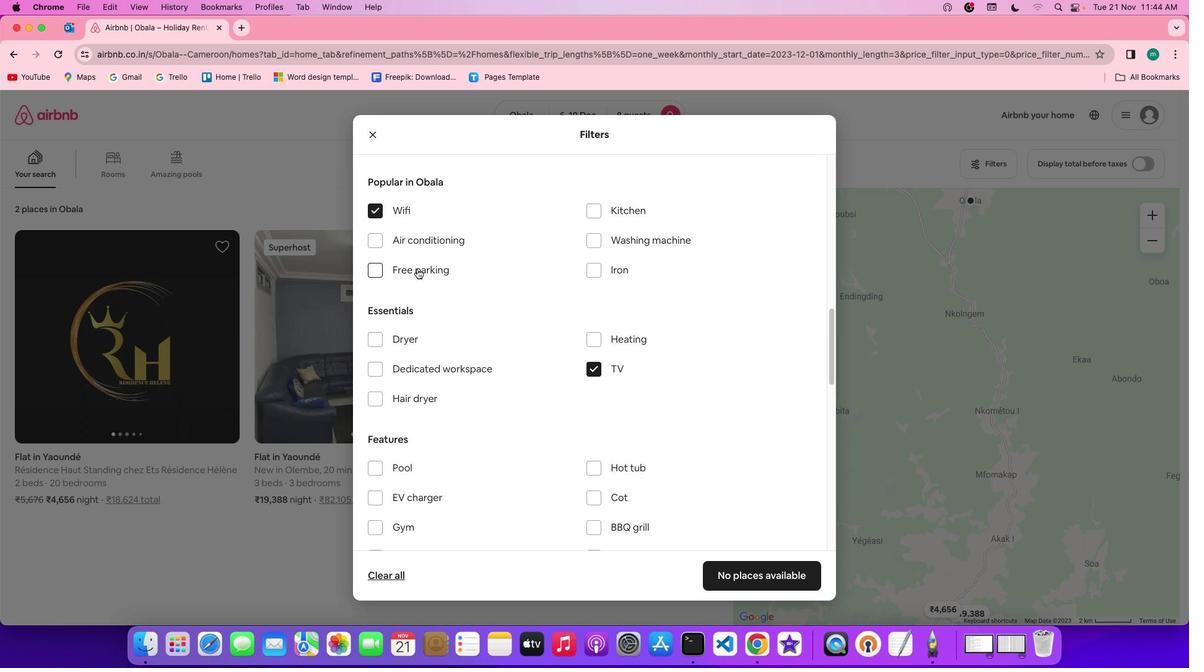 
Action: Mouse pressed left at (425, 278)
Screenshot: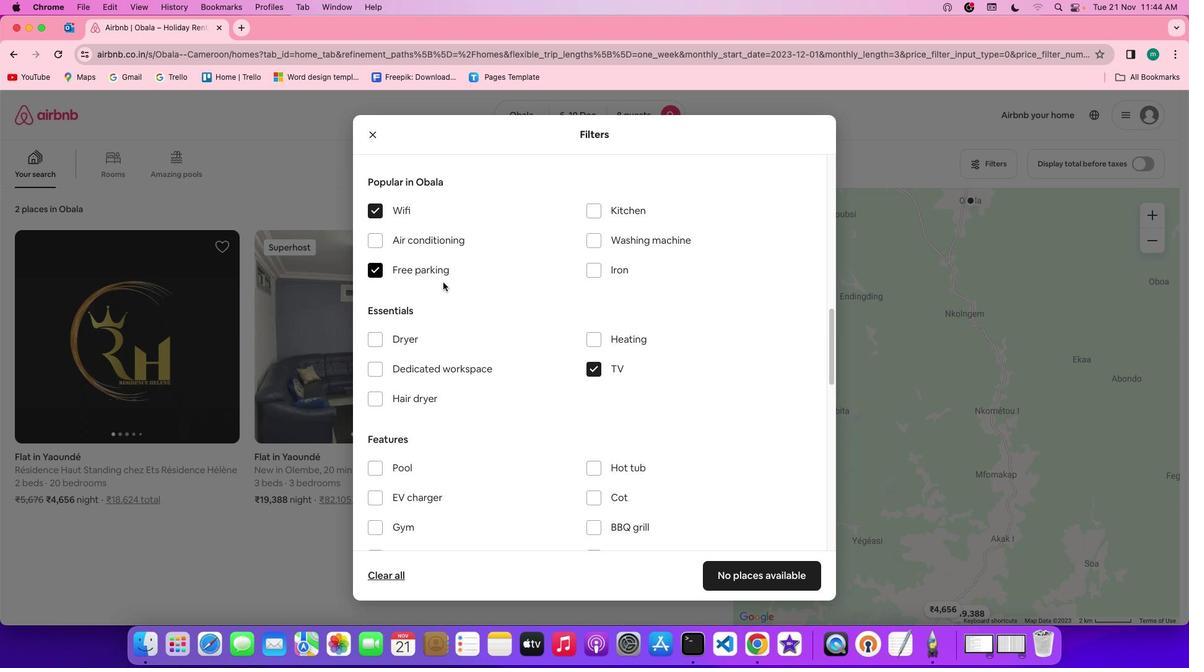 
Action: Mouse moved to (538, 330)
Screenshot: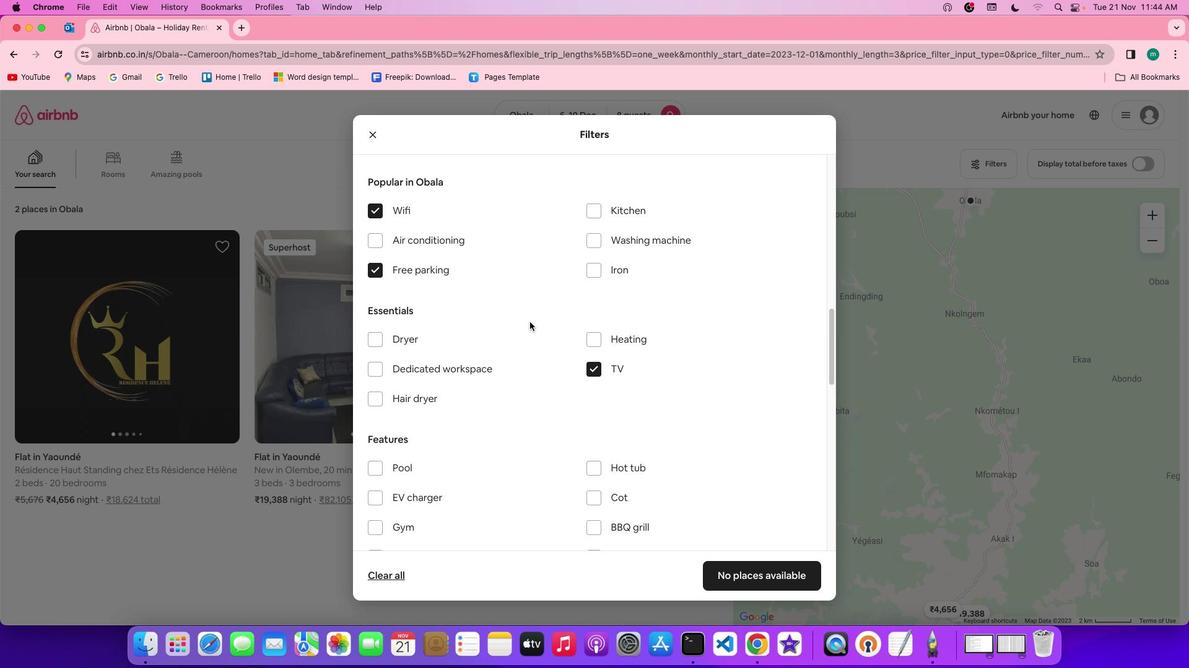 
Action: Mouse scrolled (538, 330) with delta (8, 8)
Screenshot: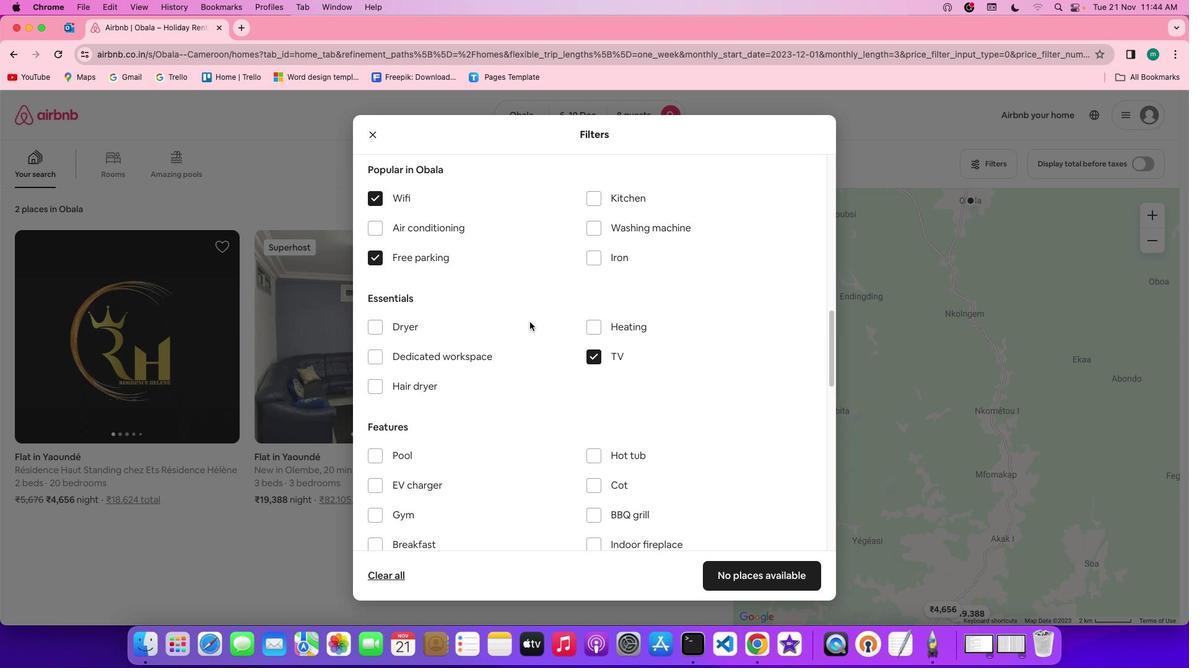 
Action: Mouse scrolled (538, 330) with delta (8, 8)
Screenshot: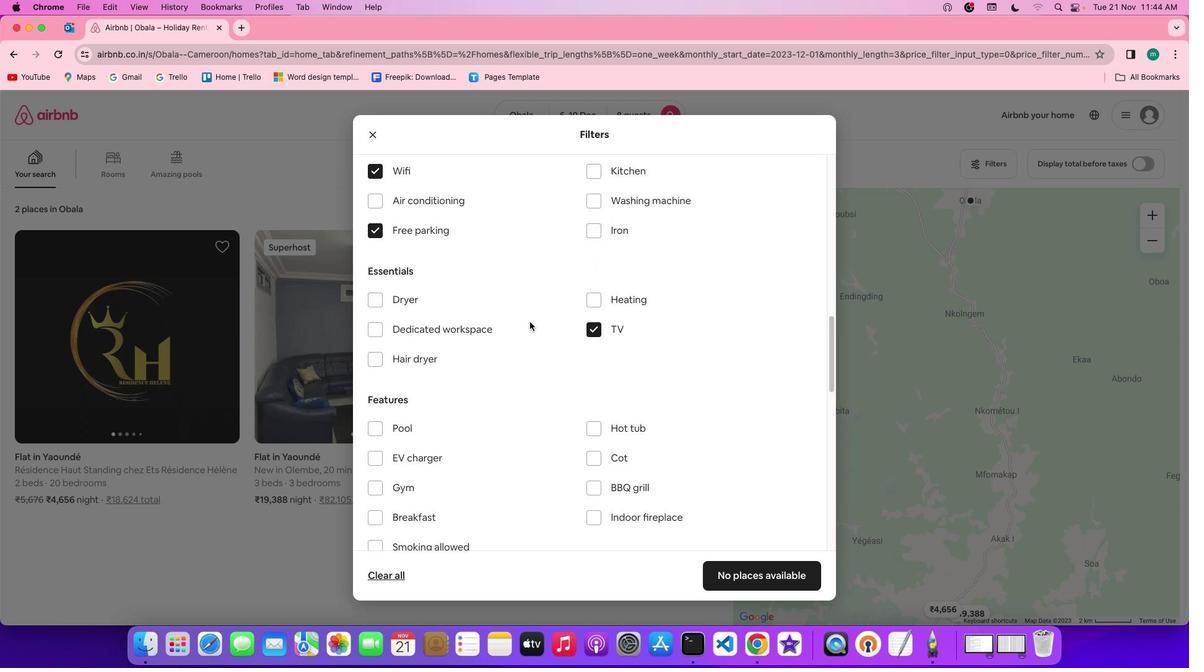 
Action: Mouse scrolled (538, 330) with delta (8, 8)
Screenshot: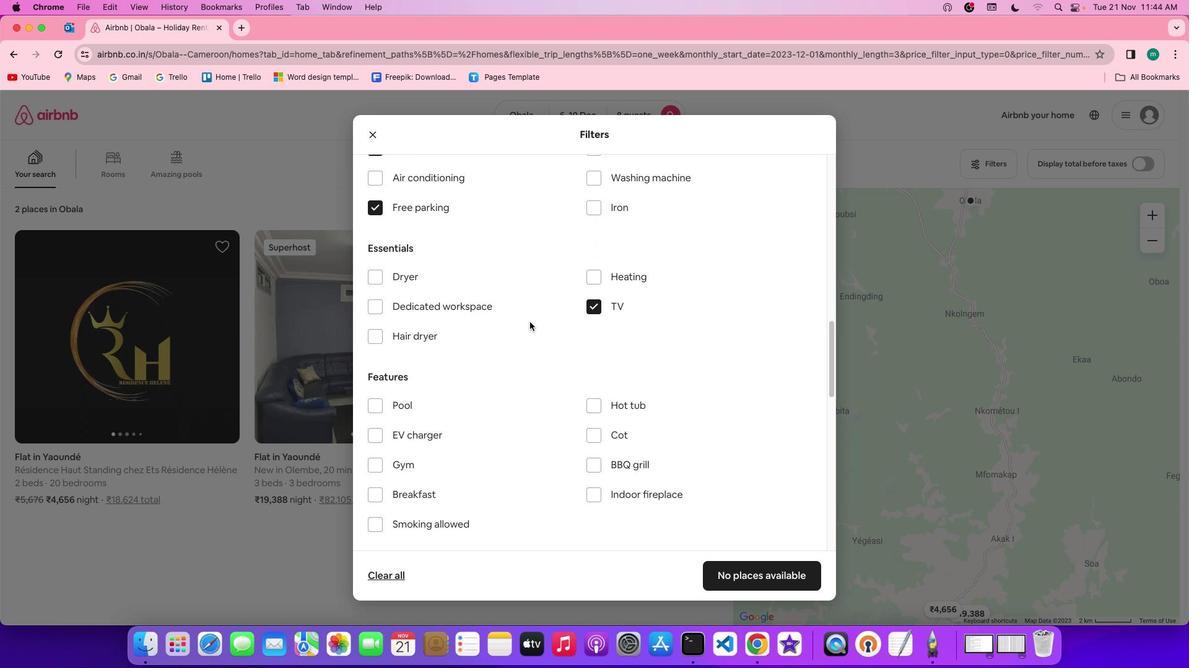 
Action: Mouse moved to (535, 333)
Screenshot: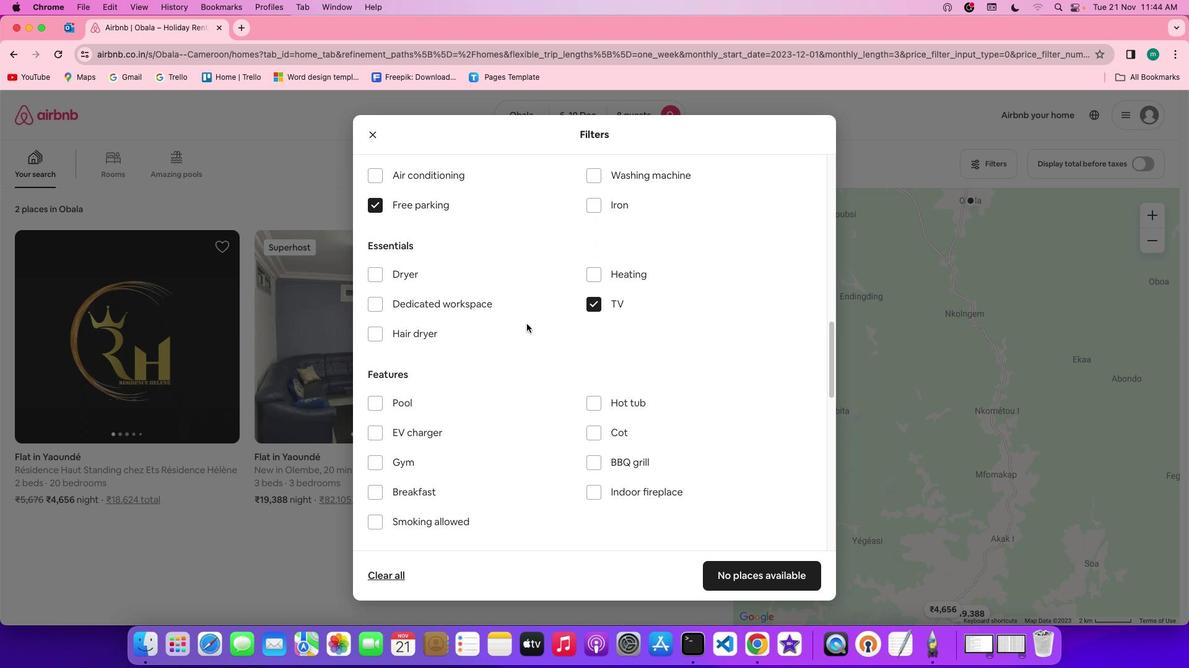 
Action: Mouse scrolled (535, 333) with delta (8, 8)
Screenshot: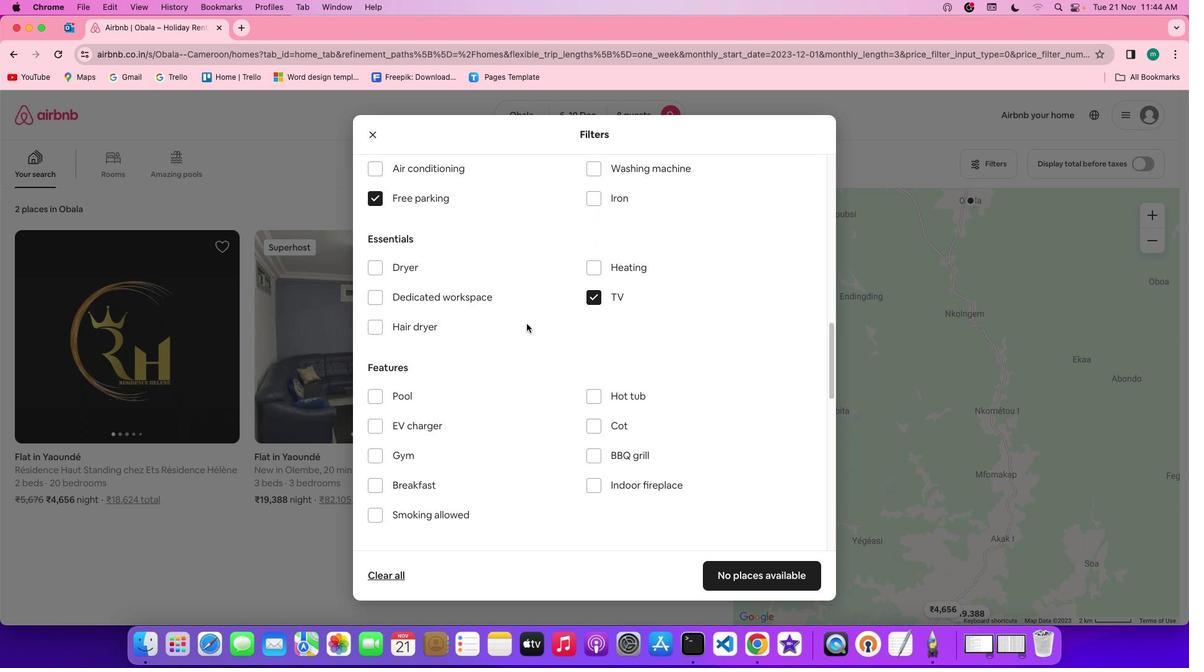 
Action: Mouse scrolled (535, 333) with delta (8, 8)
Screenshot: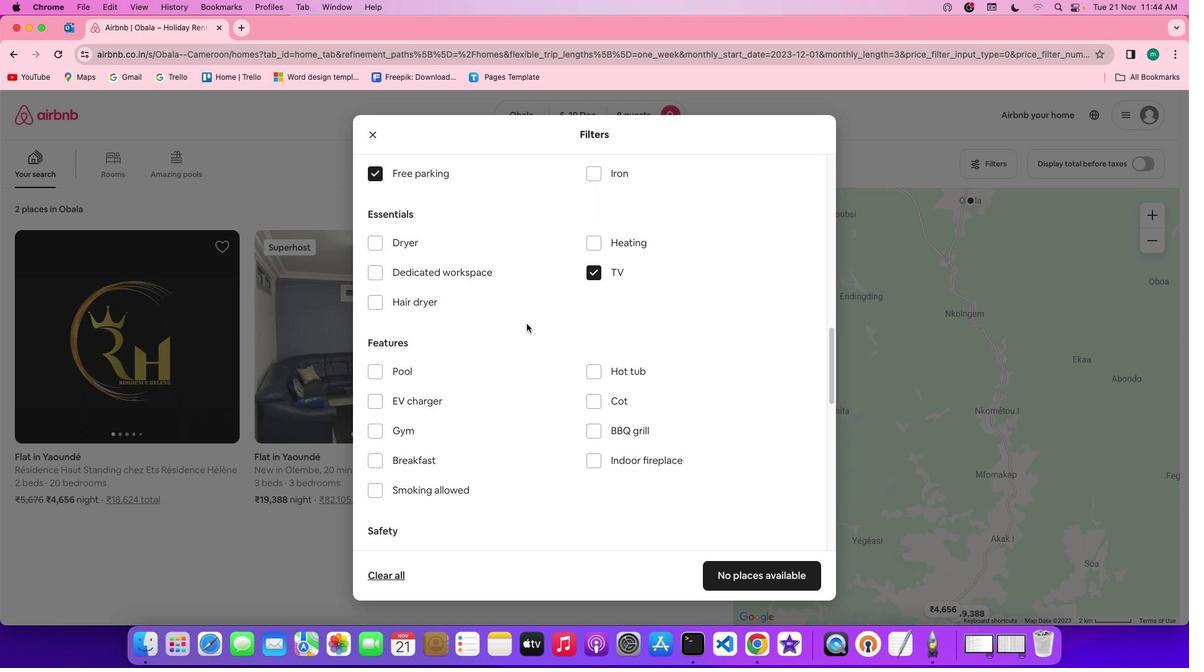 
Action: Mouse scrolled (535, 333) with delta (8, 8)
Screenshot: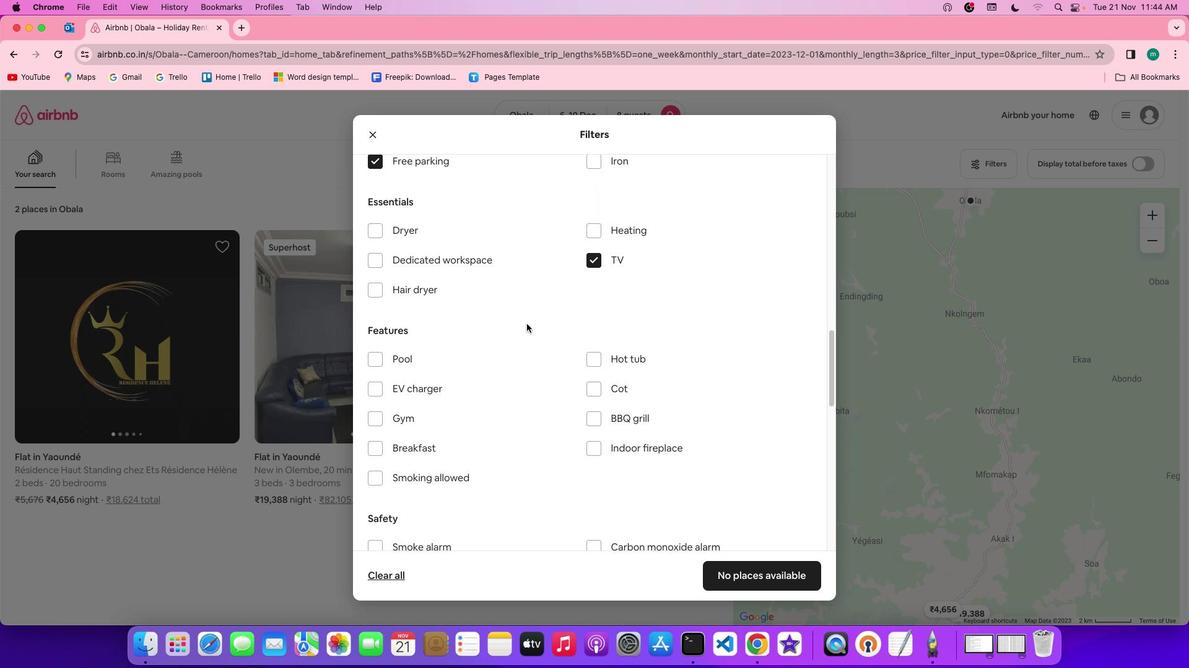 
Action: Mouse scrolled (535, 333) with delta (8, 8)
Screenshot: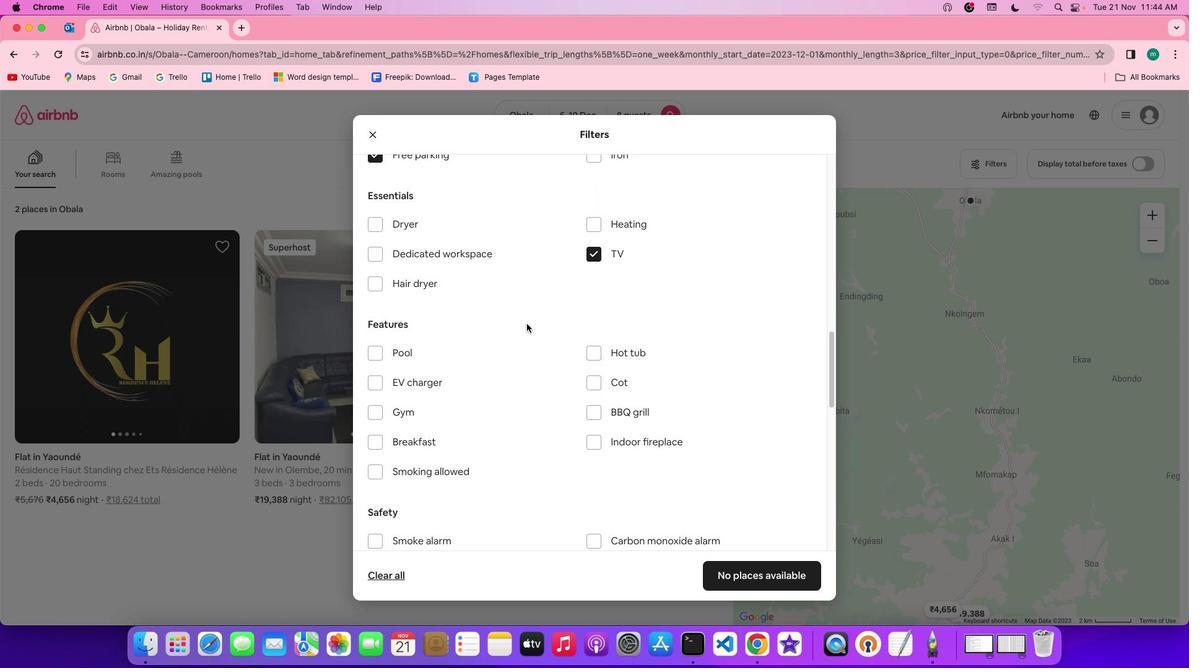 
Action: Mouse scrolled (535, 333) with delta (8, 8)
Screenshot: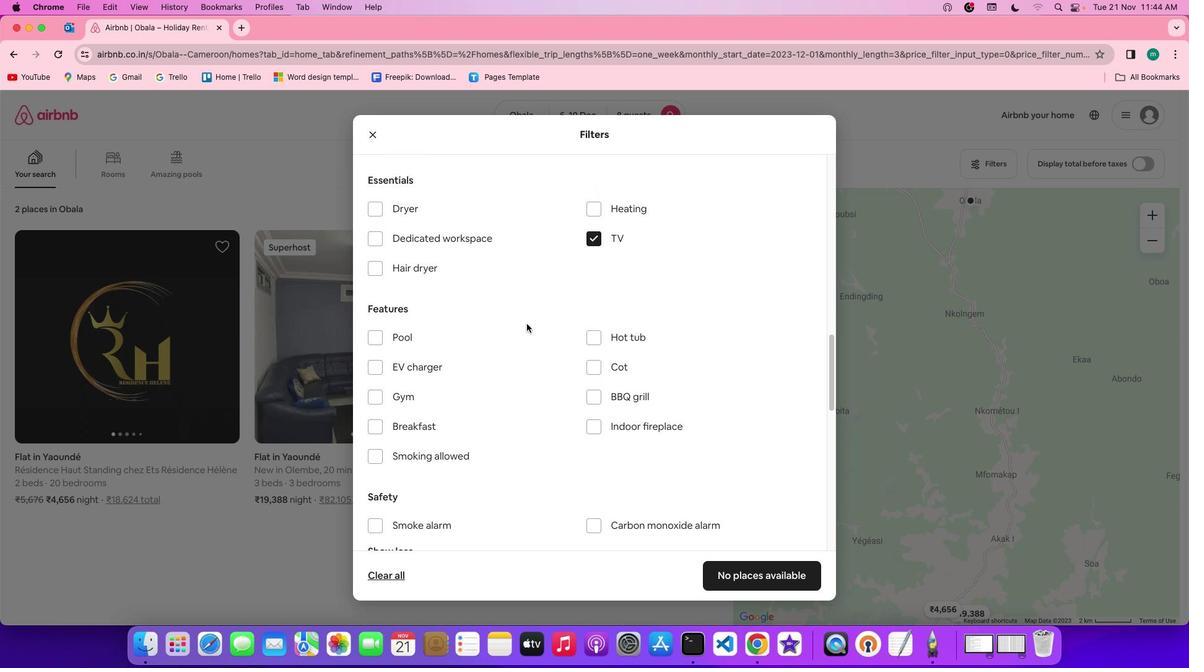 
Action: Mouse scrolled (535, 333) with delta (8, 8)
Screenshot: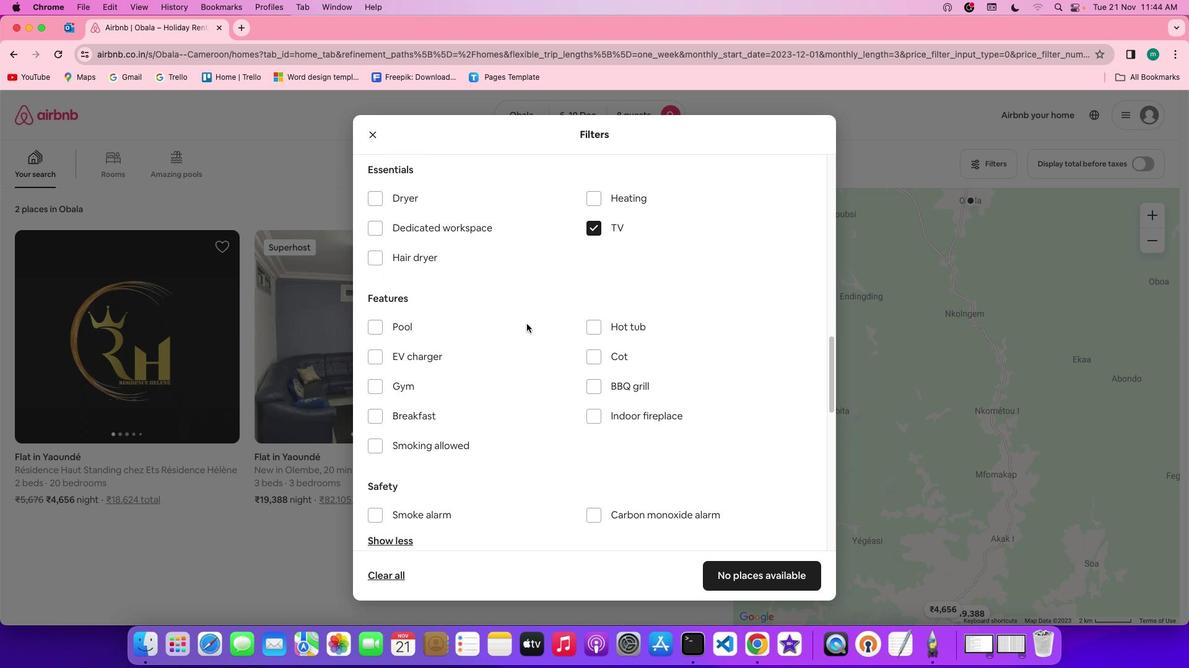 
Action: Mouse scrolled (535, 333) with delta (8, 8)
Screenshot: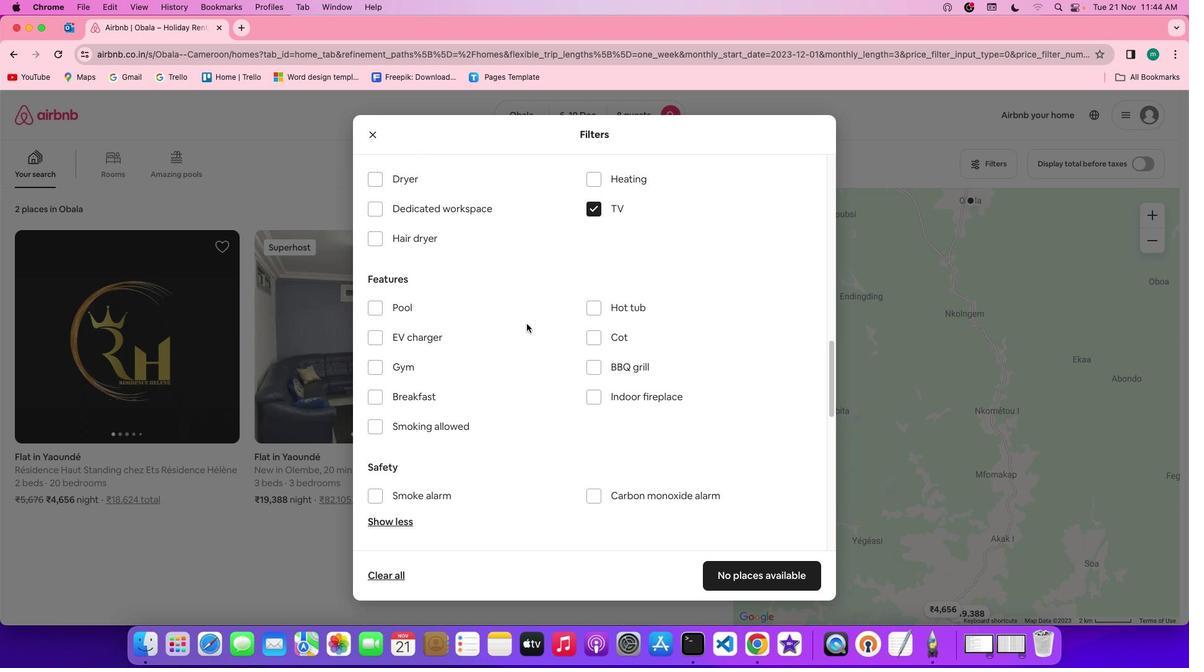 
Action: Mouse scrolled (535, 333) with delta (8, 8)
Screenshot: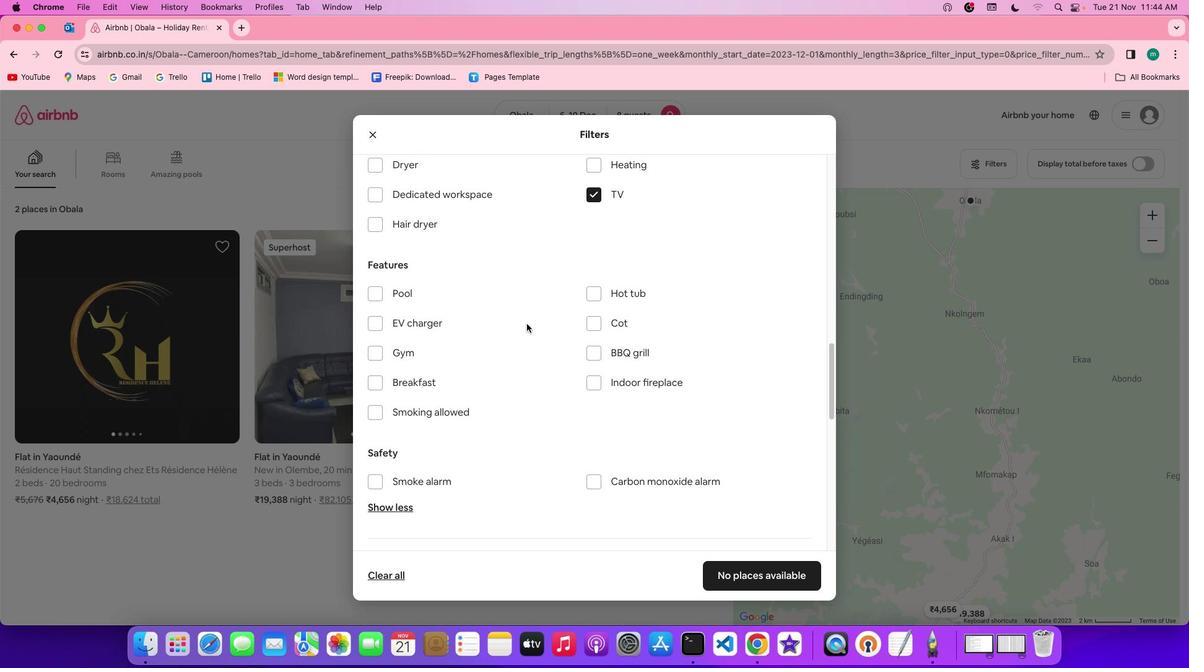 
Action: Mouse scrolled (535, 333) with delta (8, 8)
Screenshot: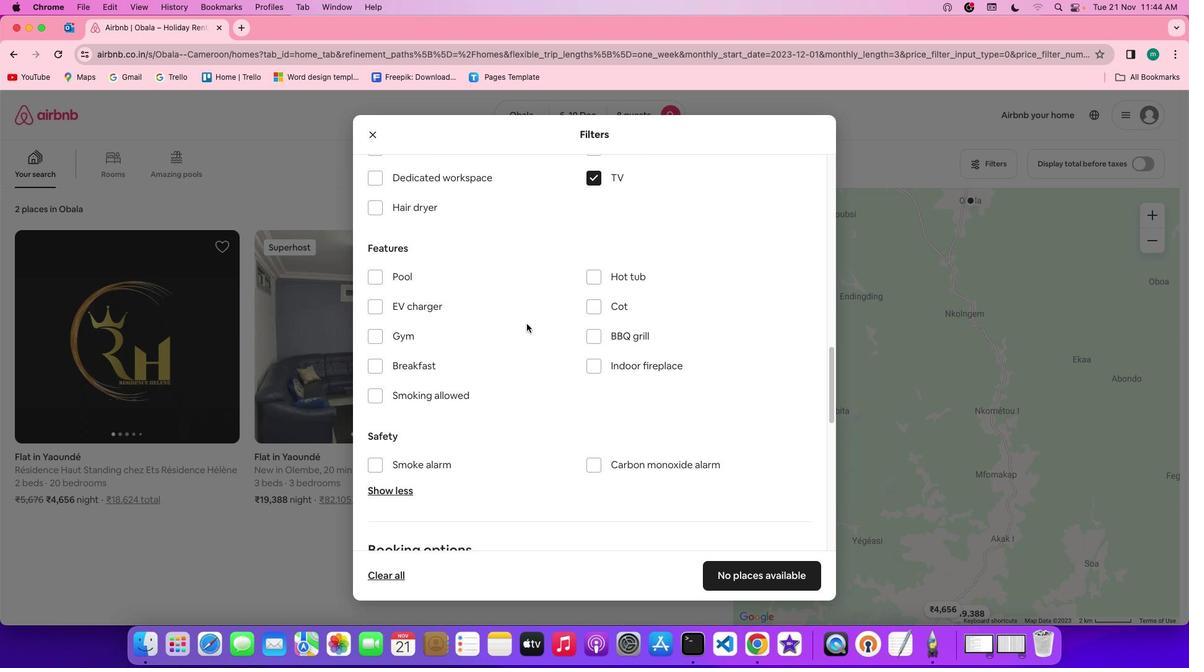 
Action: Mouse scrolled (535, 333) with delta (8, 8)
Screenshot: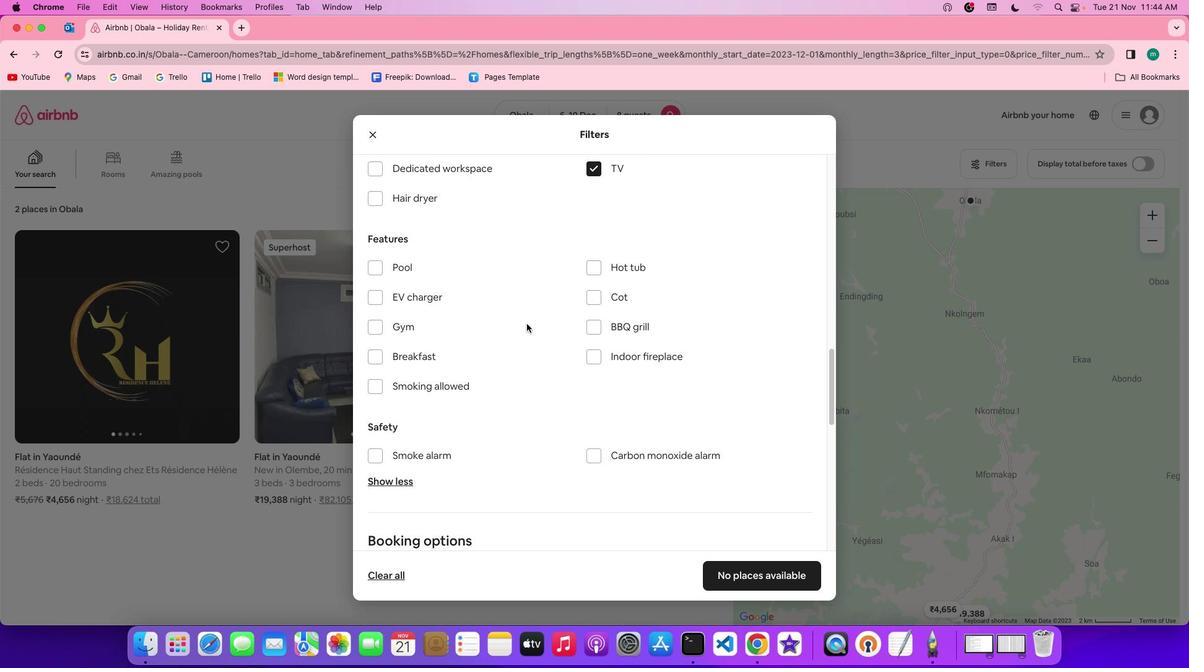 
Action: Mouse scrolled (535, 333) with delta (8, 8)
Screenshot: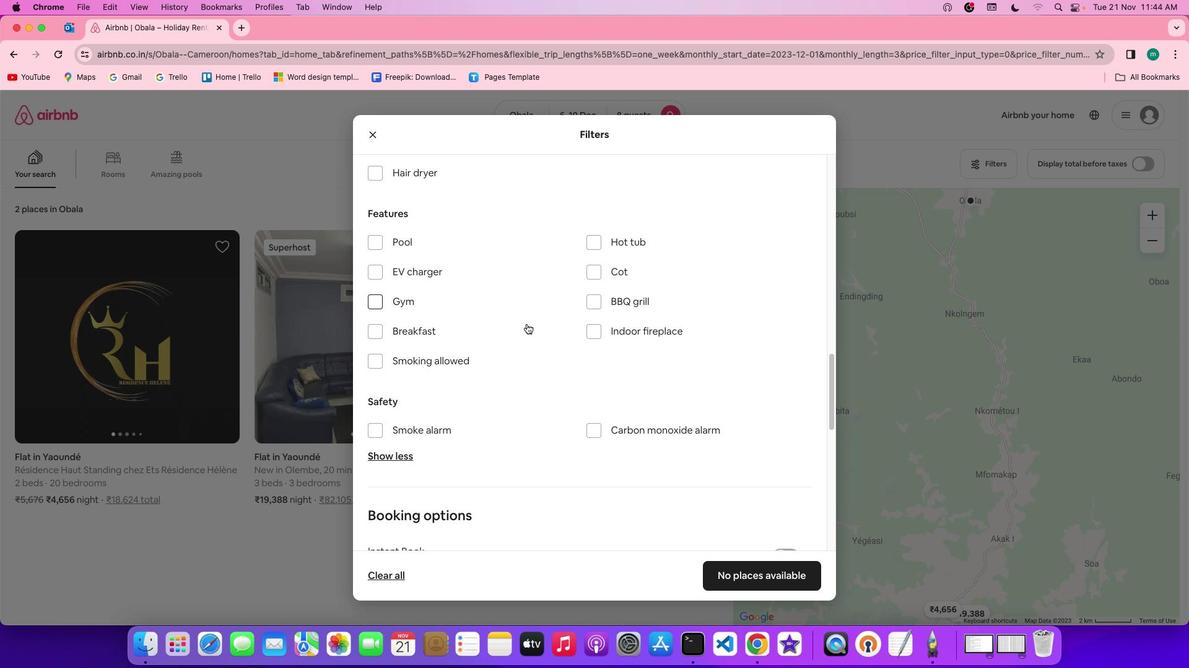 
Action: Mouse scrolled (535, 333) with delta (8, 8)
Screenshot: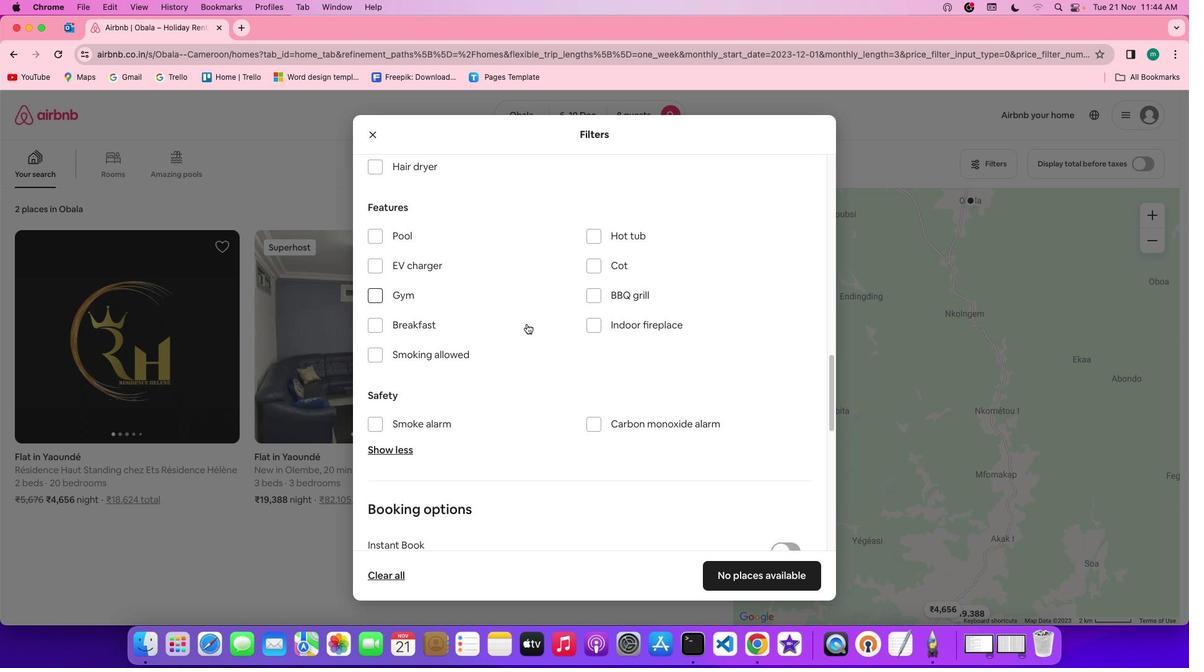 
Action: Mouse scrolled (535, 333) with delta (8, 8)
Screenshot: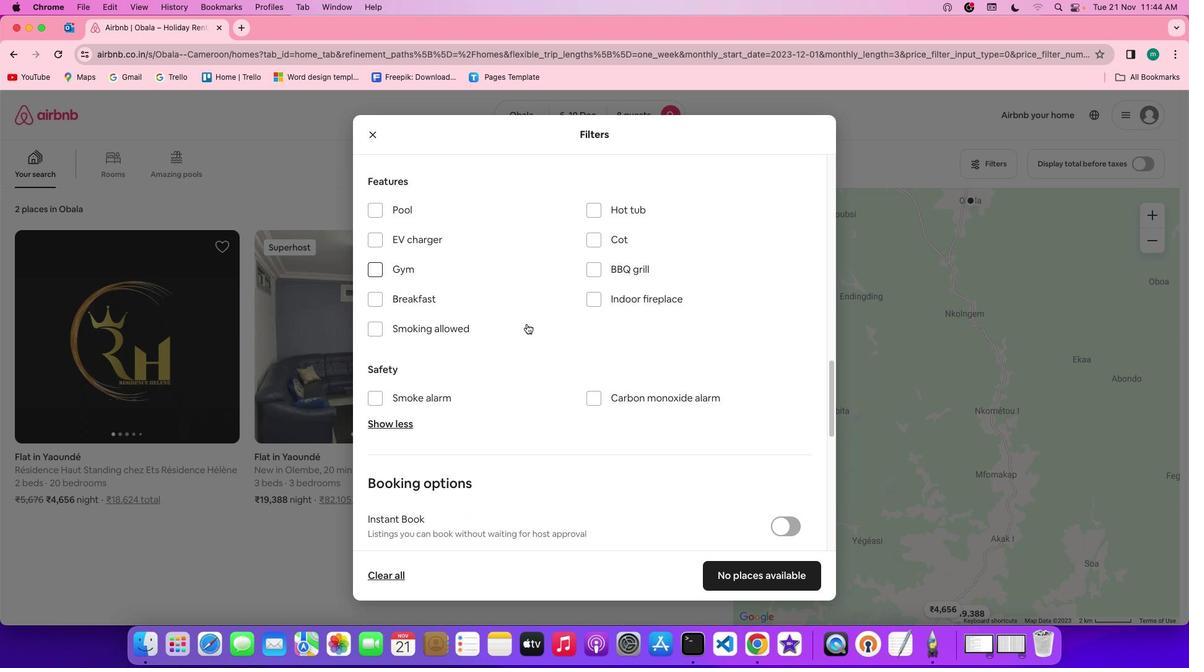 
Action: Mouse moved to (403, 276)
Screenshot: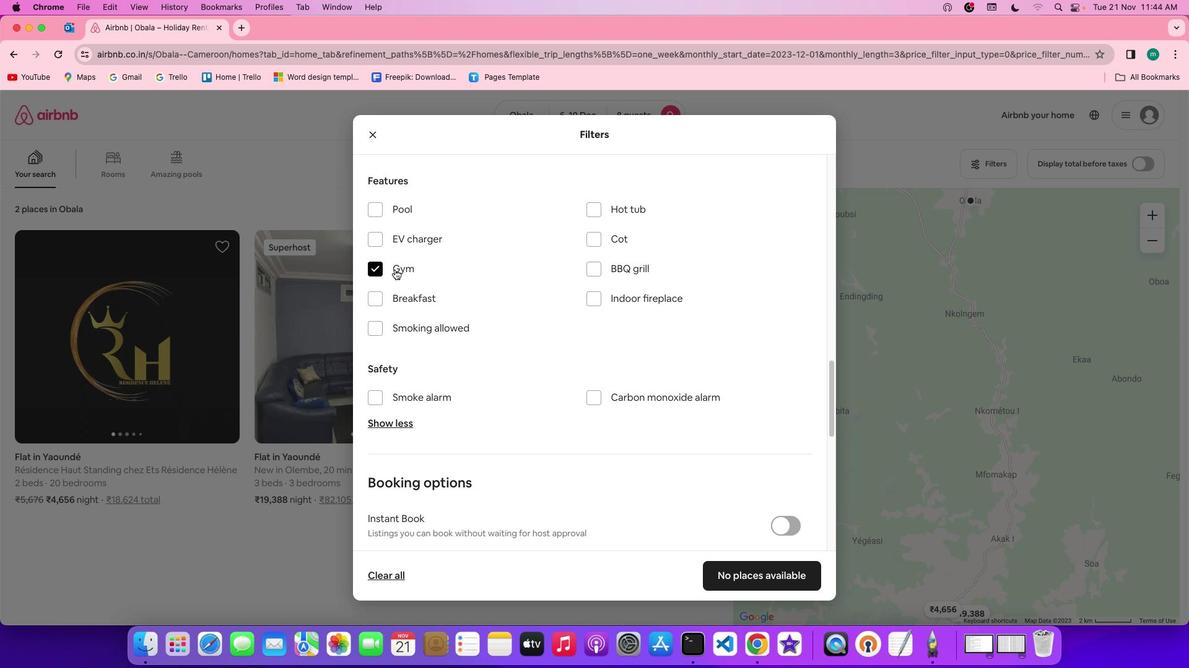 
Action: Mouse pressed left at (403, 276)
Screenshot: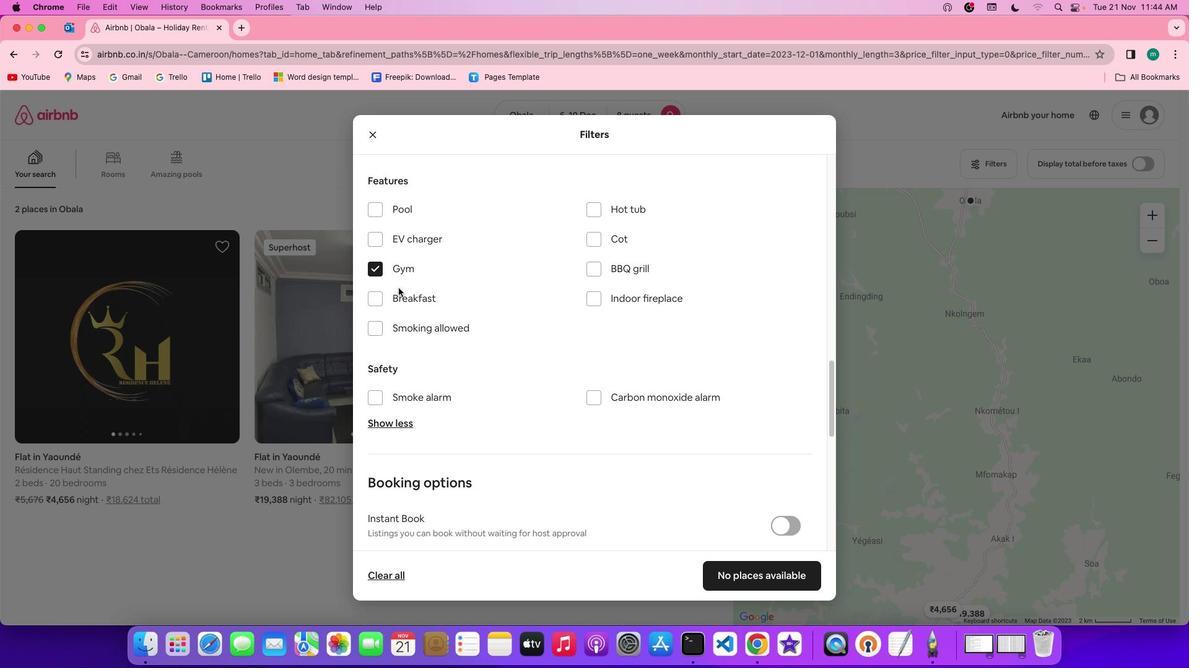 
Action: Mouse moved to (406, 305)
Screenshot: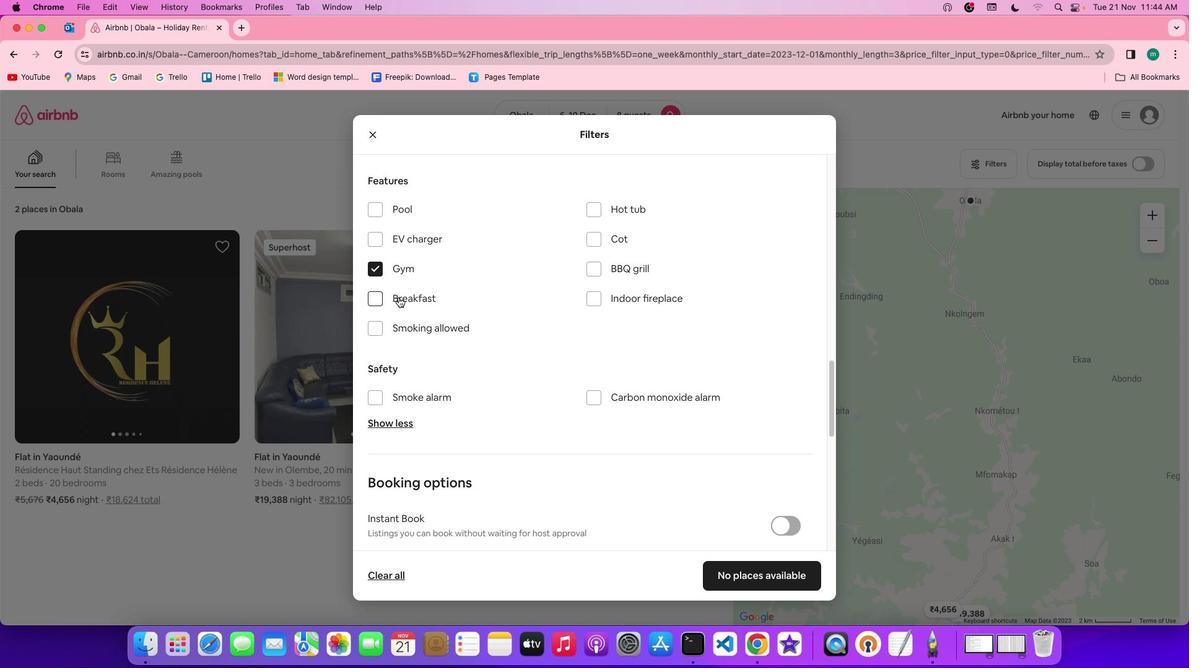 
Action: Mouse pressed left at (406, 305)
Screenshot: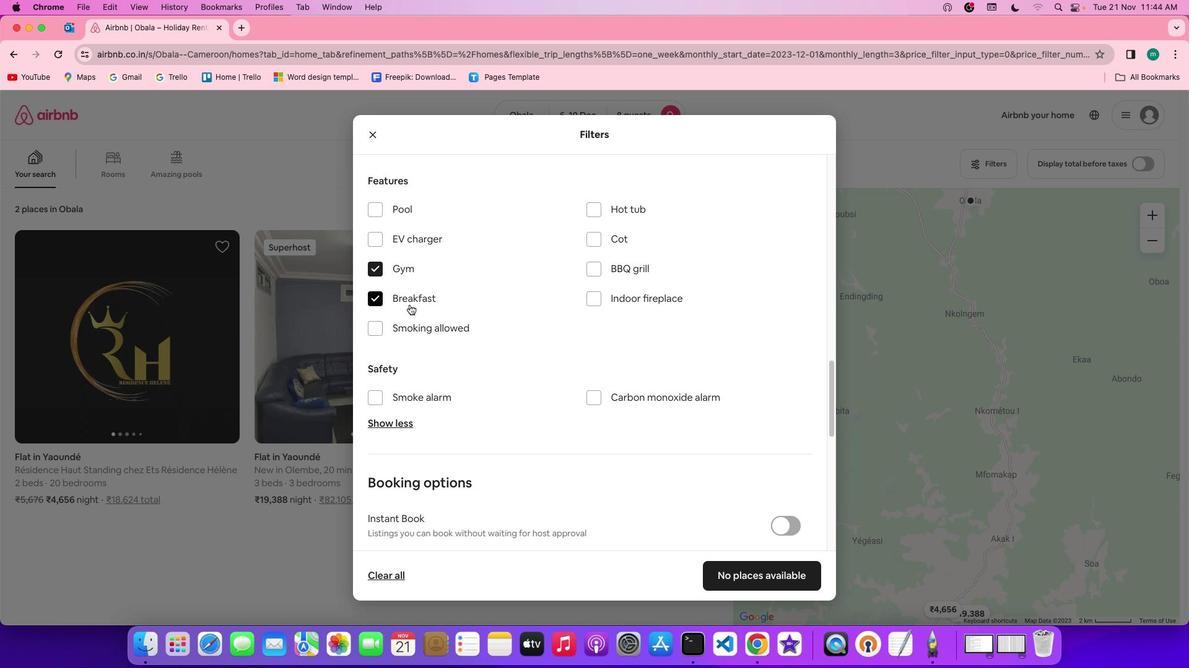 
Action: Mouse moved to (514, 357)
Screenshot: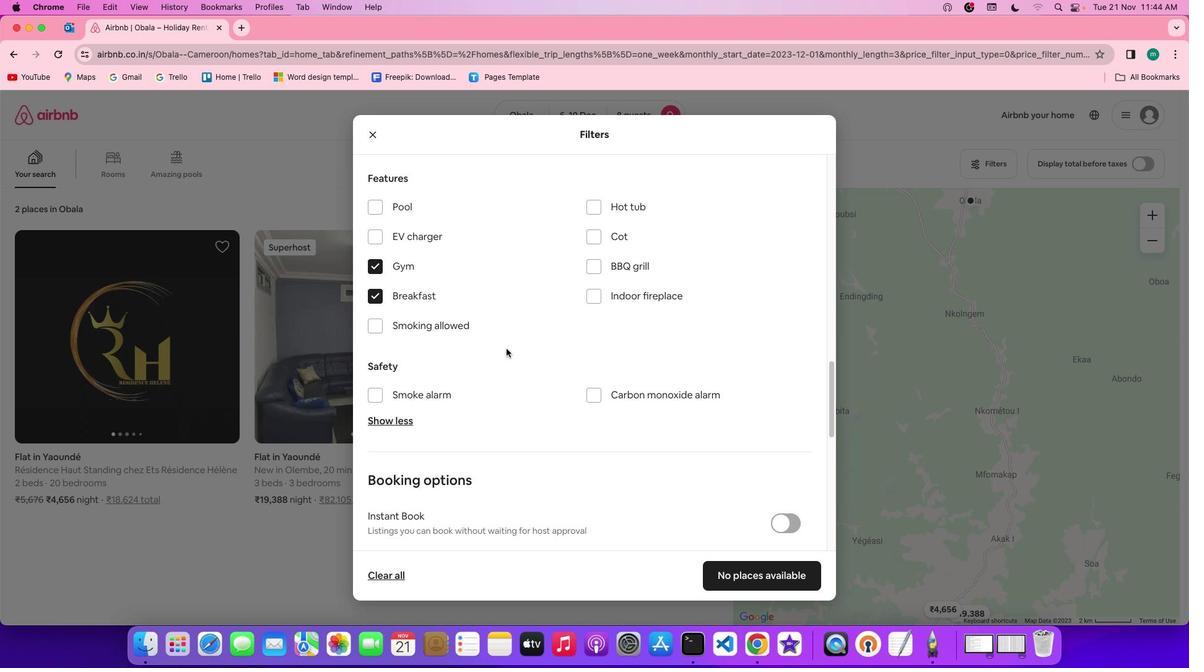 
Action: Mouse scrolled (514, 357) with delta (8, 8)
Screenshot: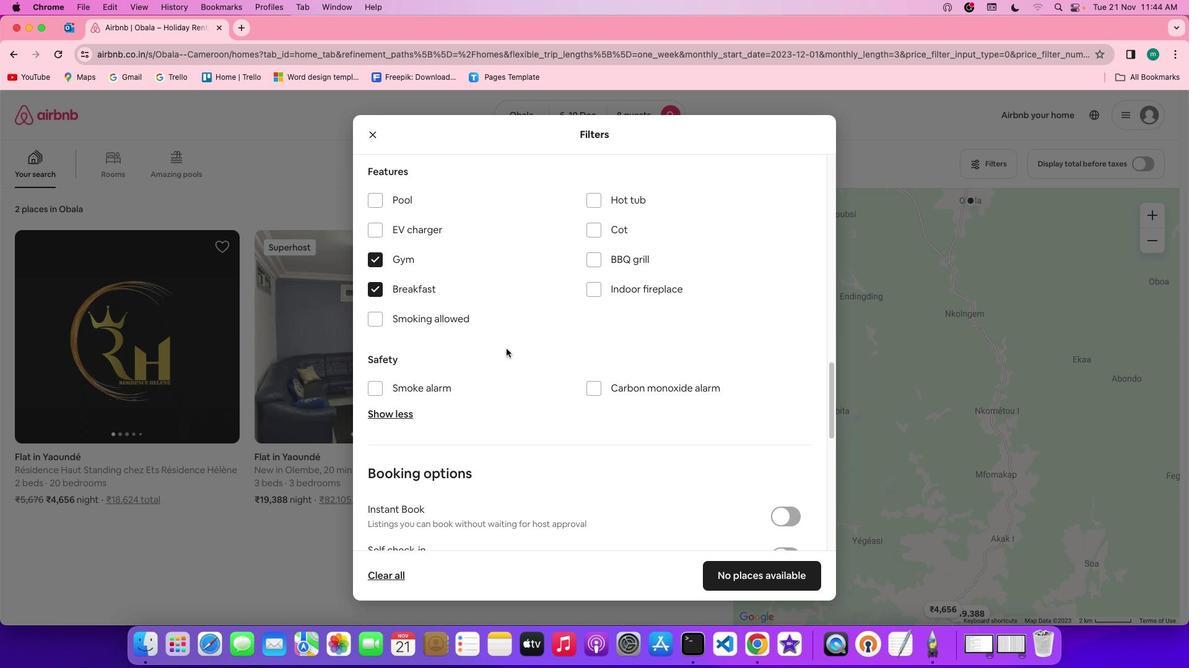
Action: Mouse scrolled (514, 357) with delta (8, 8)
Screenshot: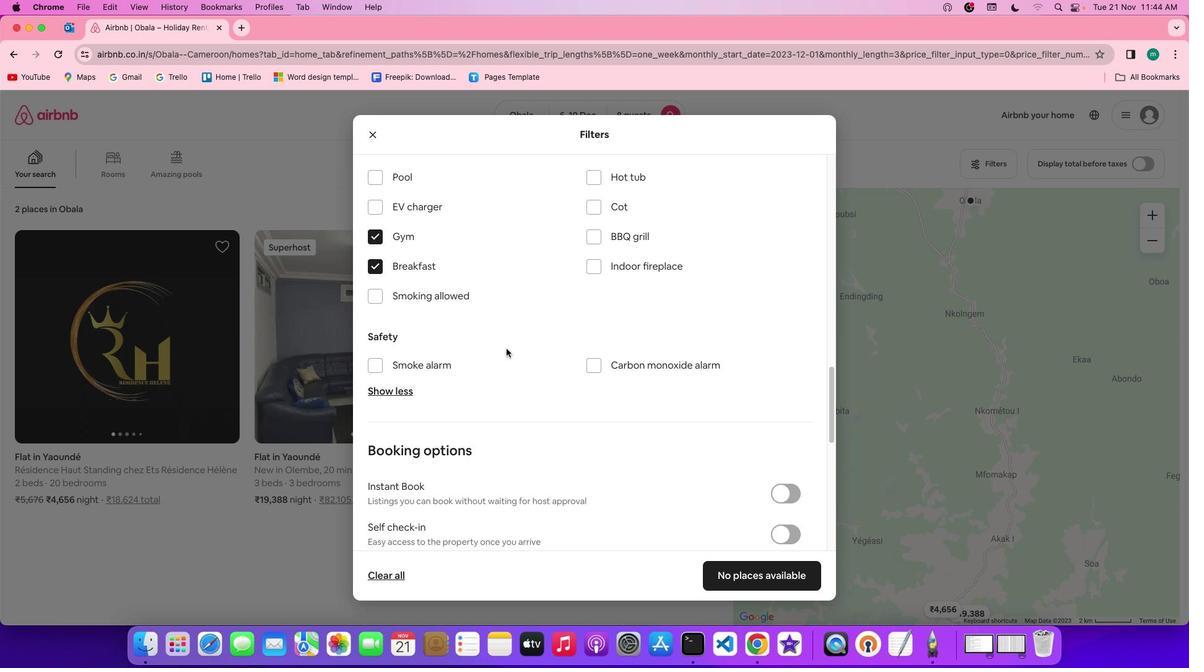 
Action: Mouse scrolled (514, 357) with delta (8, 8)
Screenshot: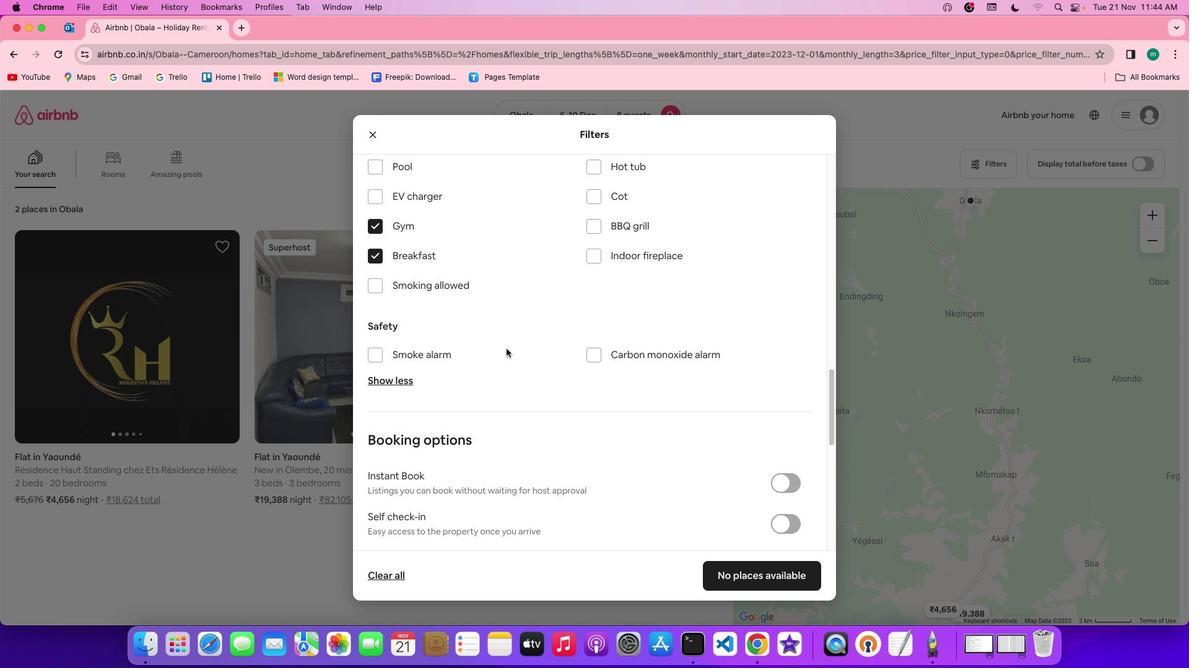 
Action: Mouse scrolled (514, 357) with delta (8, 8)
Screenshot: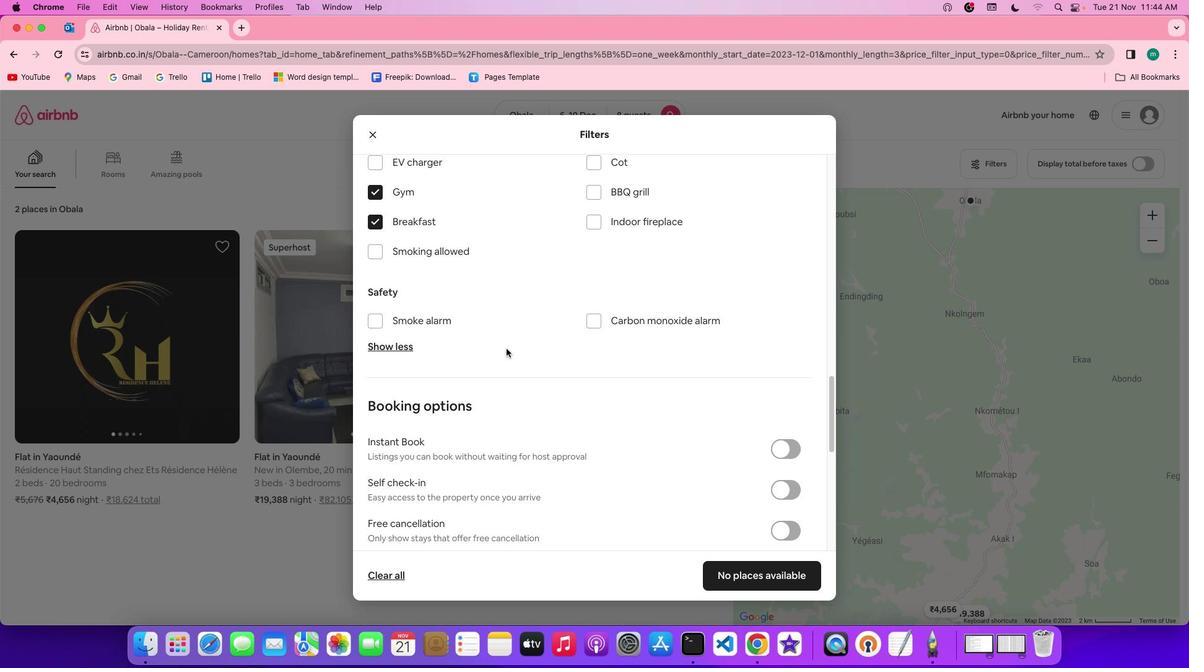 
Action: Mouse scrolled (514, 357) with delta (8, 8)
Screenshot: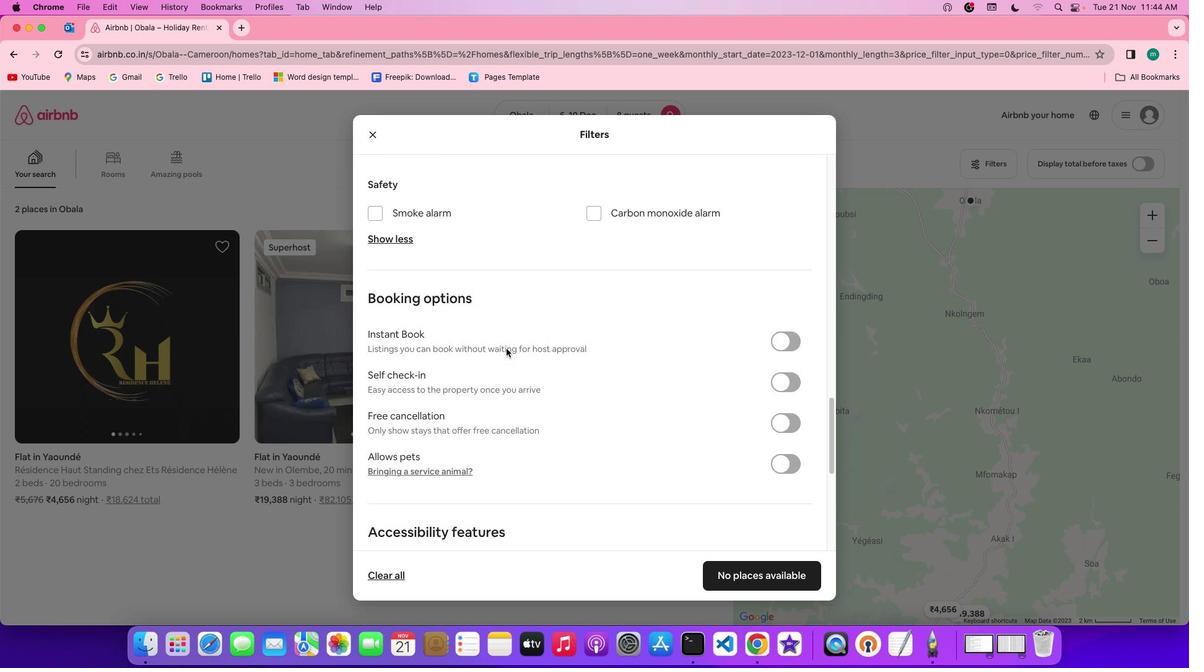 
Action: Mouse scrolled (514, 357) with delta (8, 8)
Screenshot: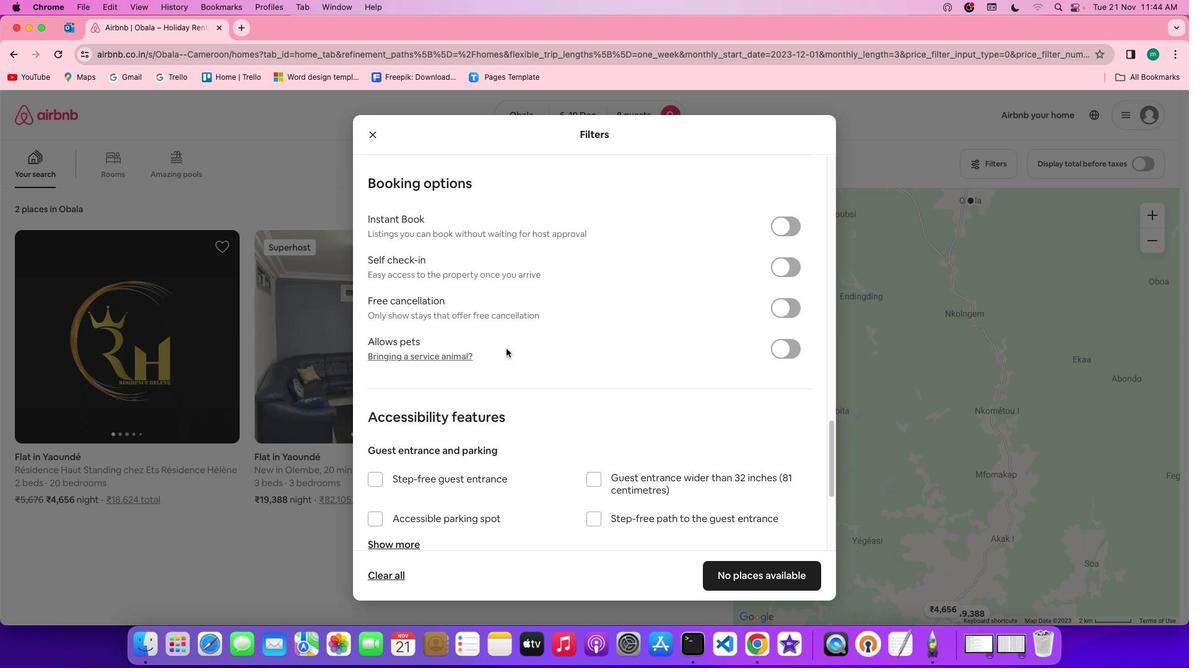 
Action: Mouse scrolled (514, 357) with delta (8, 7)
Screenshot: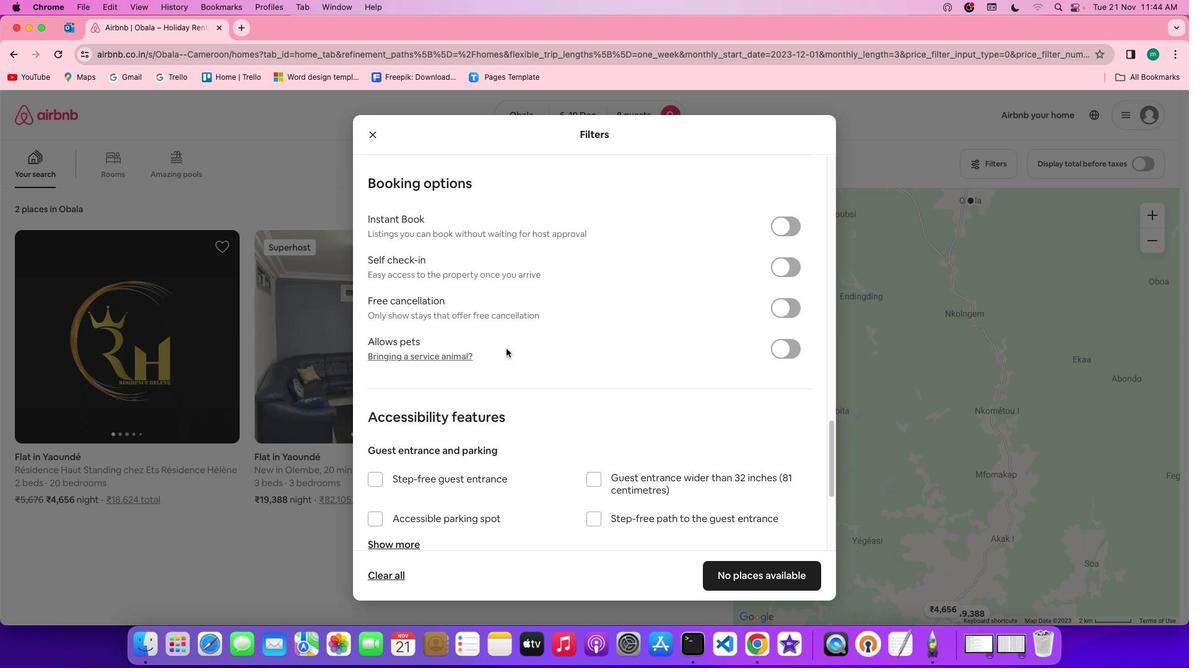 
Action: Mouse scrolled (514, 357) with delta (8, 6)
Screenshot: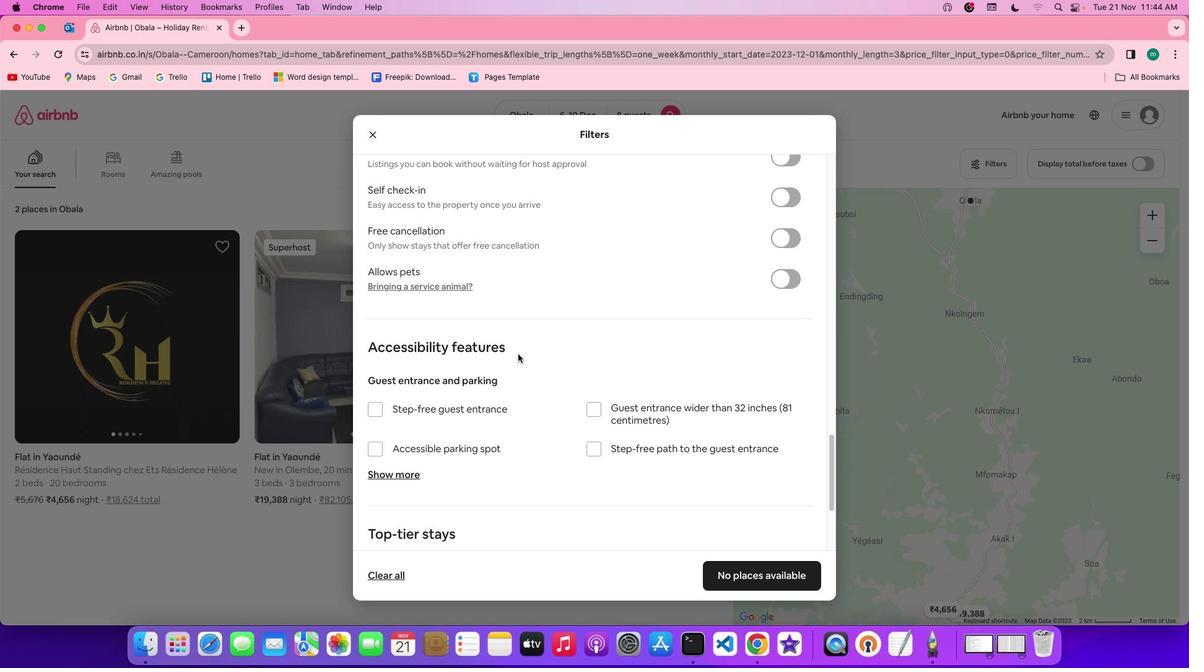 
Action: Mouse scrolled (514, 357) with delta (8, 6)
Screenshot: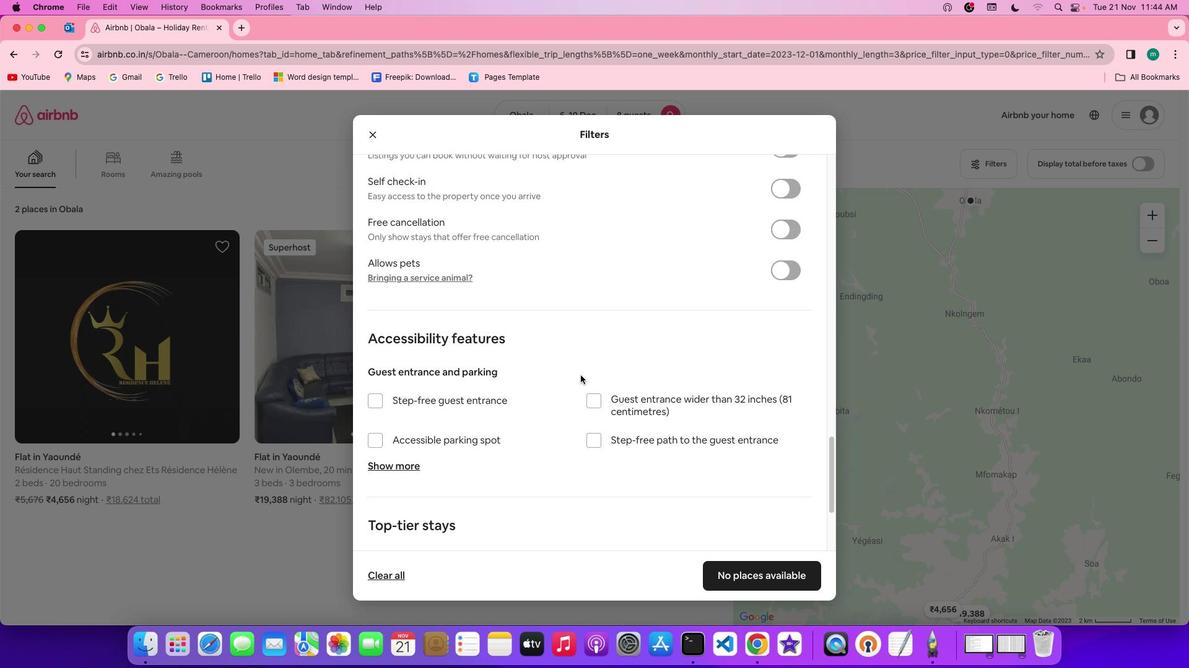 
Action: Mouse moved to (593, 385)
Screenshot: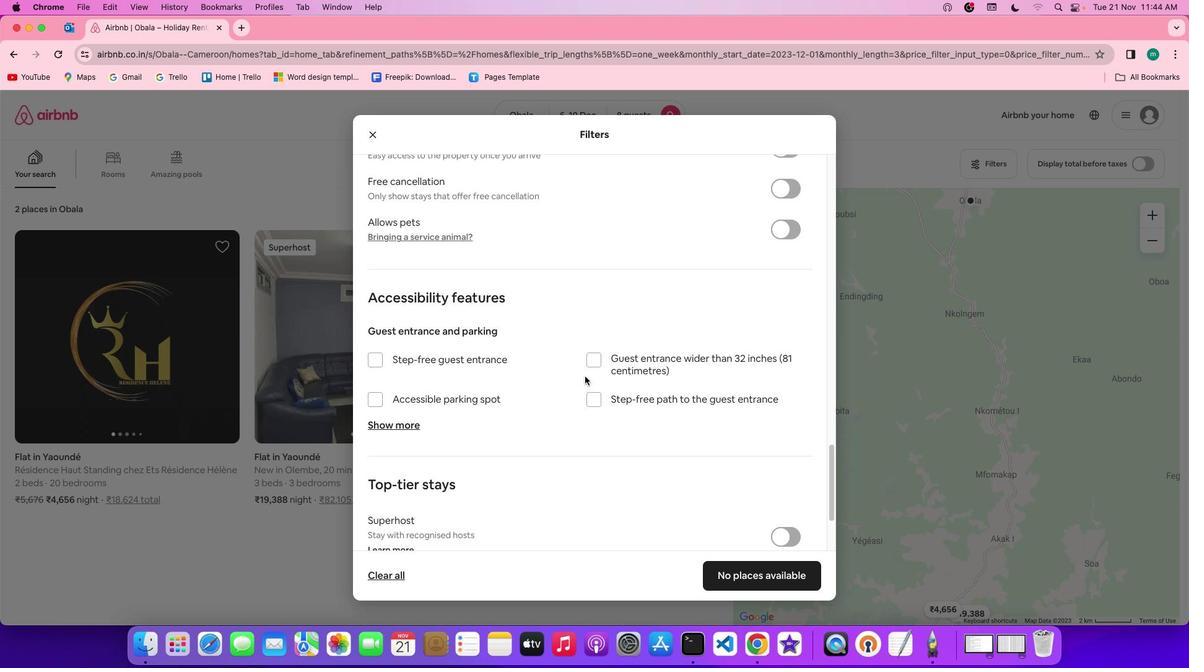 
Action: Mouse scrolled (593, 385) with delta (8, 8)
Screenshot: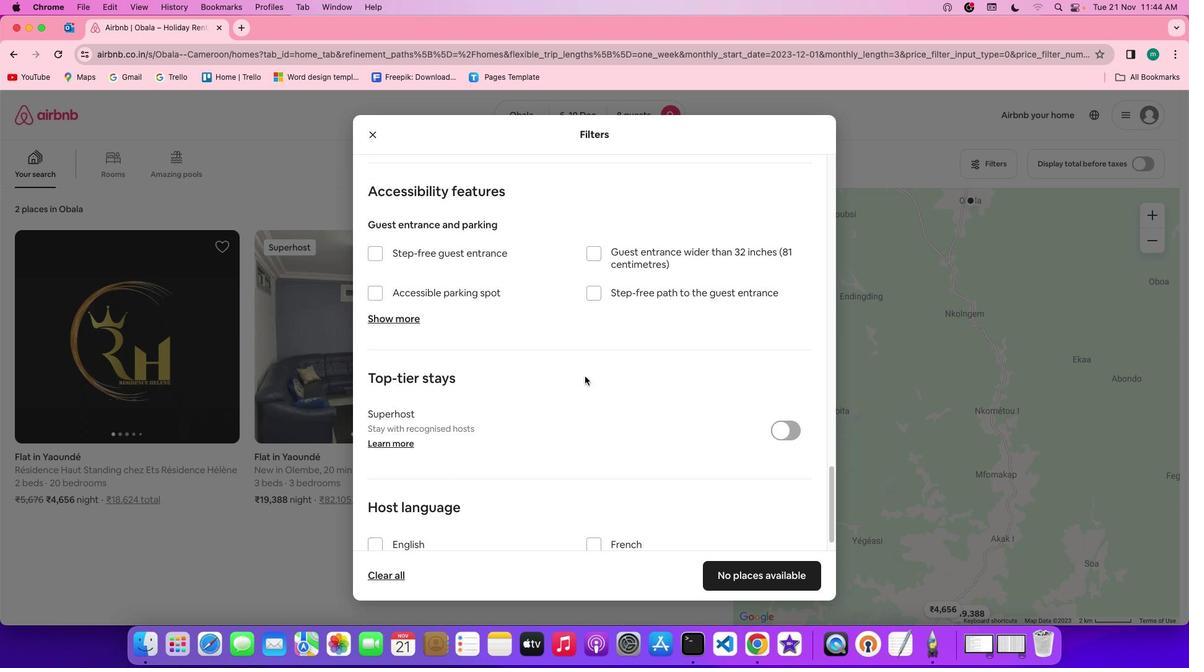 
Action: Mouse scrolled (593, 385) with delta (8, 8)
Screenshot: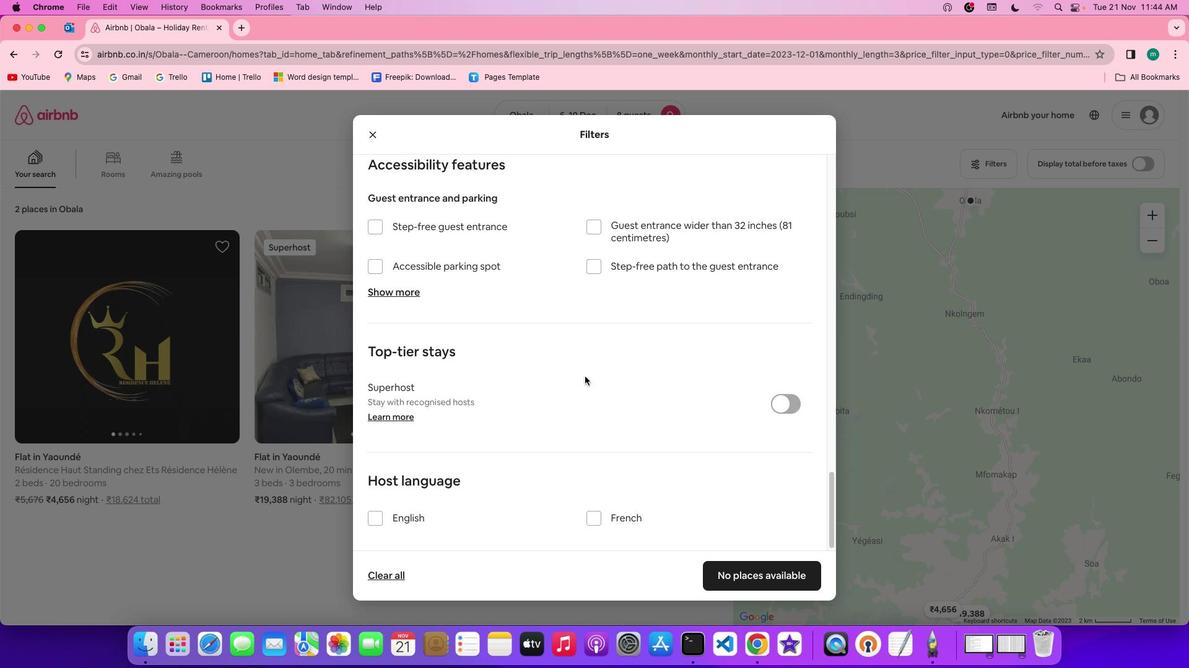 
Action: Mouse scrolled (593, 385) with delta (8, 6)
Screenshot: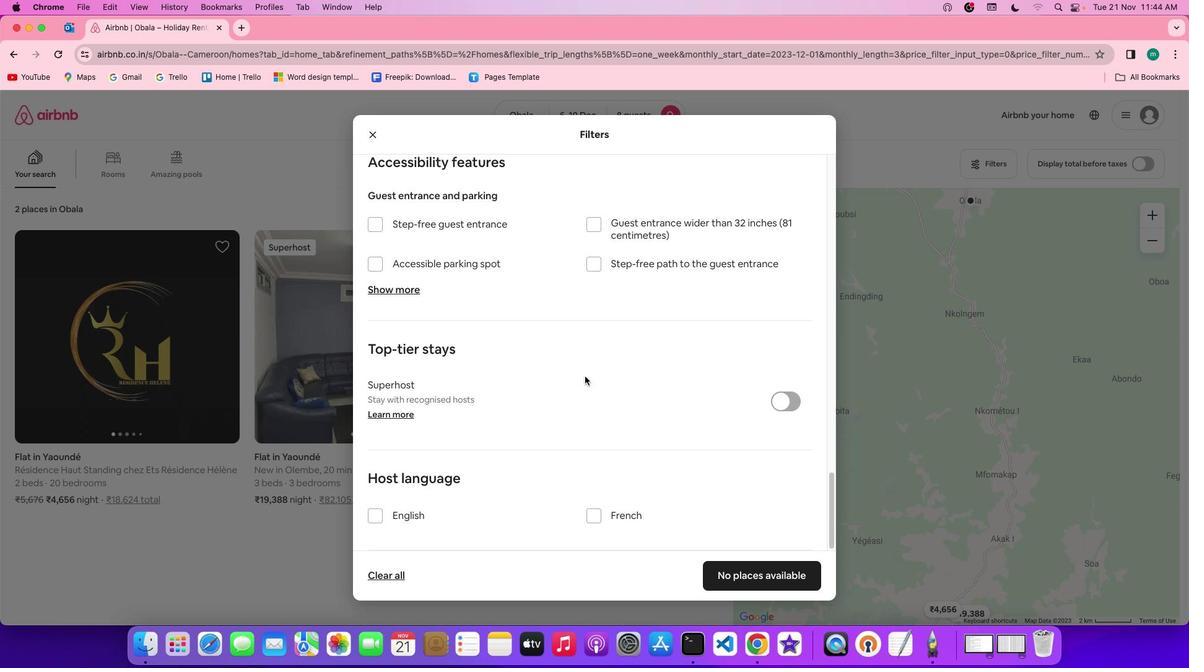 
Action: Mouse scrolled (593, 385) with delta (8, 5)
Screenshot: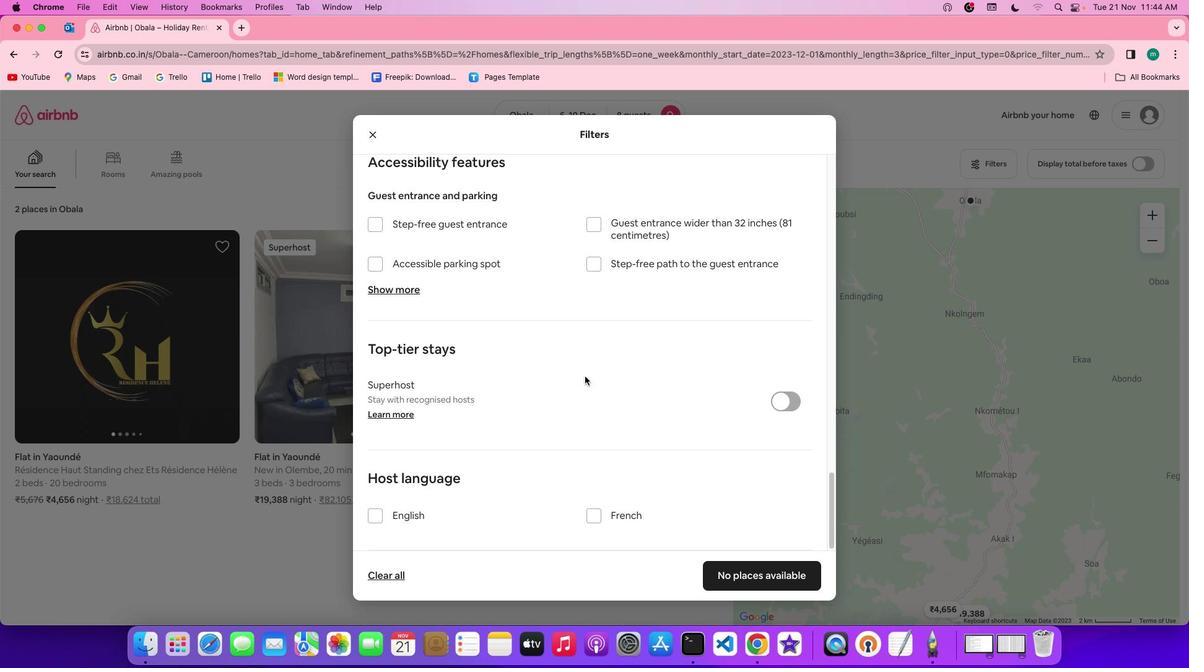 
Action: Mouse scrolled (593, 385) with delta (8, 5)
Screenshot: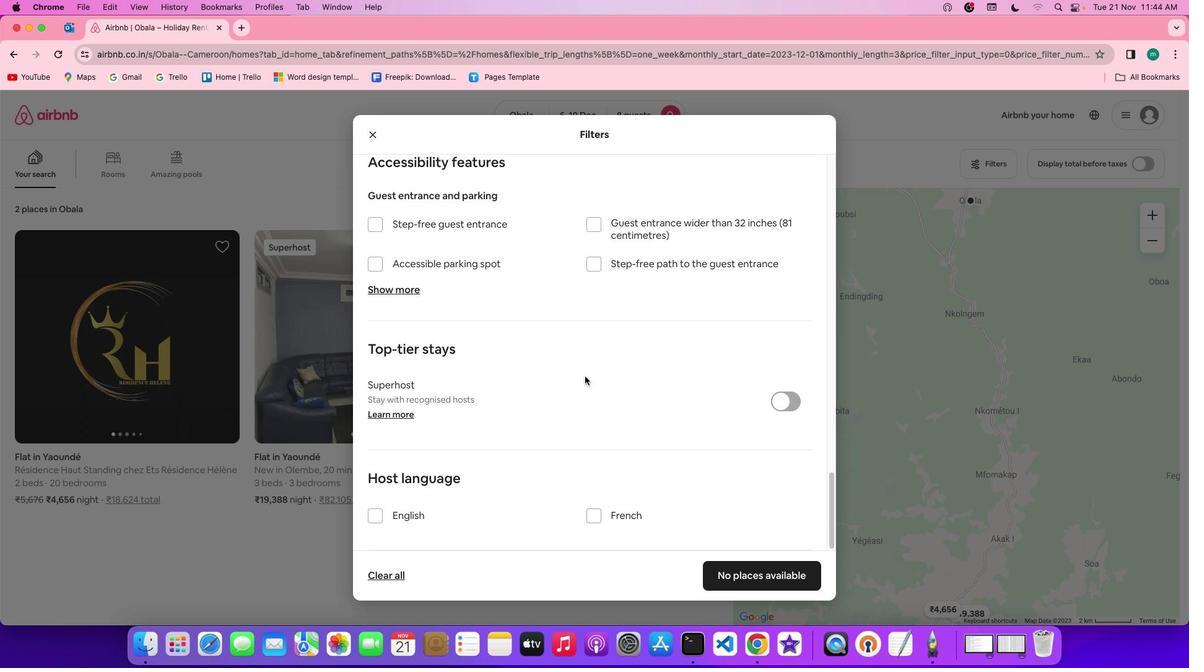 
Action: Mouse scrolled (593, 385) with delta (8, 8)
Screenshot: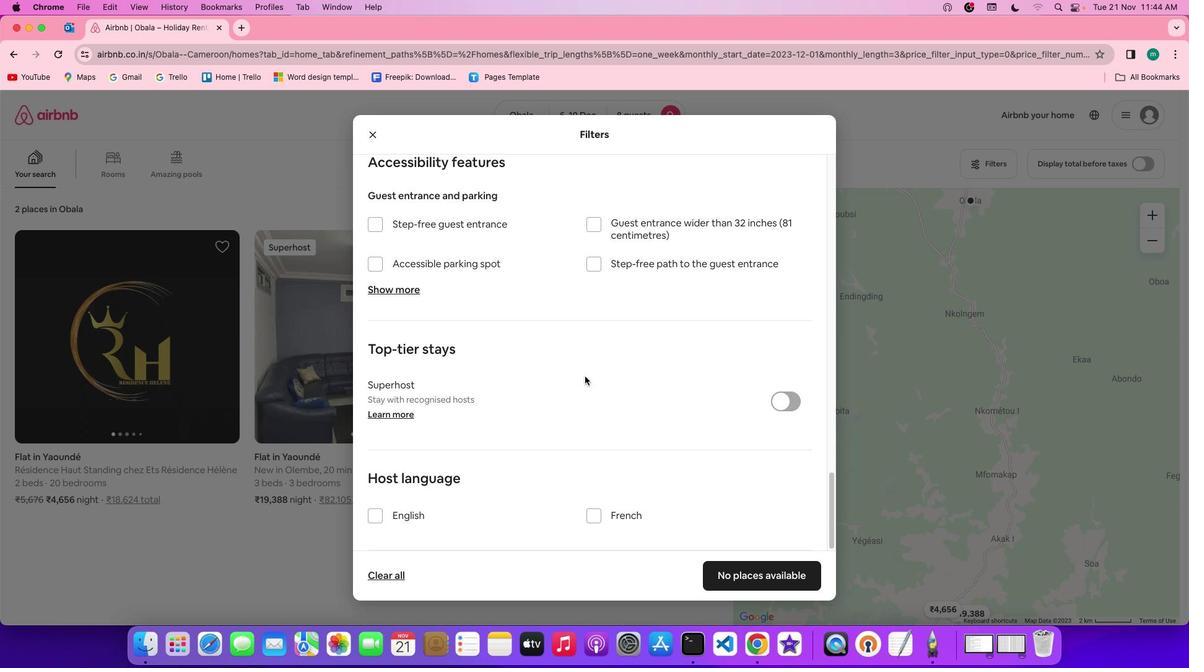 
Action: Mouse scrolled (593, 385) with delta (8, 8)
Screenshot: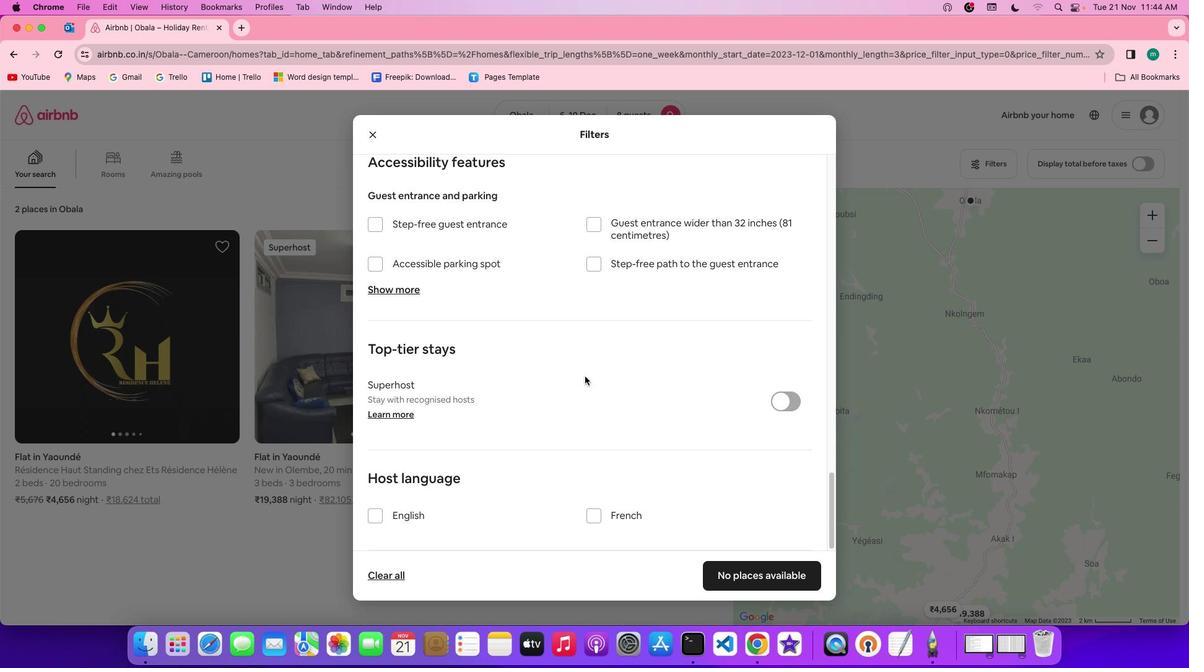 
Action: Mouse scrolled (593, 385) with delta (8, 6)
Screenshot: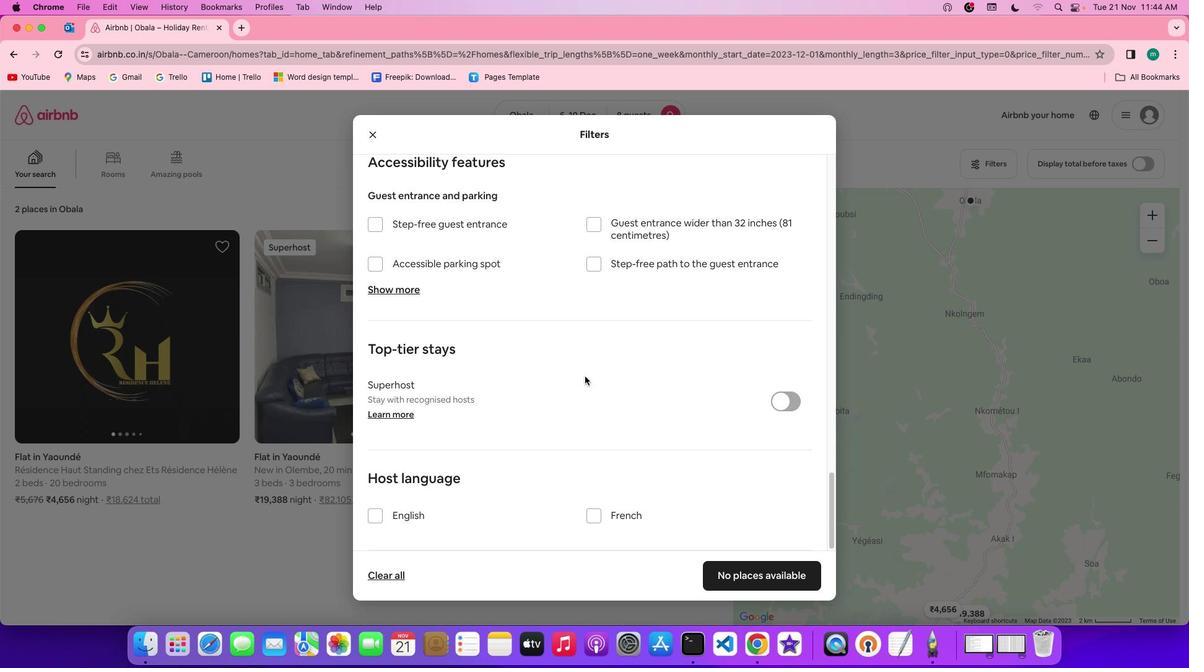 
Action: Mouse scrolled (593, 385) with delta (8, 5)
Screenshot: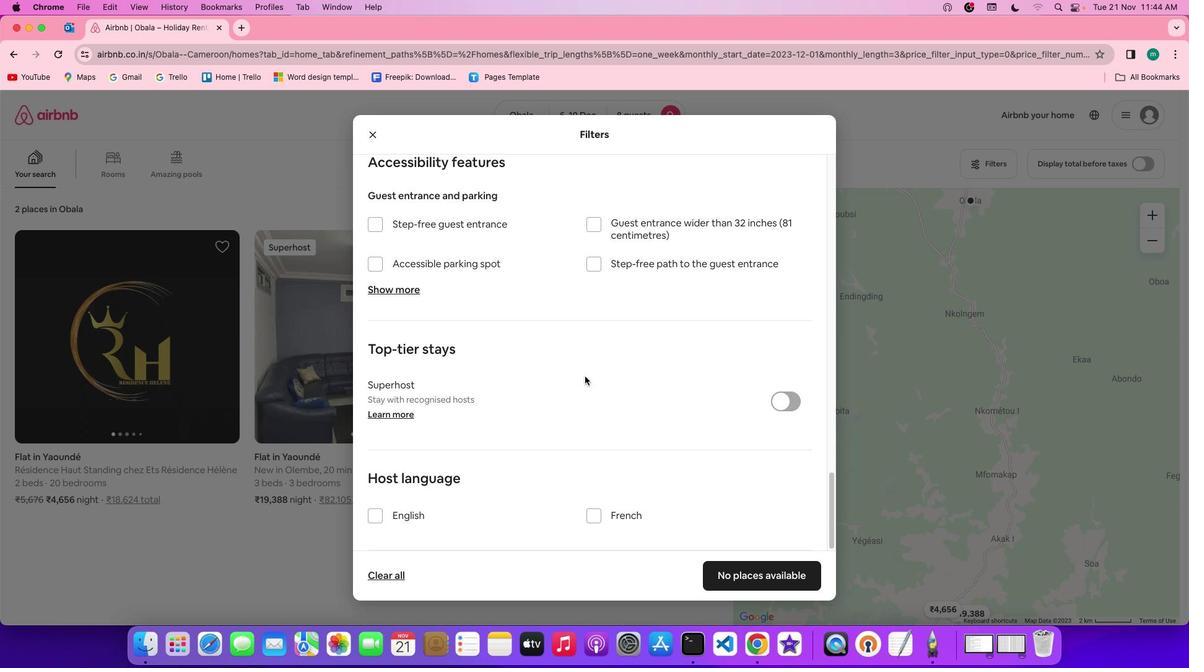 
Action: Mouse scrolled (593, 385) with delta (8, 4)
Screenshot: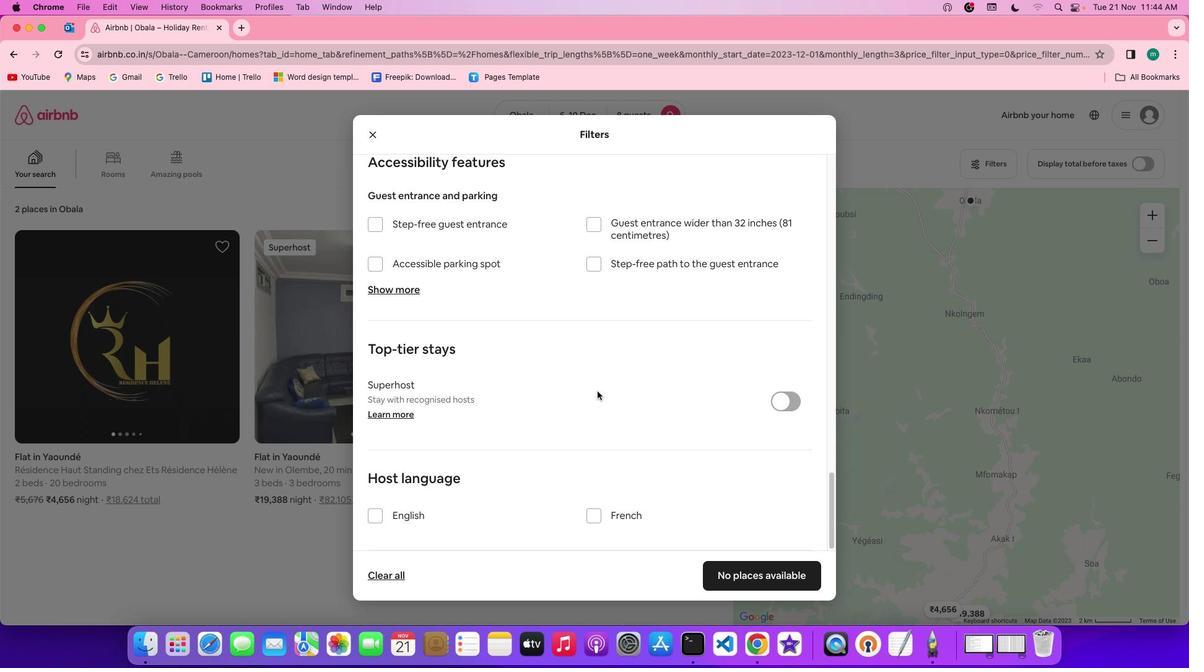
Action: Mouse scrolled (593, 385) with delta (8, 4)
Screenshot: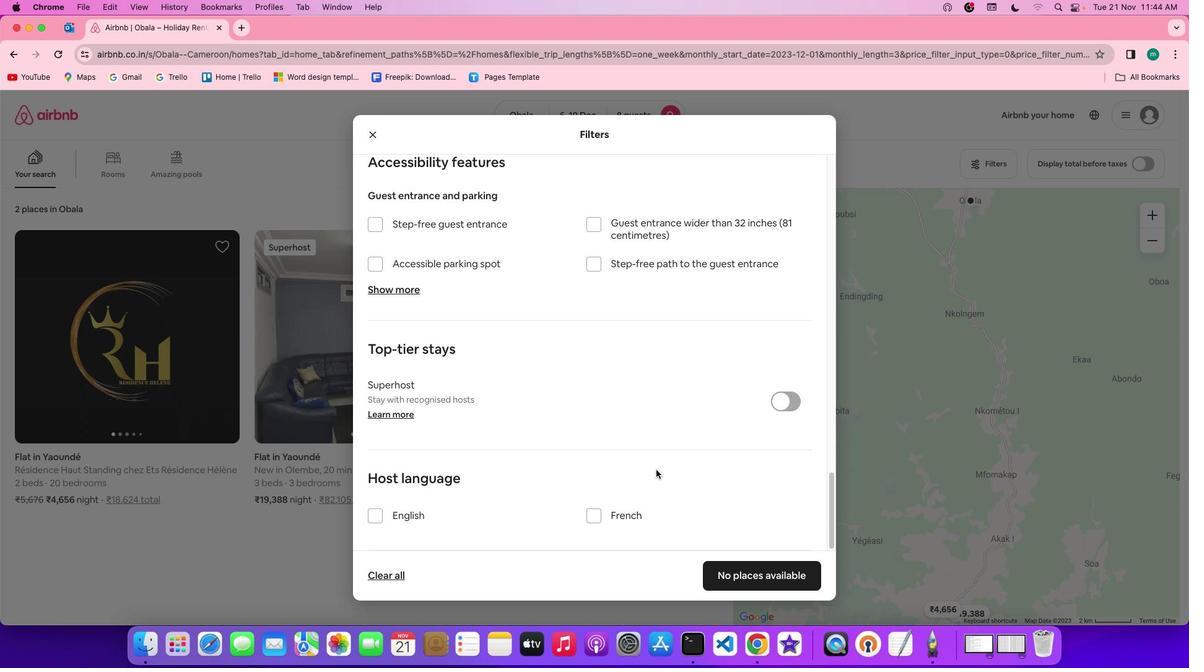 
Action: Mouse moved to (757, 588)
Screenshot: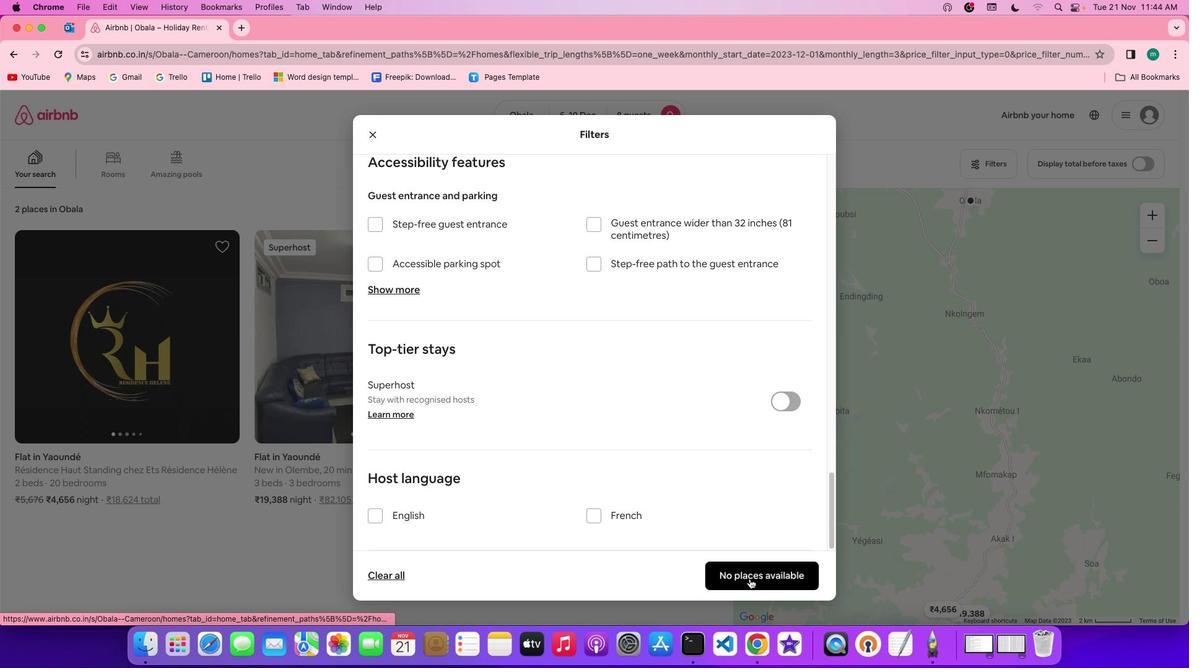 
Action: Mouse pressed left at (757, 588)
Screenshot: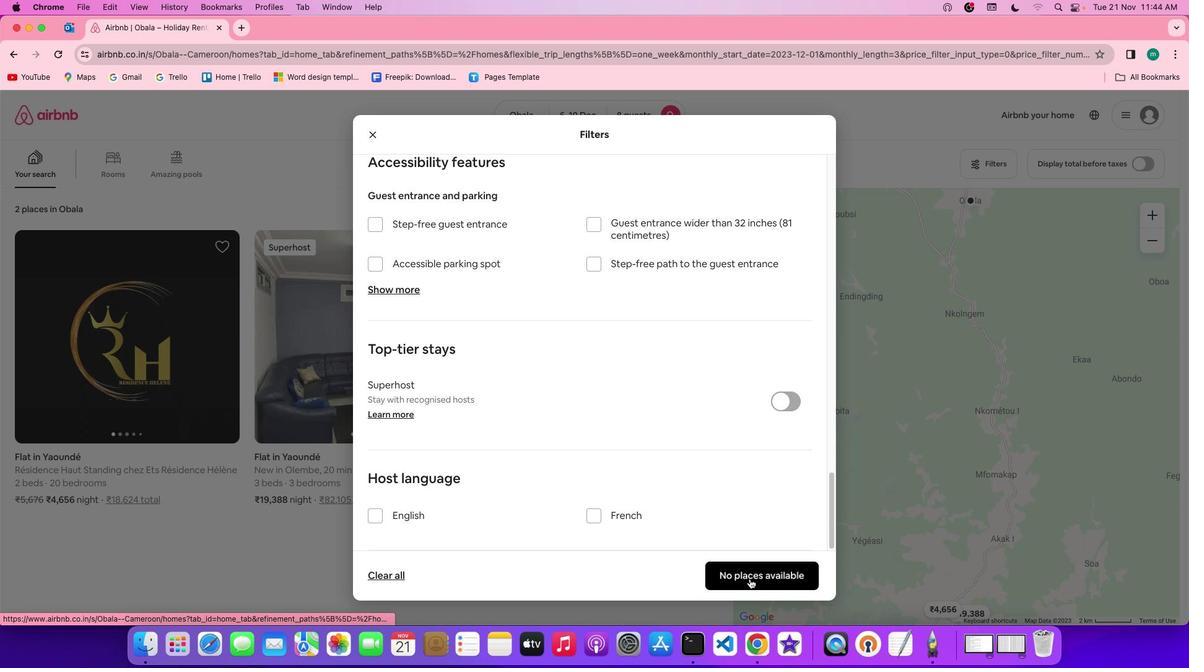 
Action: Mouse moved to (523, 450)
Screenshot: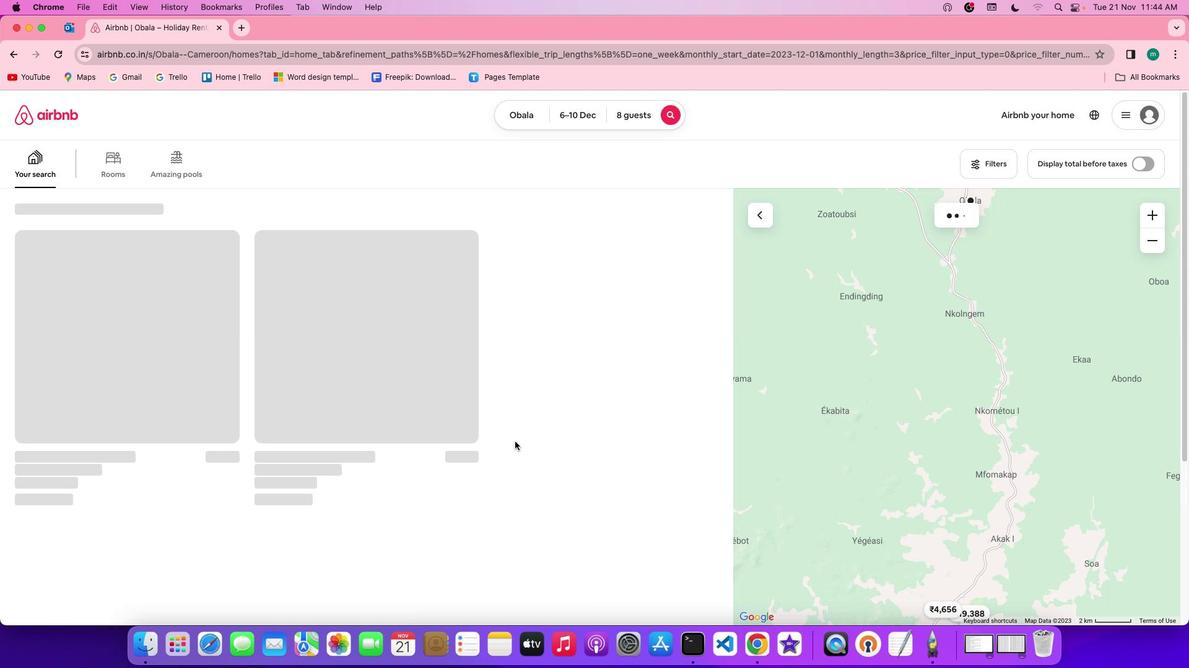 
